 Task: Find a house in Paramaribo, Suriname, for 1 adult from September 6 to September 10, with a price range of ₹10,000 to ₹15,000, 1 bedroom, 1 bed, 1 bathroom, and self check-in option.
Action: Mouse moved to (462, 101)
Screenshot: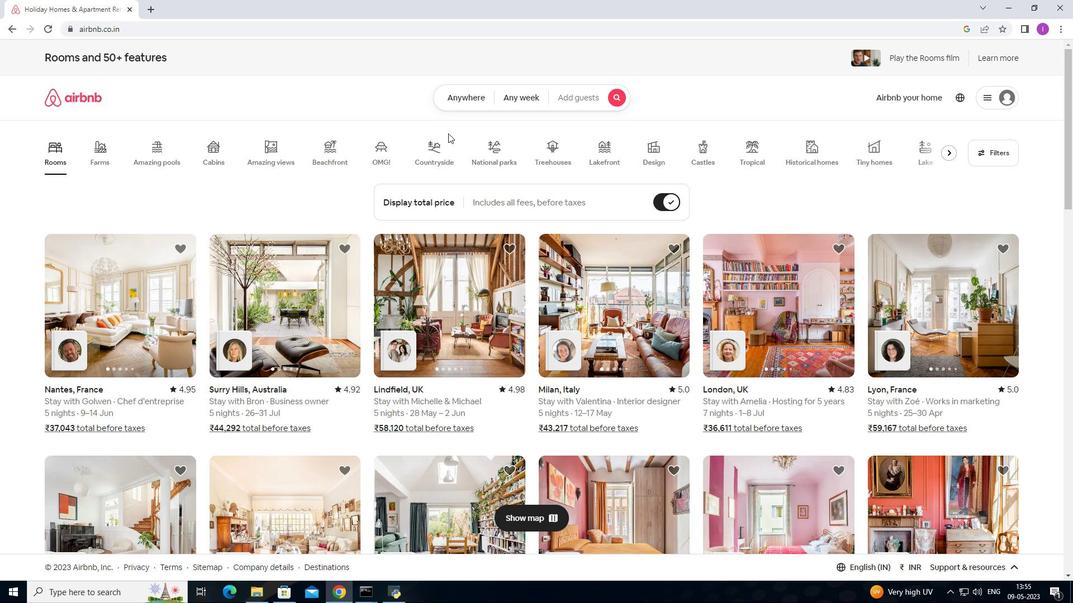 
Action: Mouse pressed left at (462, 101)
Screenshot: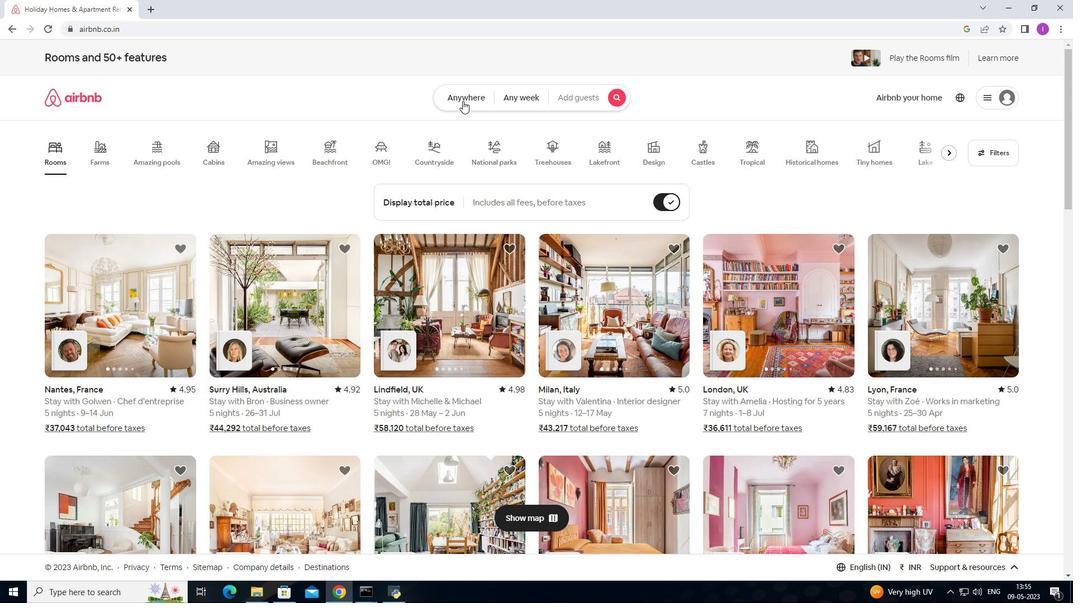 
Action: Mouse moved to (370, 144)
Screenshot: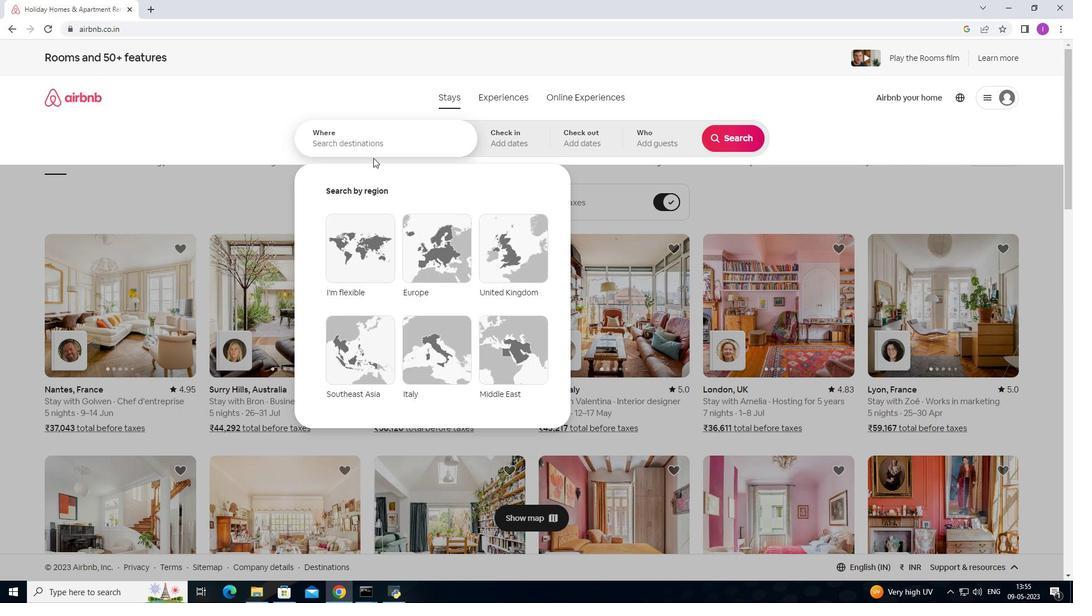 
Action: Mouse pressed left at (370, 144)
Screenshot: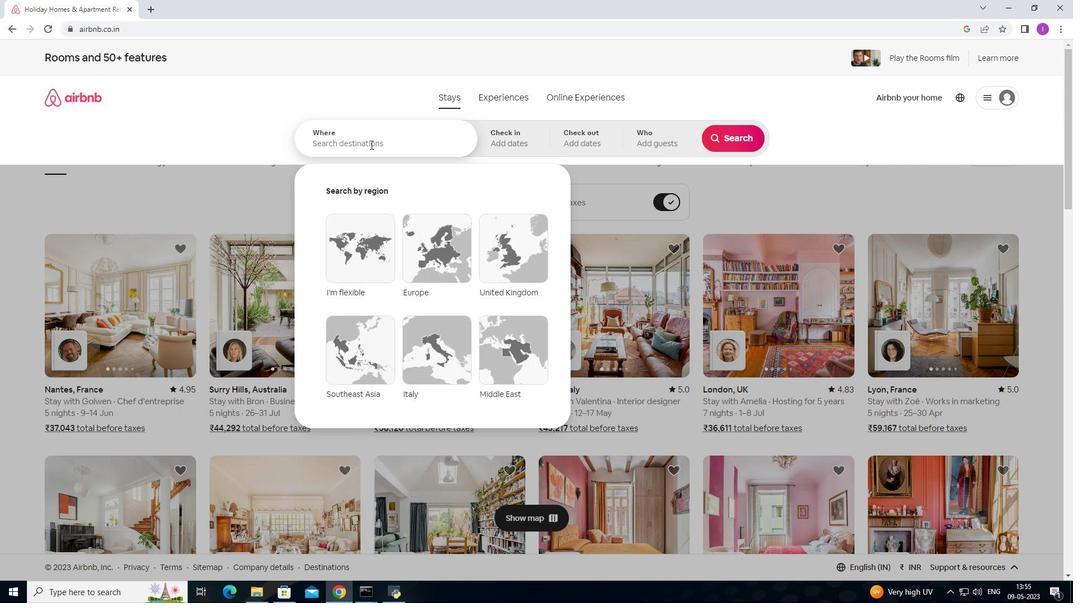 
Action: Mouse moved to (400, 140)
Screenshot: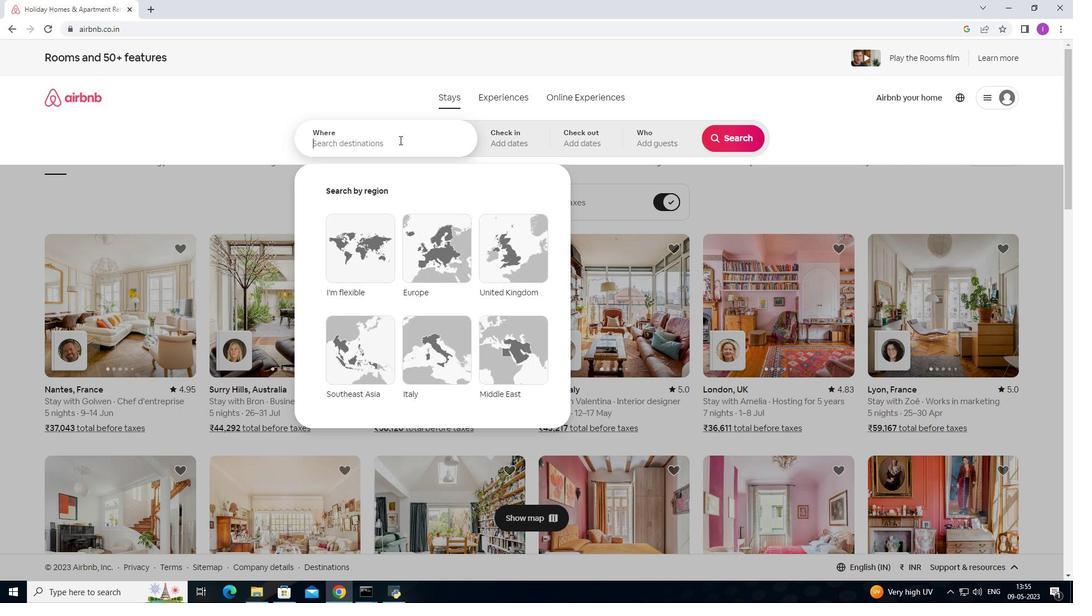 
Action: Key pressed <Key.shift>Paramaribo
Screenshot: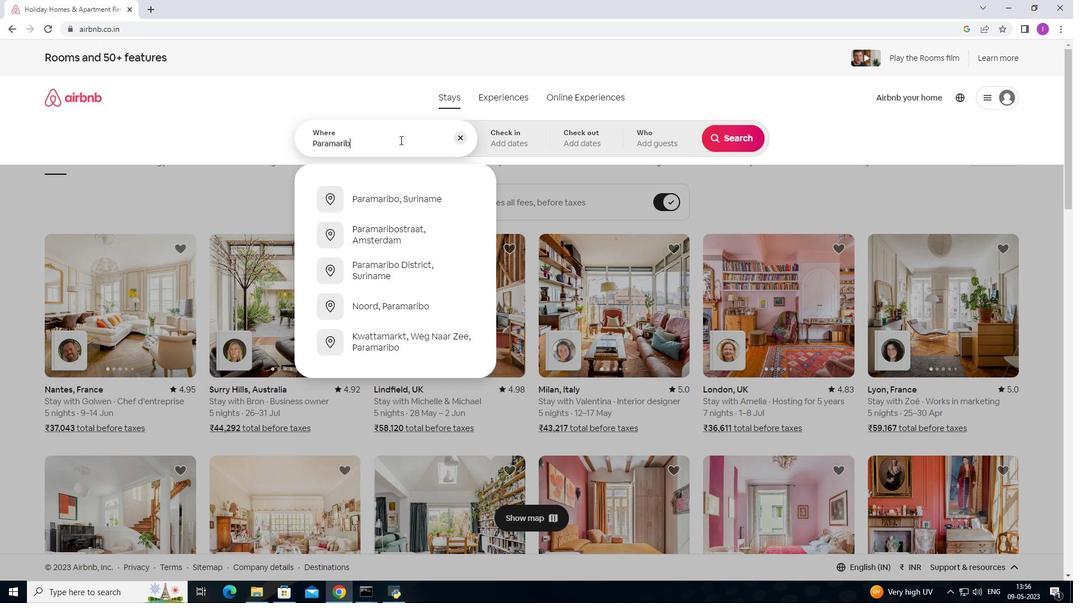 
Action: Mouse moved to (422, 195)
Screenshot: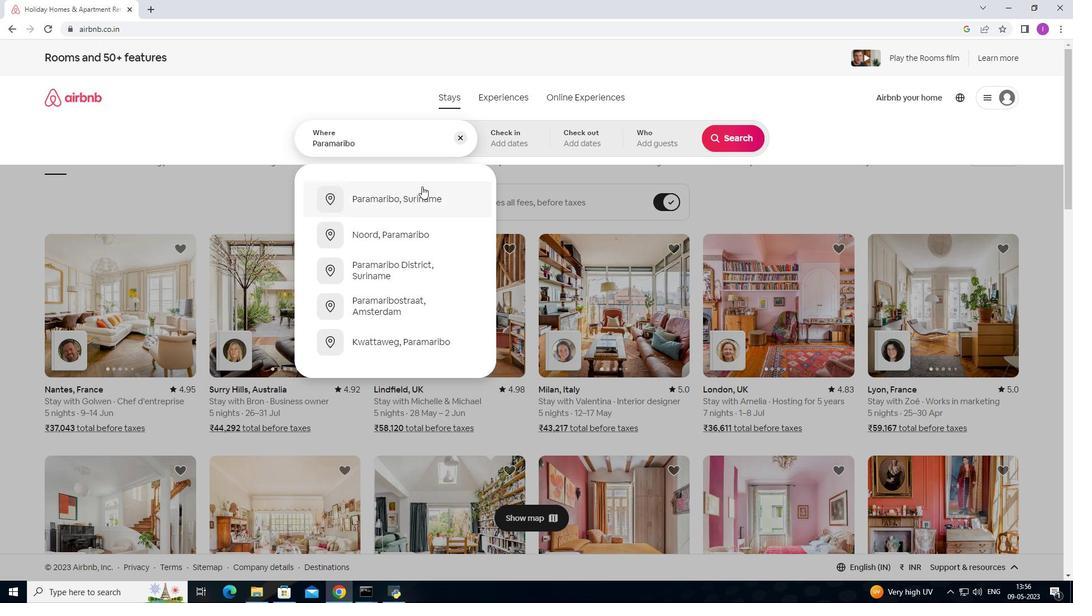 
Action: Mouse pressed left at (422, 195)
Screenshot: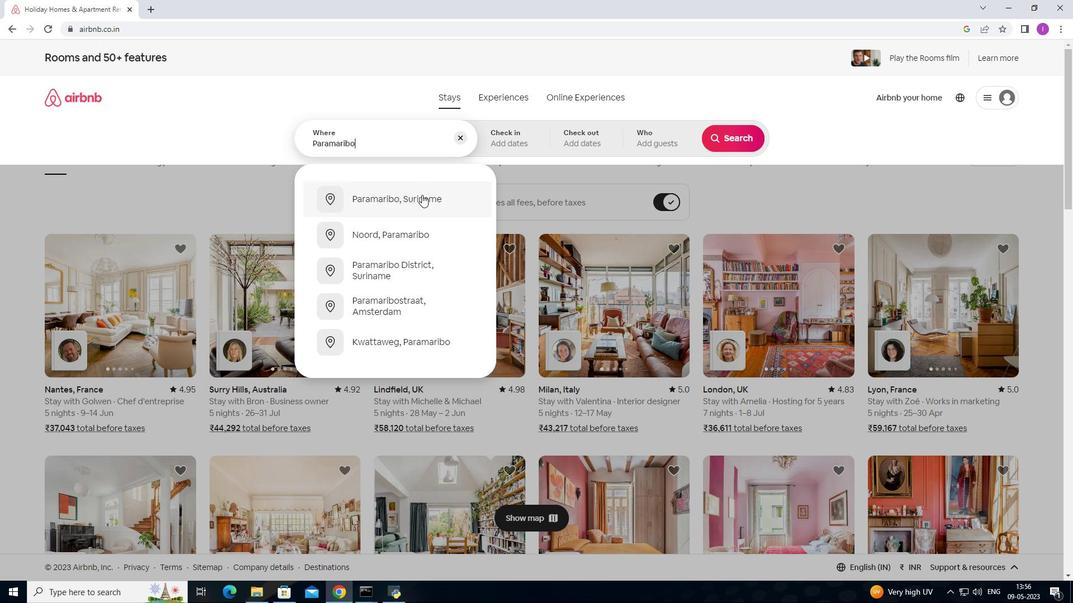 
Action: Mouse moved to (736, 226)
Screenshot: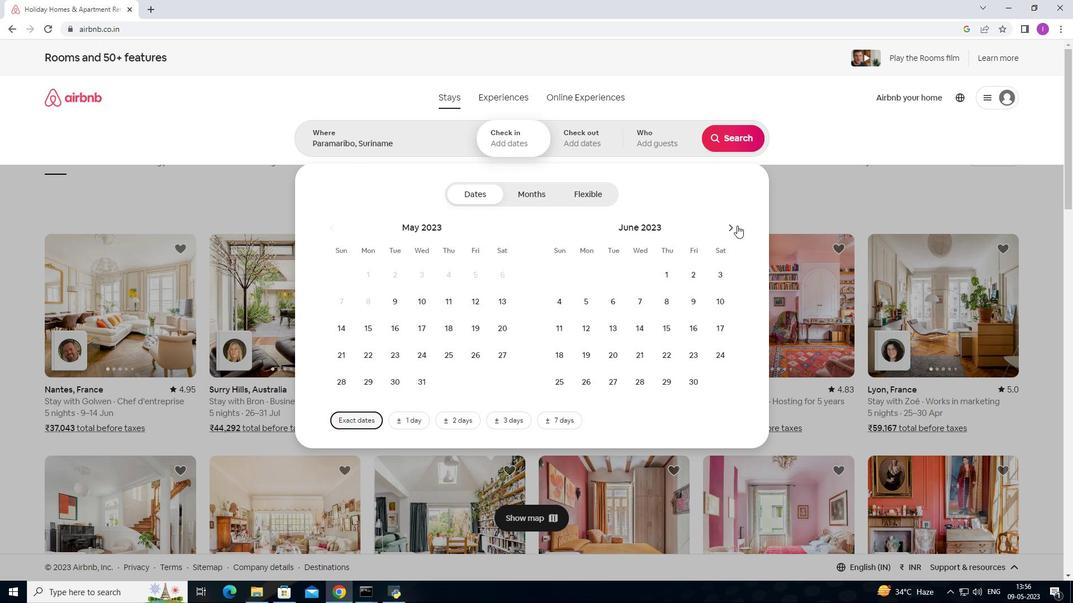 
Action: Mouse pressed left at (736, 226)
Screenshot: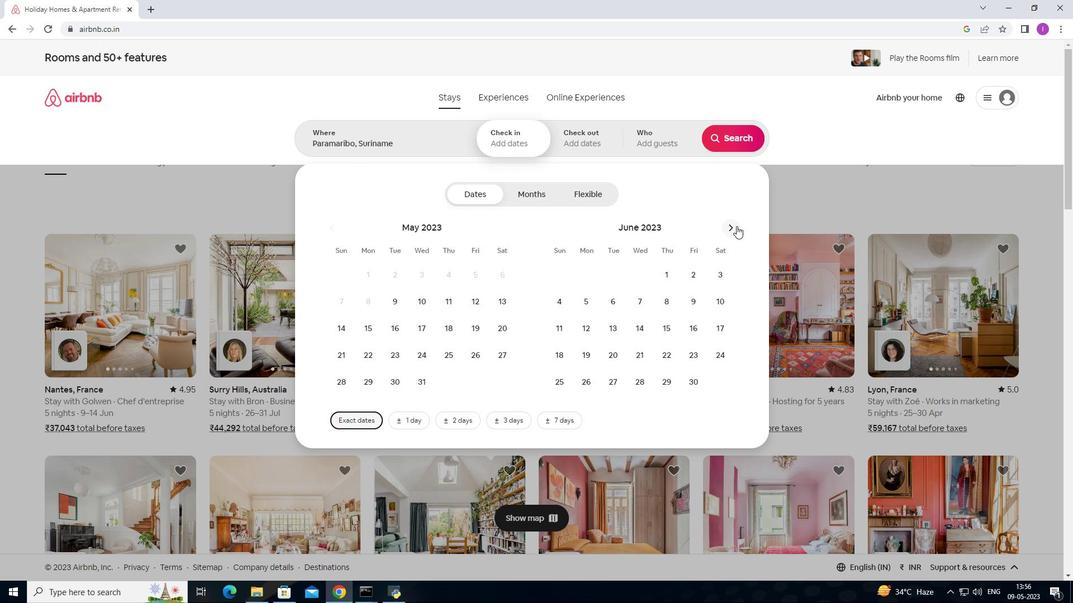 
Action: Mouse pressed left at (736, 226)
Screenshot: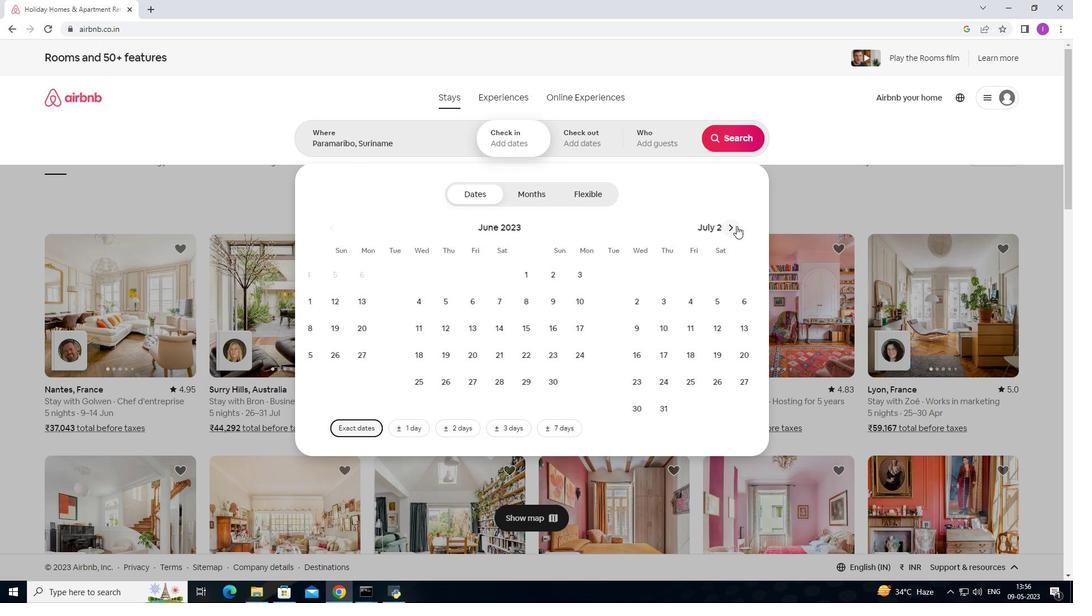 
Action: Mouse moved to (736, 226)
Screenshot: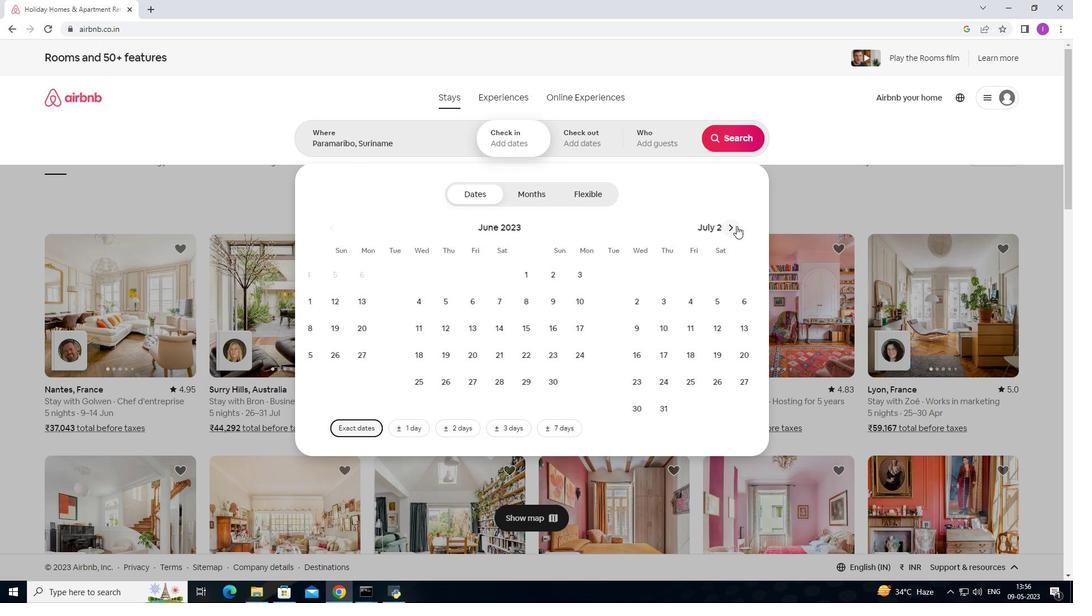 
Action: Mouse pressed left at (736, 226)
Screenshot: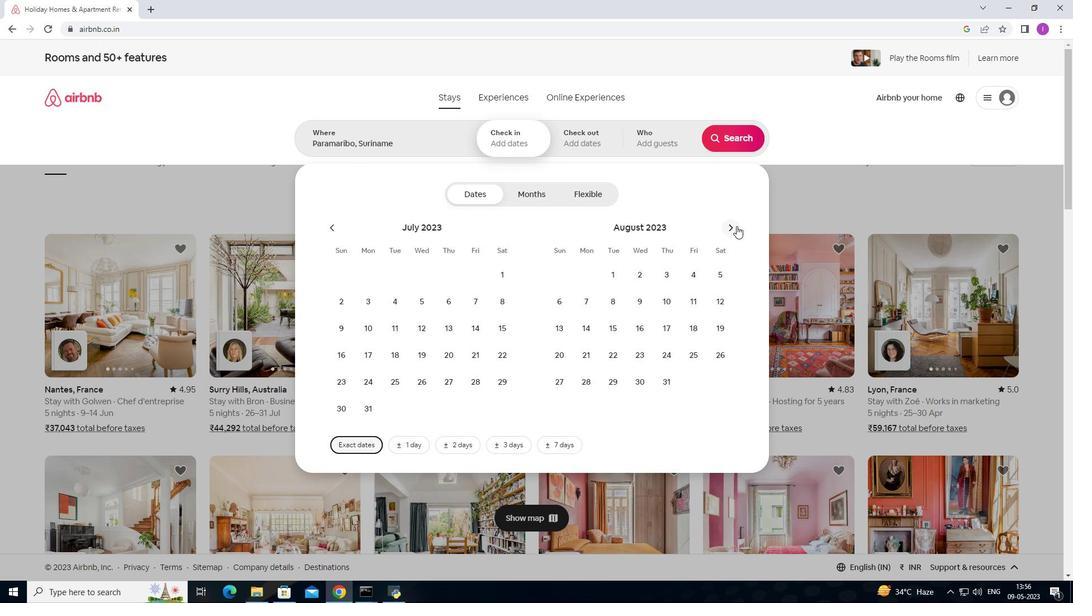 
Action: Mouse moved to (637, 307)
Screenshot: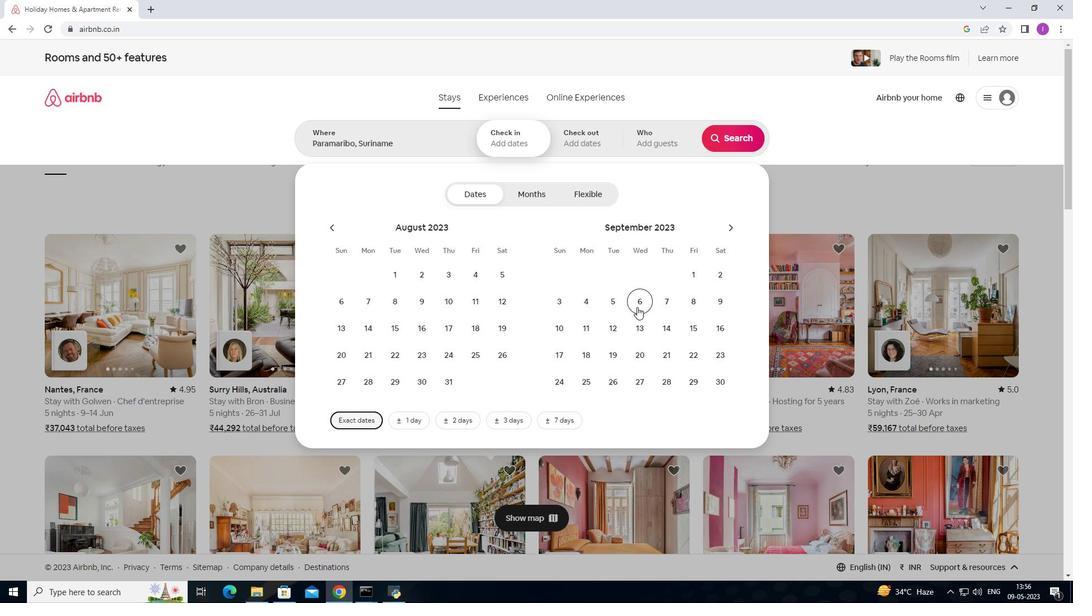 
Action: Mouse pressed left at (637, 307)
Screenshot: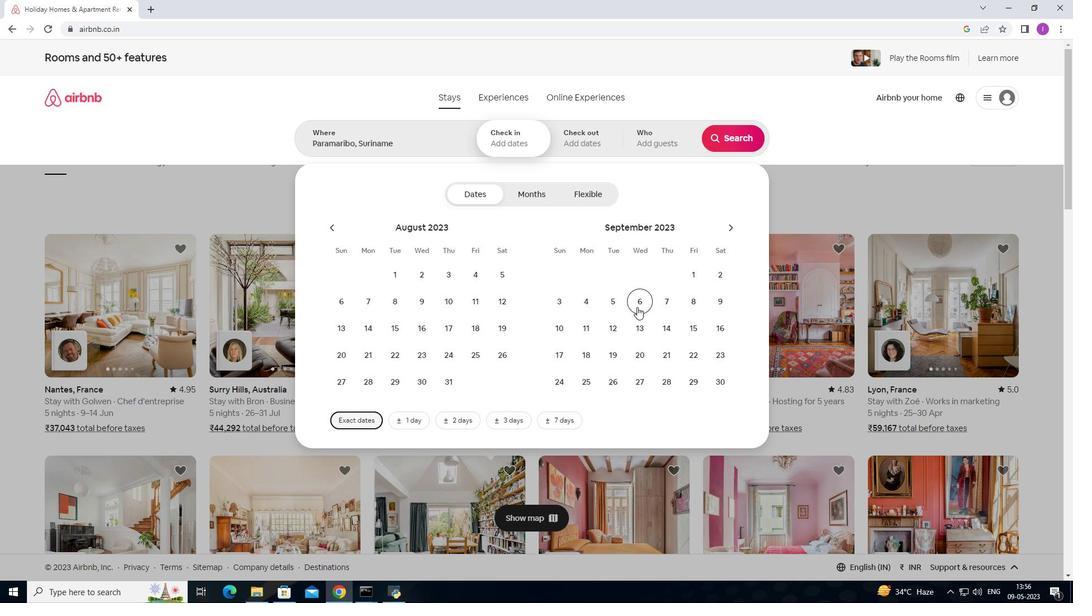 
Action: Mouse moved to (568, 325)
Screenshot: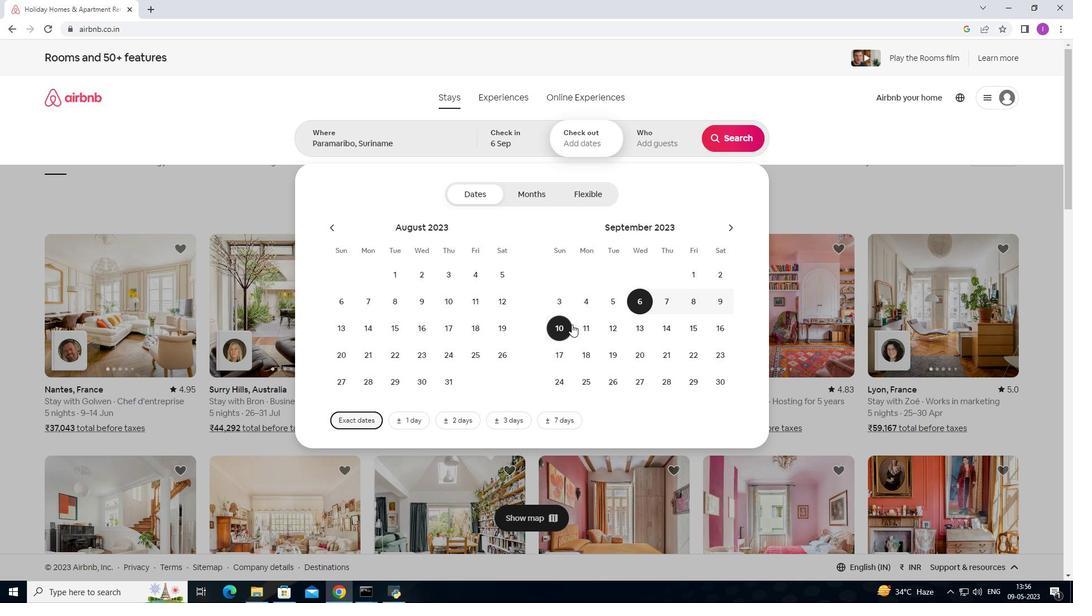 
Action: Mouse pressed left at (568, 325)
Screenshot: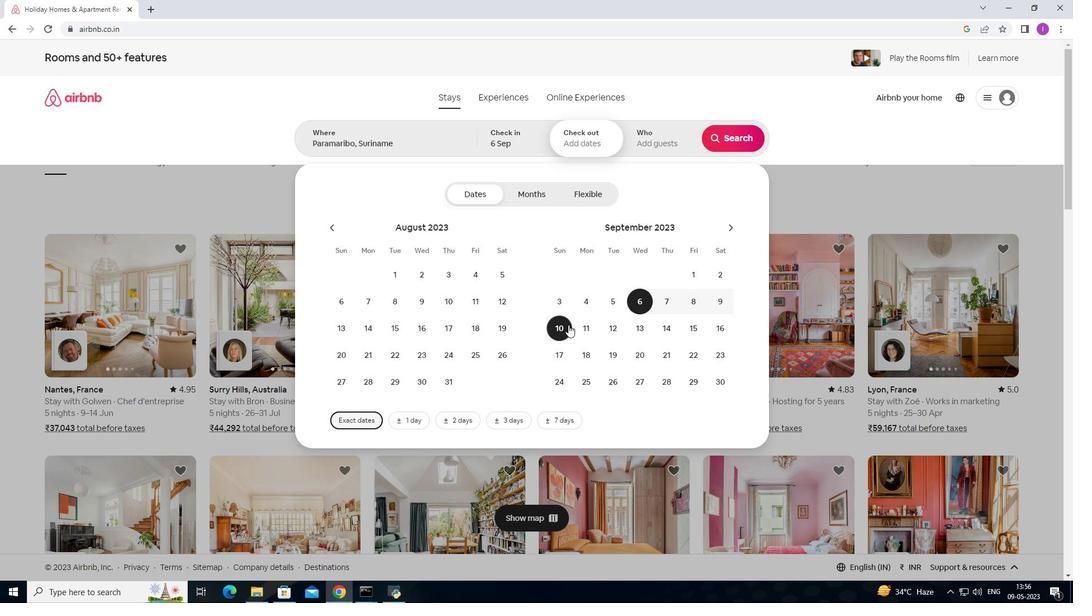 
Action: Mouse moved to (646, 143)
Screenshot: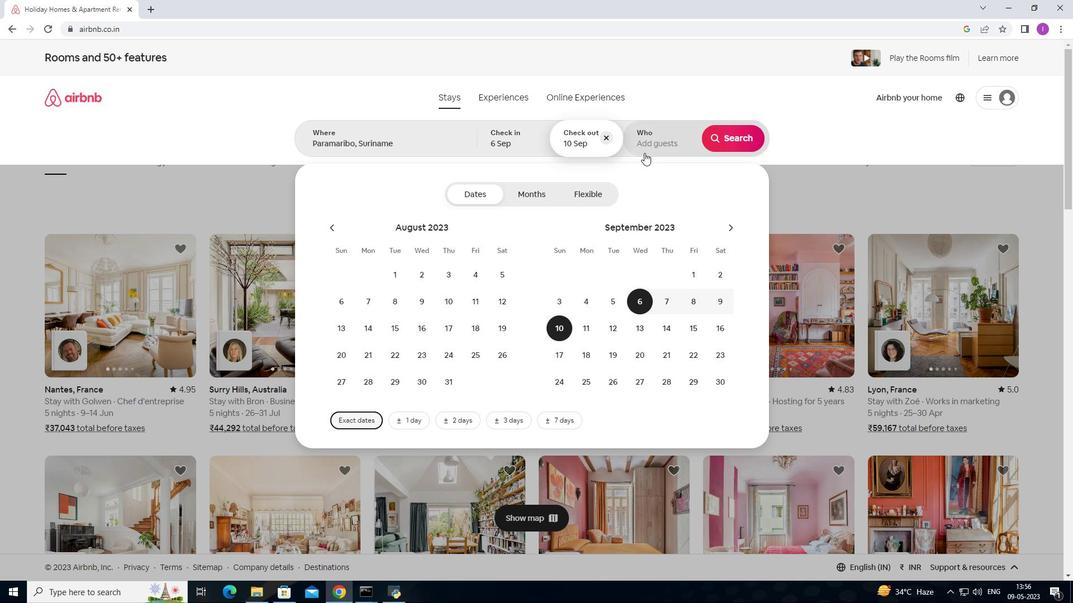 
Action: Mouse pressed left at (646, 143)
Screenshot: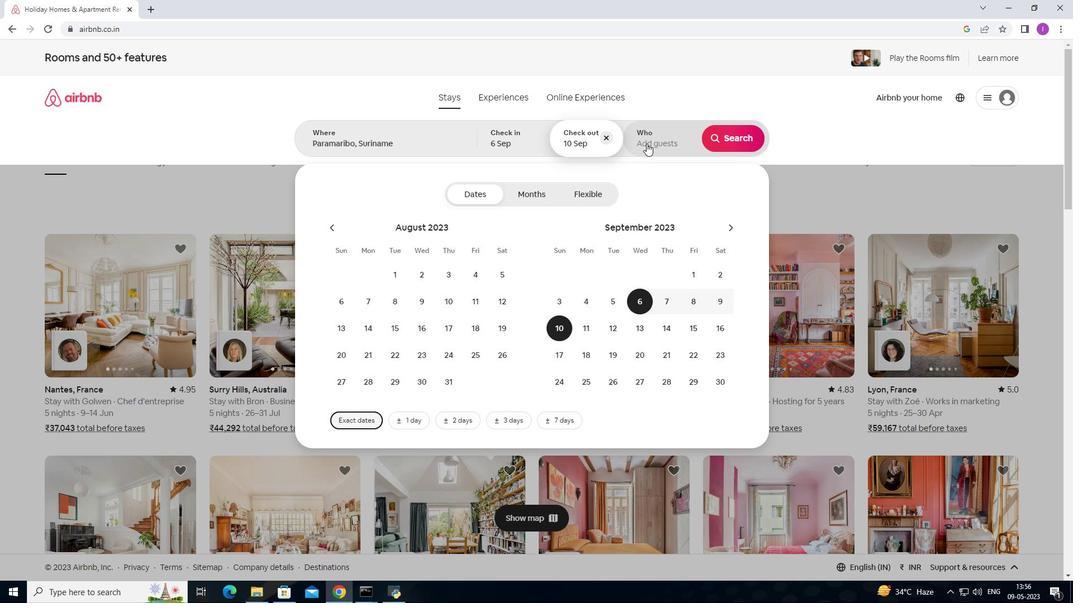 
Action: Mouse moved to (740, 201)
Screenshot: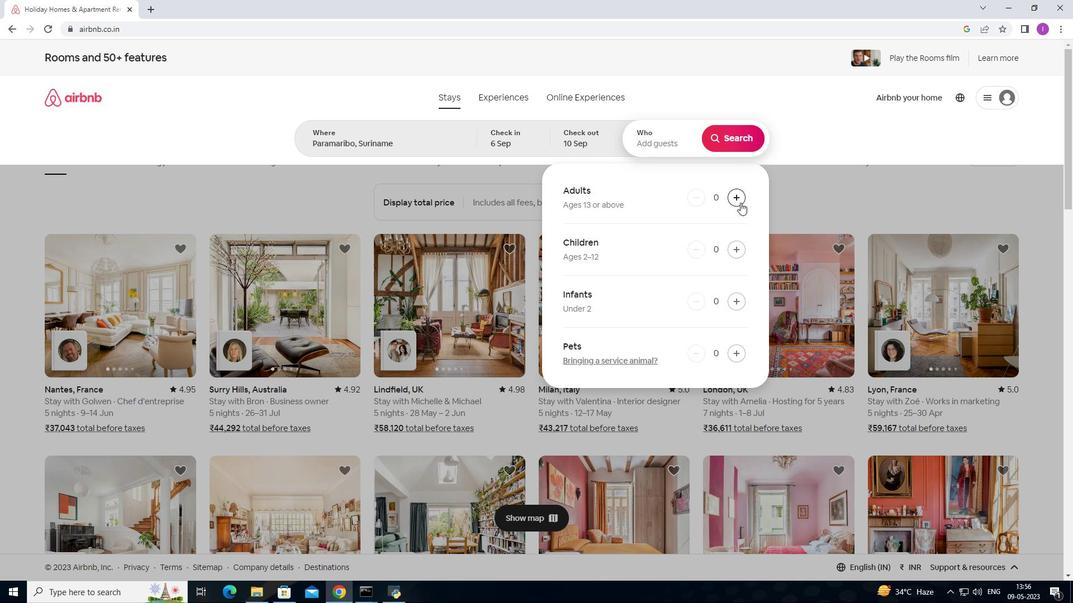 
Action: Mouse pressed left at (740, 201)
Screenshot: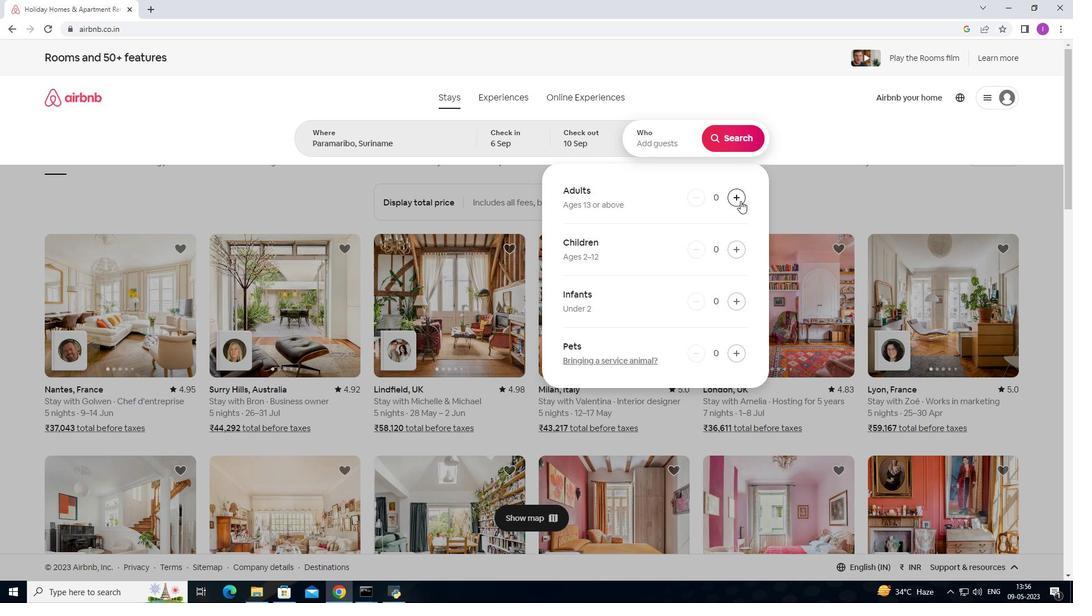 
Action: Mouse moved to (738, 143)
Screenshot: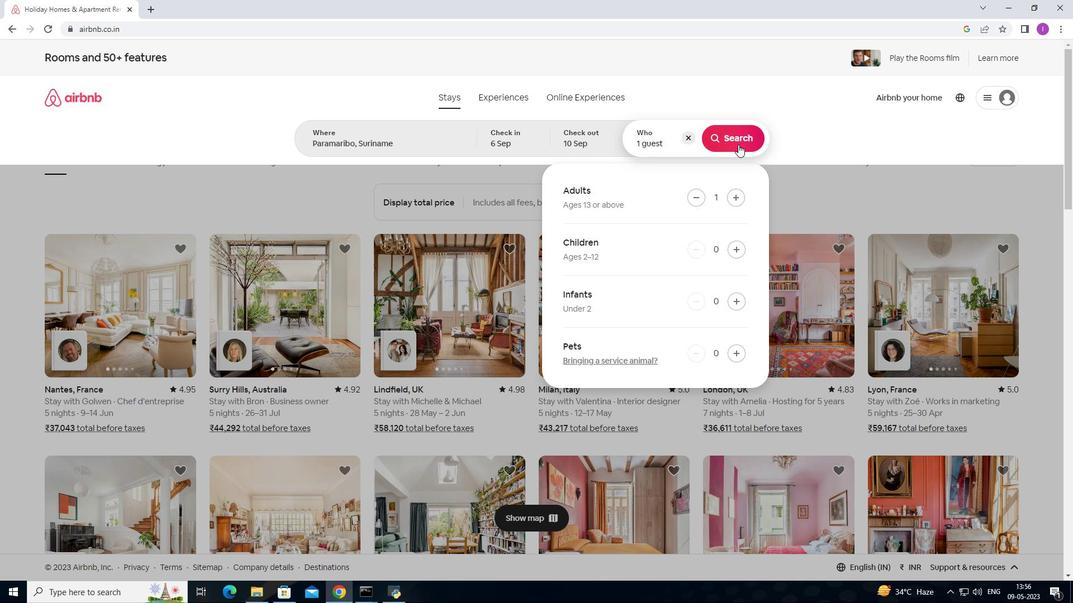 
Action: Mouse pressed left at (738, 143)
Screenshot: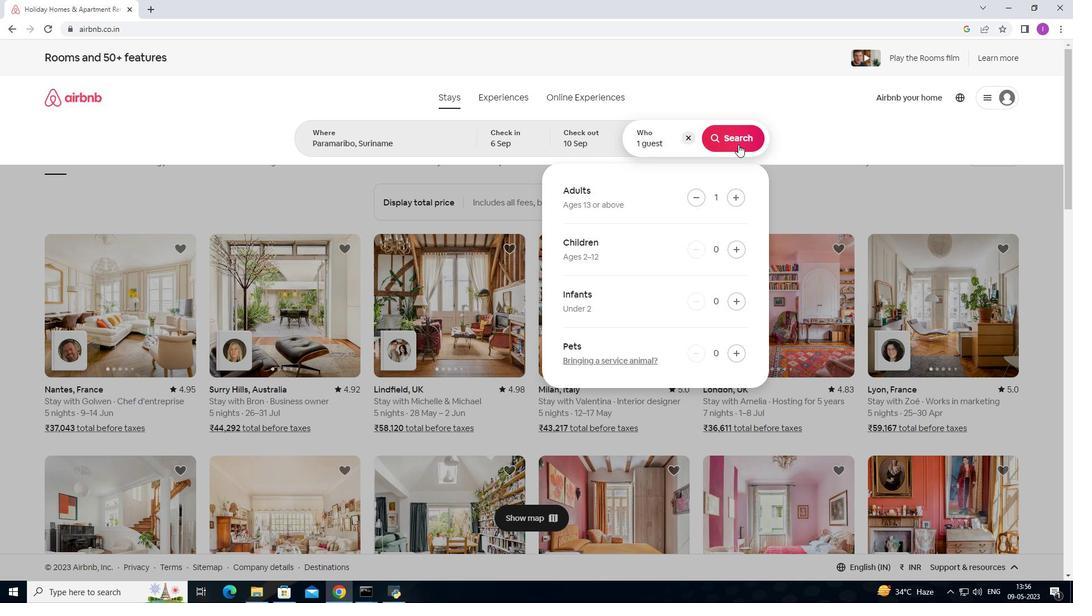 
Action: Mouse moved to (1022, 103)
Screenshot: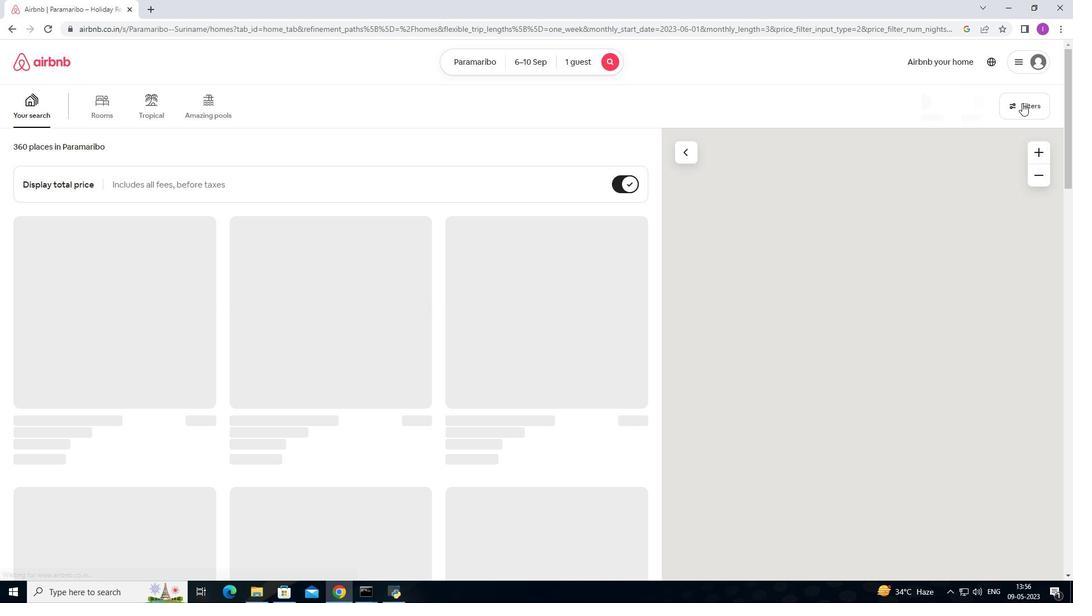 
Action: Mouse pressed left at (1022, 103)
Screenshot: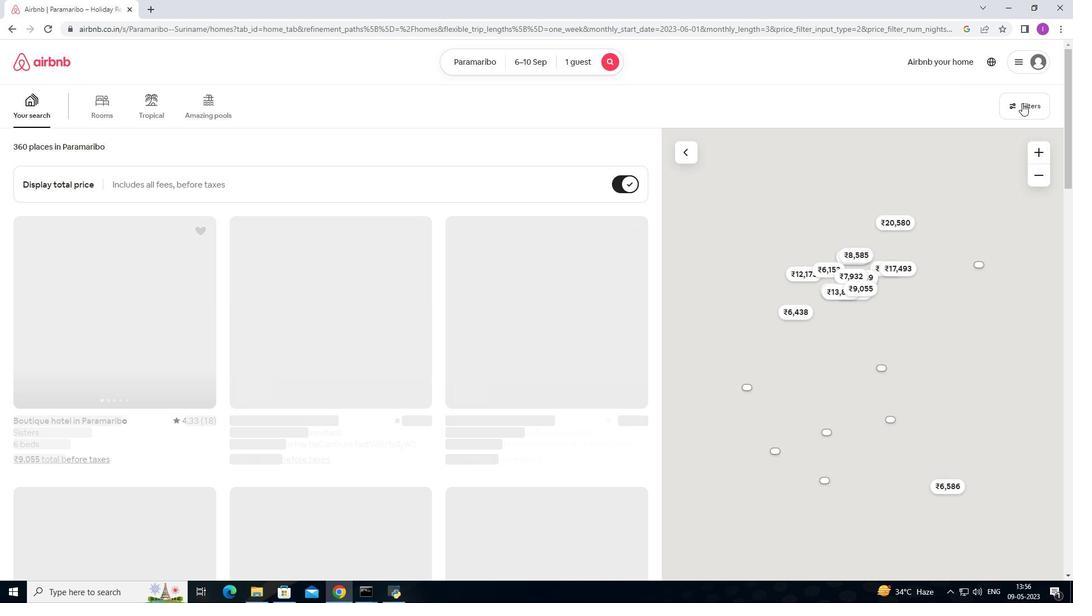 
Action: Mouse moved to (390, 381)
Screenshot: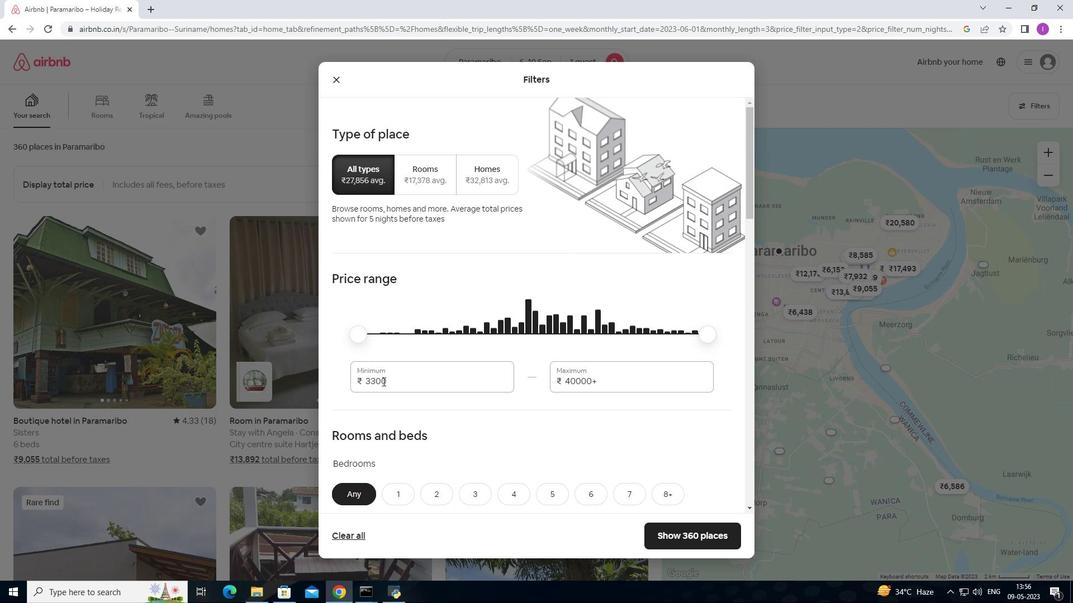 
Action: Mouse pressed left at (390, 381)
Screenshot: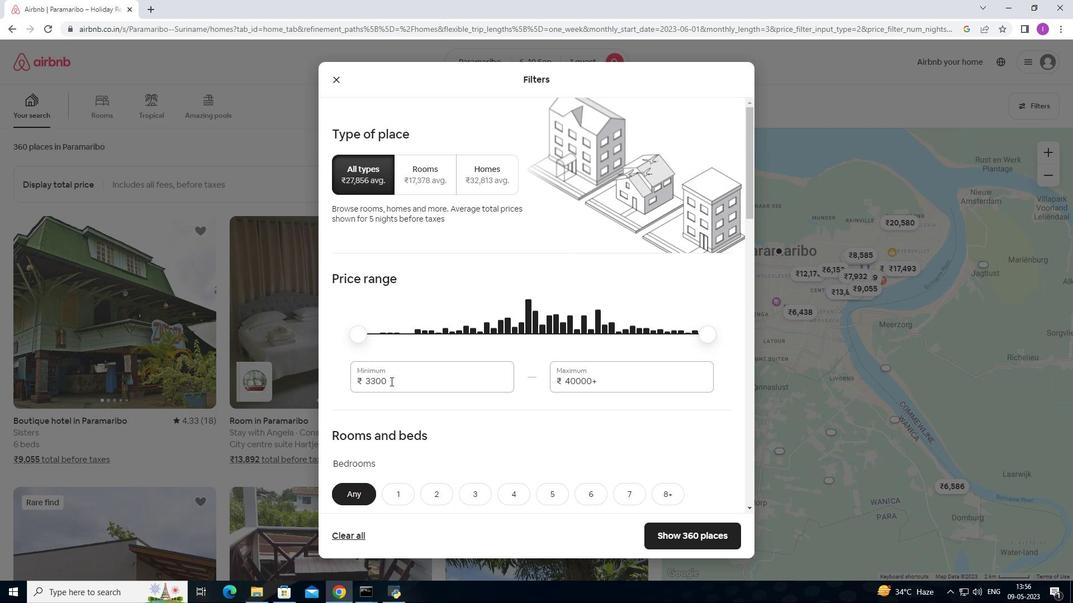 
Action: Mouse moved to (348, 371)
Screenshot: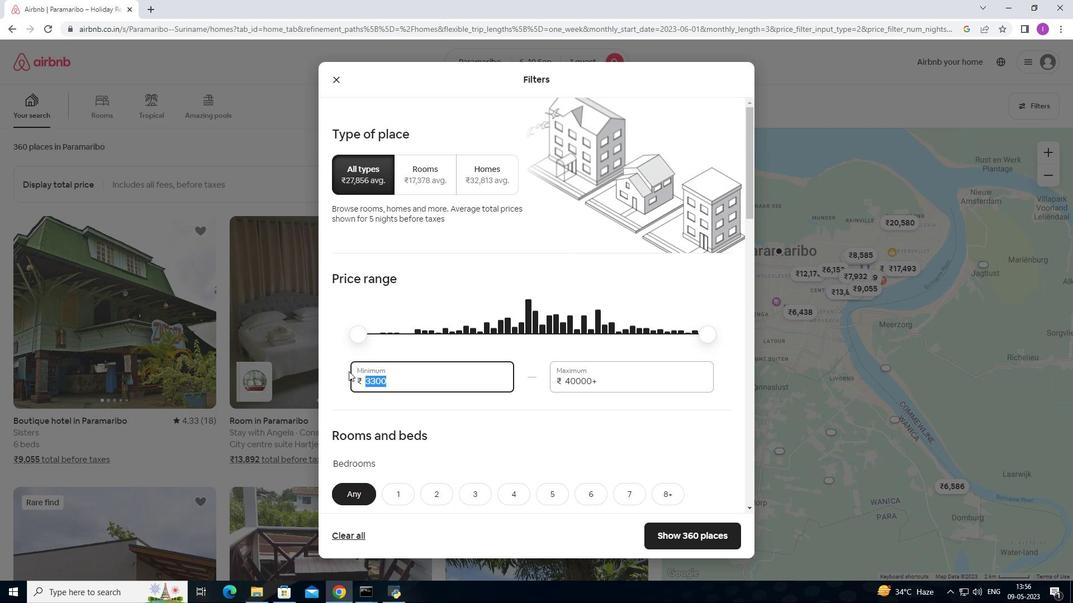 
Action: Key pressed 1
Screenshot: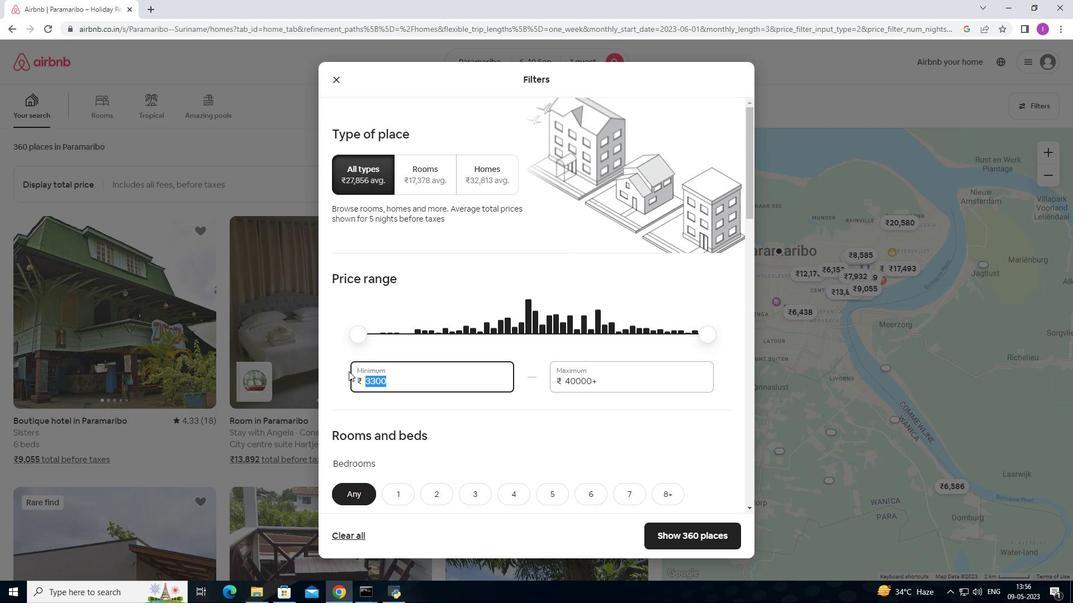 
Action: Mouse moved to (348, 368)
Screenshot: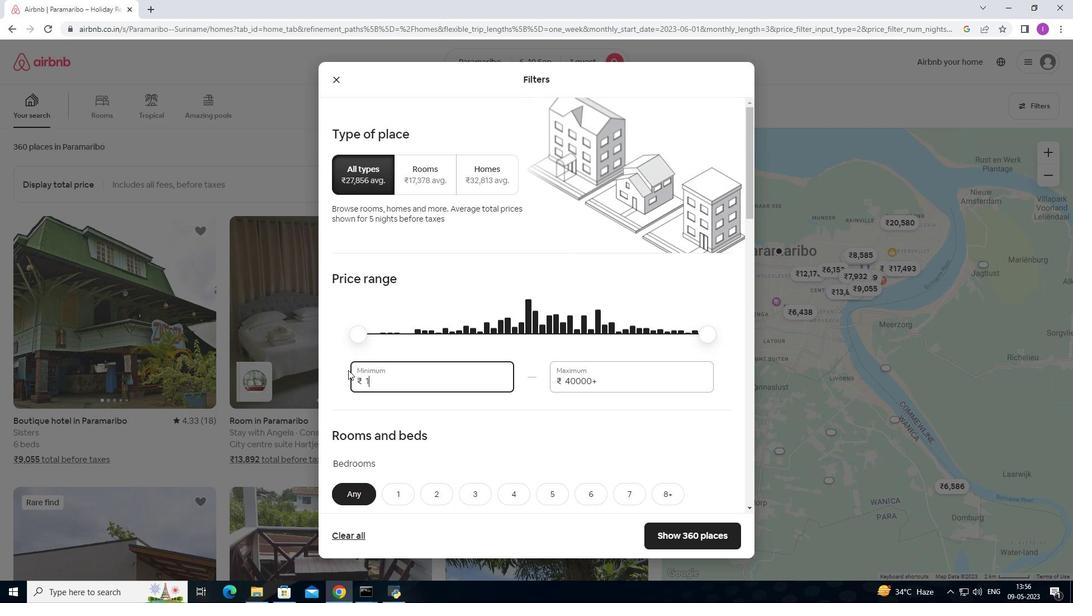 
Action: Key pressed 0
Screenshot: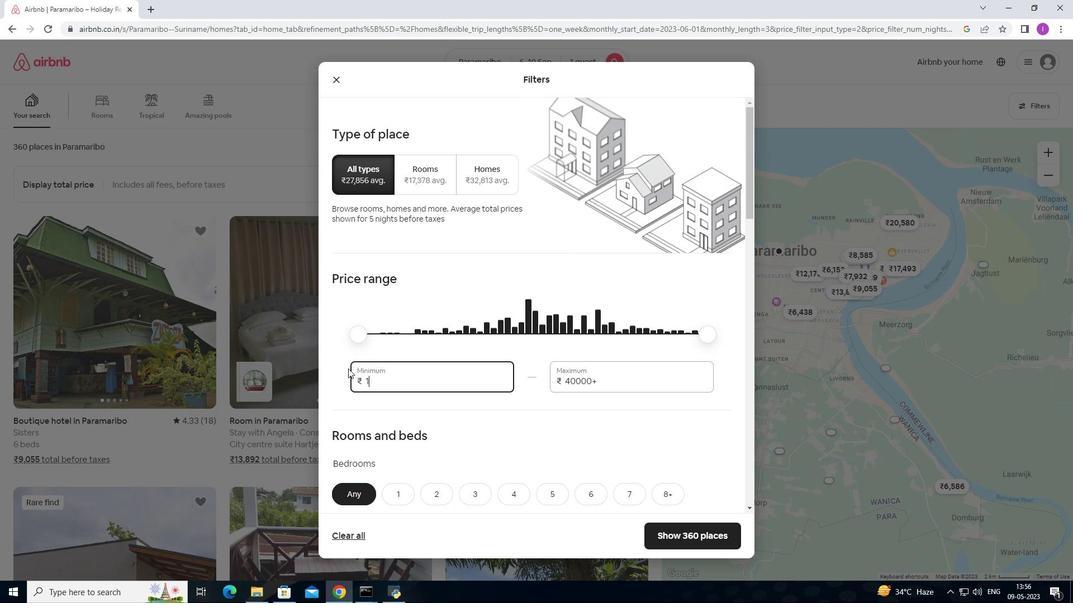 
Action: Mouse moved to (348, 367)
Screenshot: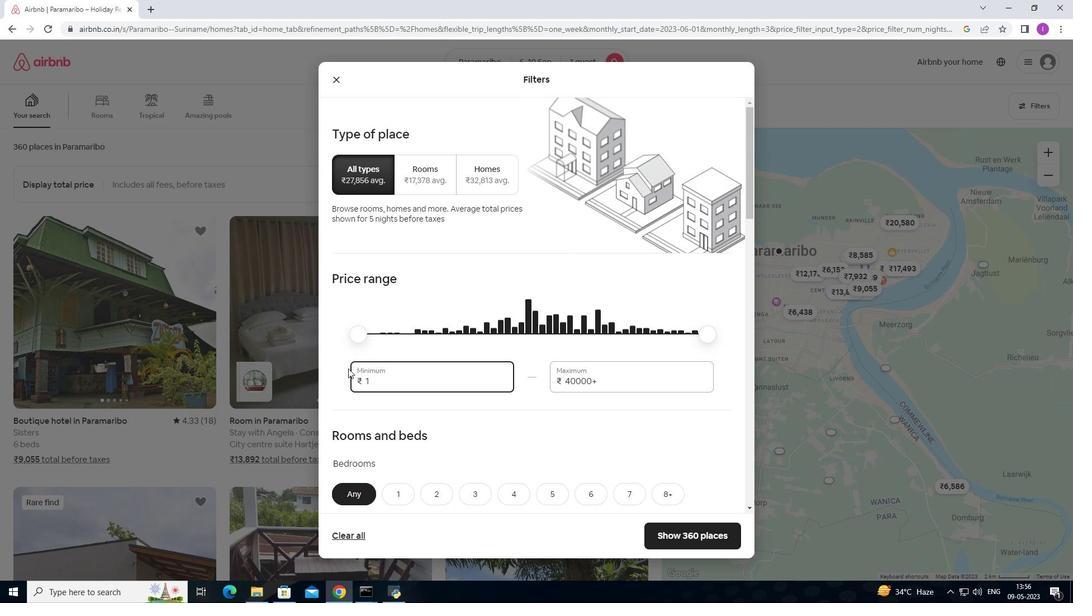 
Action: Key pressed 0
Screenshot: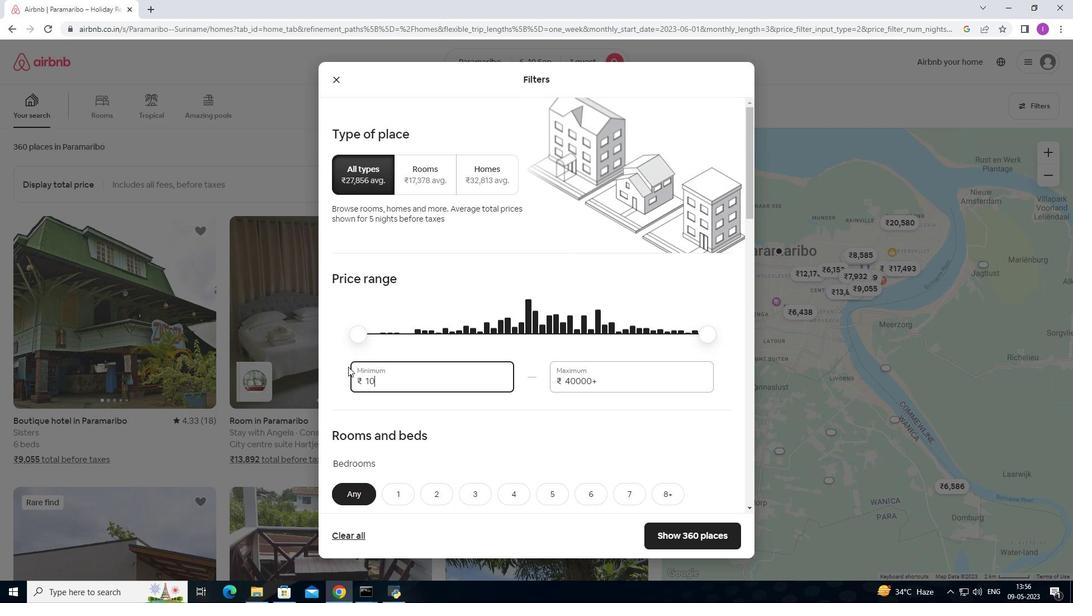 
Action: Mouse moved to (350, 365)
Screenshot: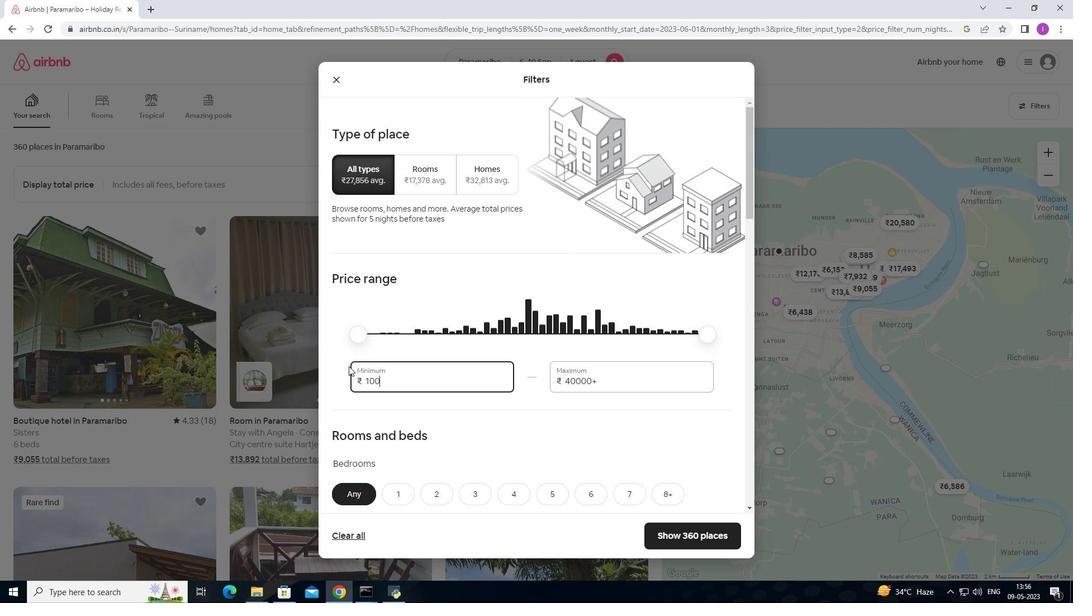 
Action: Key pressed 0
Screenshot: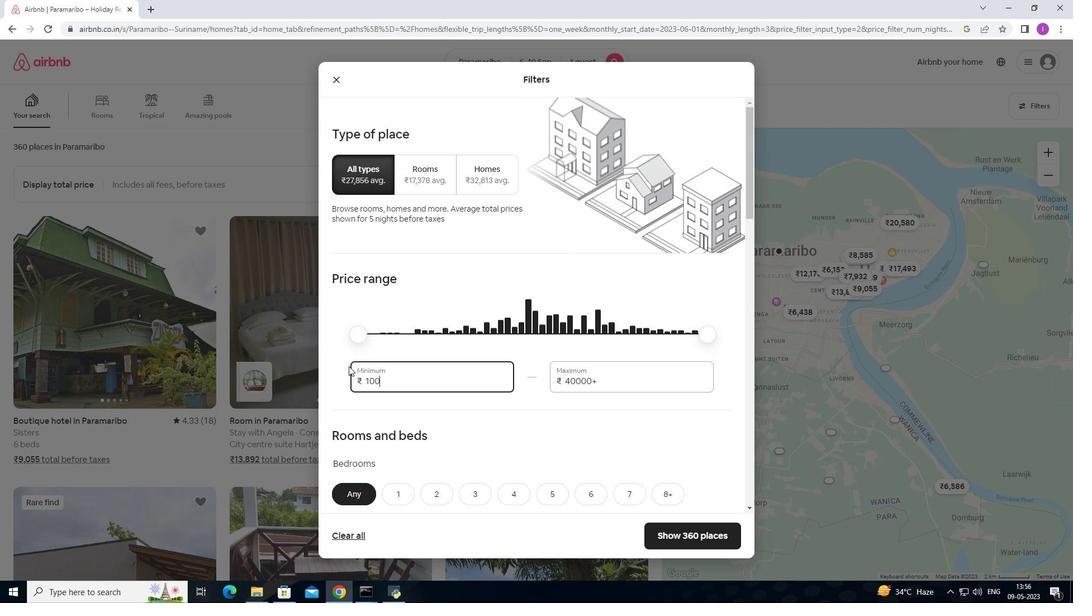 
Action: Mouse moved to (350, 365)
Screenshot: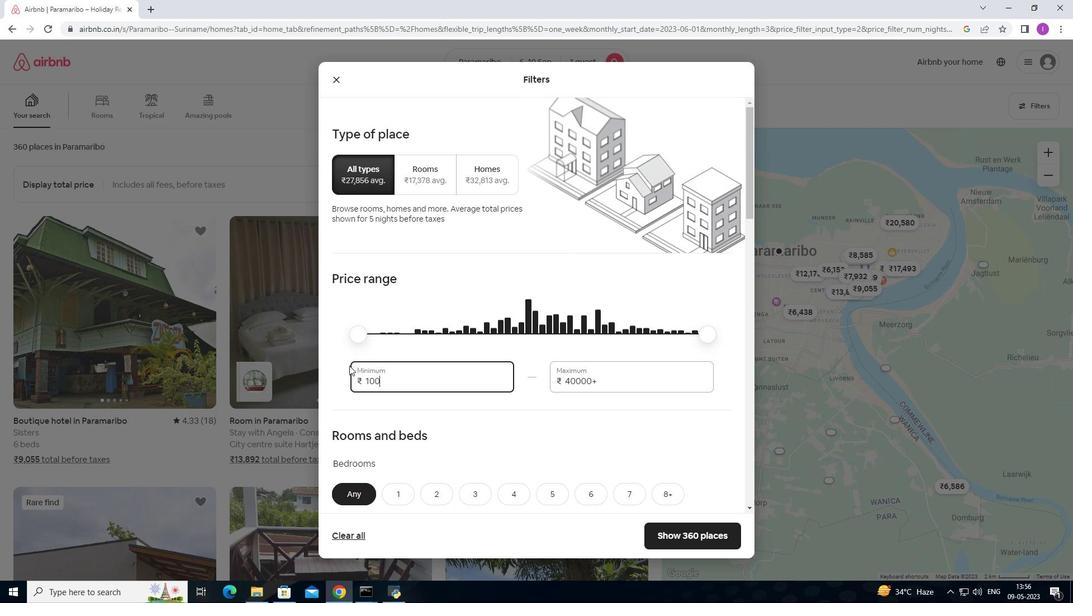 
Action: Key pressed 0
Screenshot: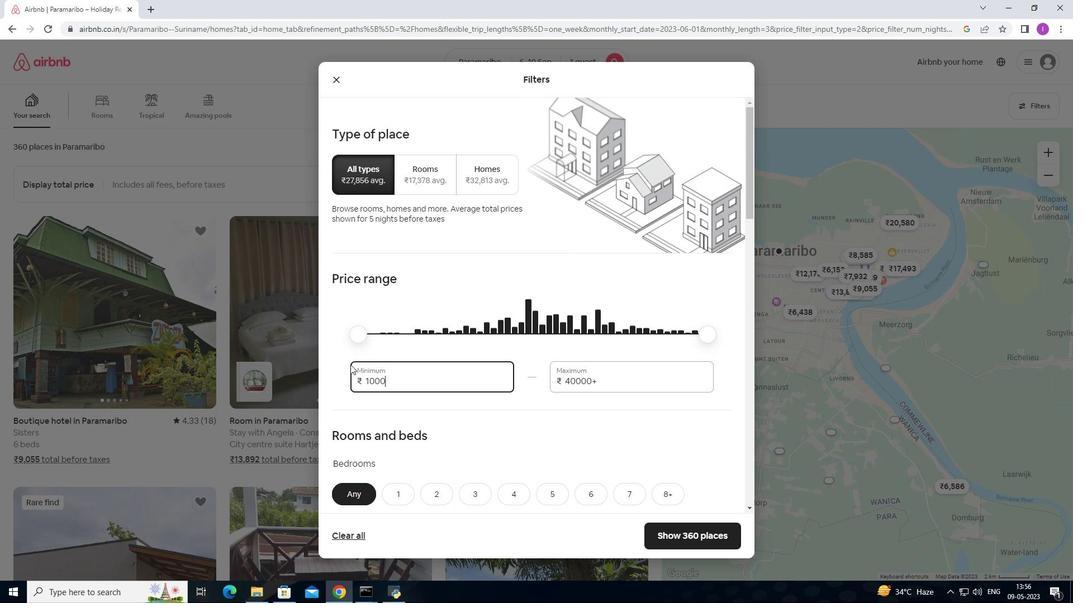 
Action: Mouse moved to (614, 380)
Screenshot: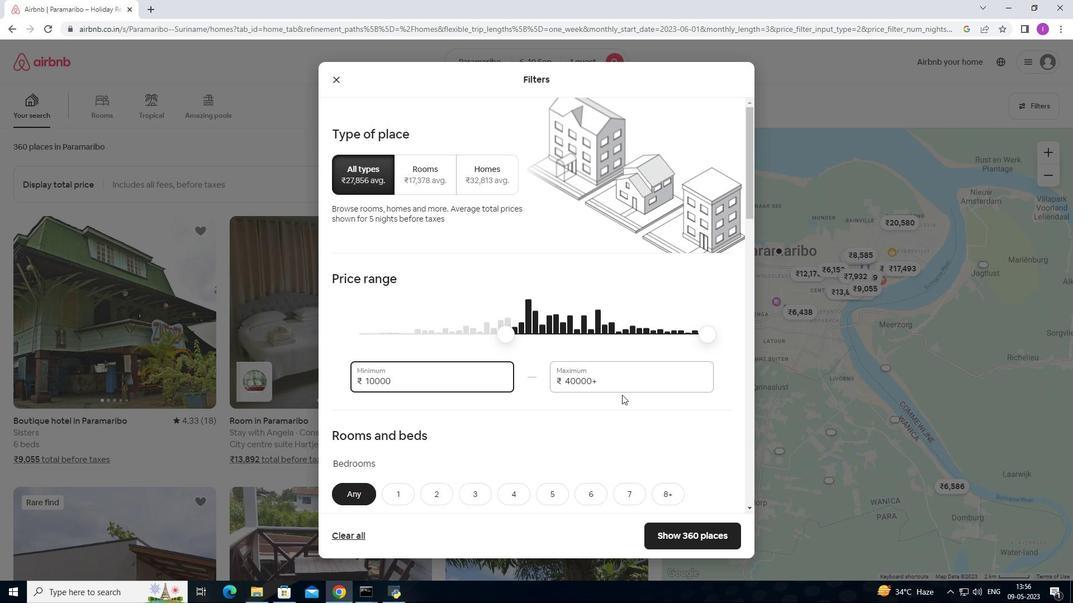 
Action: Mouse pressed left at (614, 380)
Screenshot: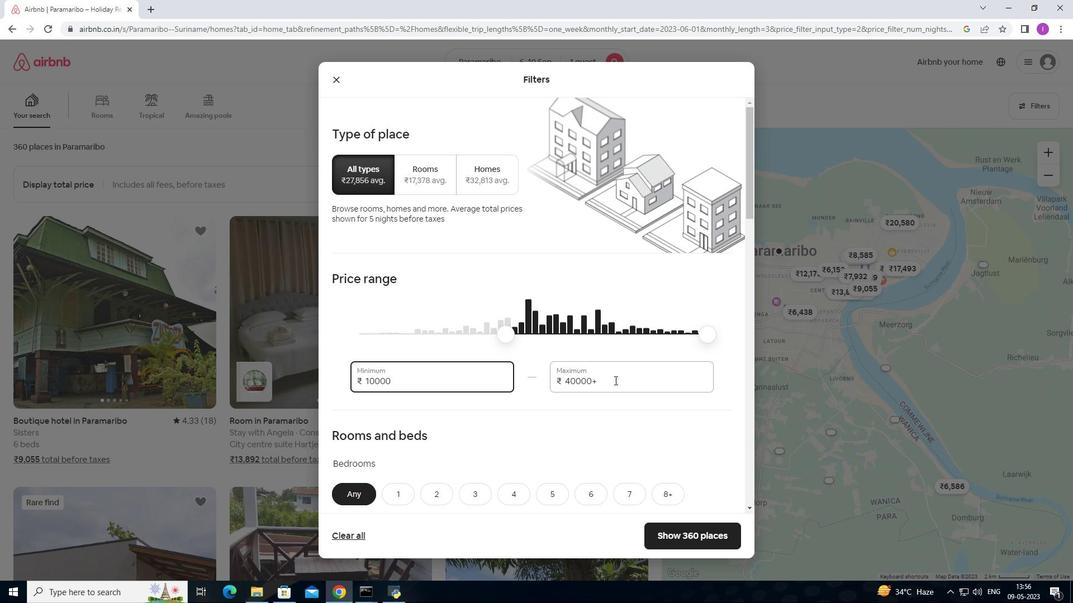 
Action: Mouse moved to (552, 384)
Screenshot: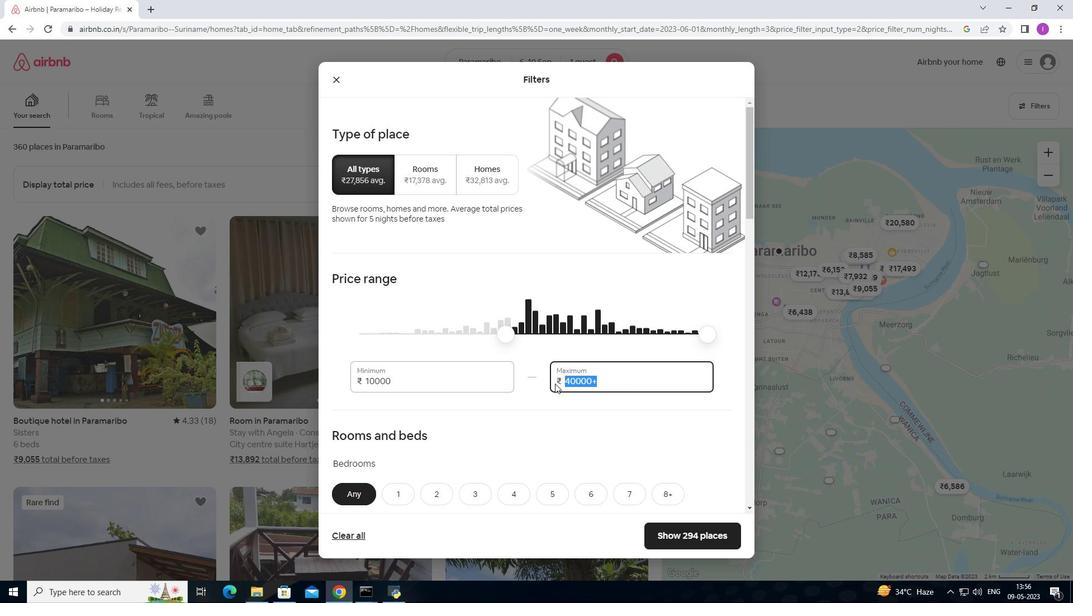 
Action: Key pressed 15000
Screenshot: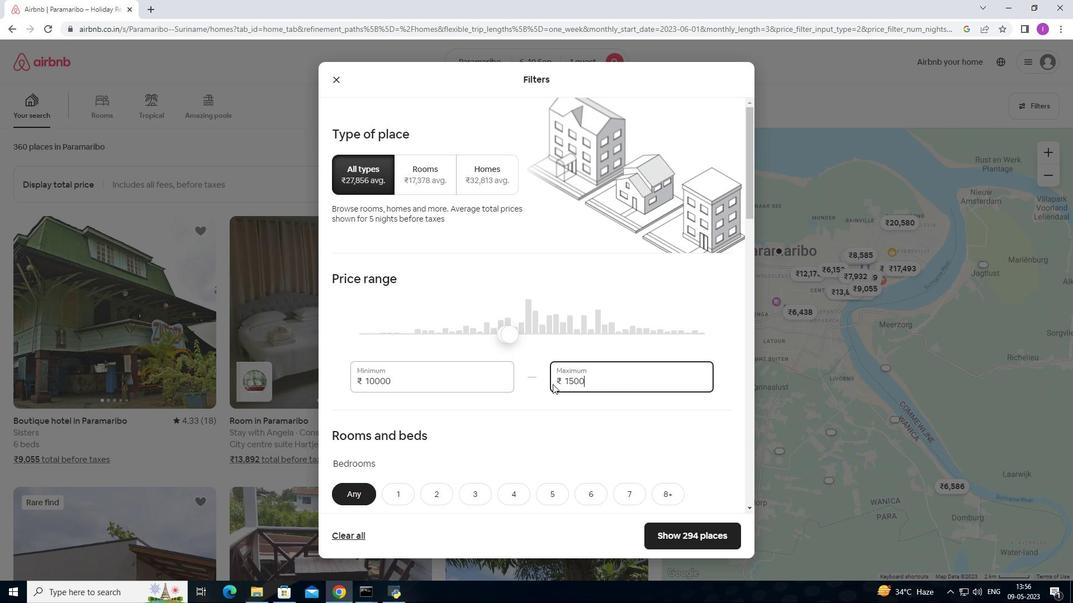 
Action: Mouse moved to (583, 426)
Screenshot: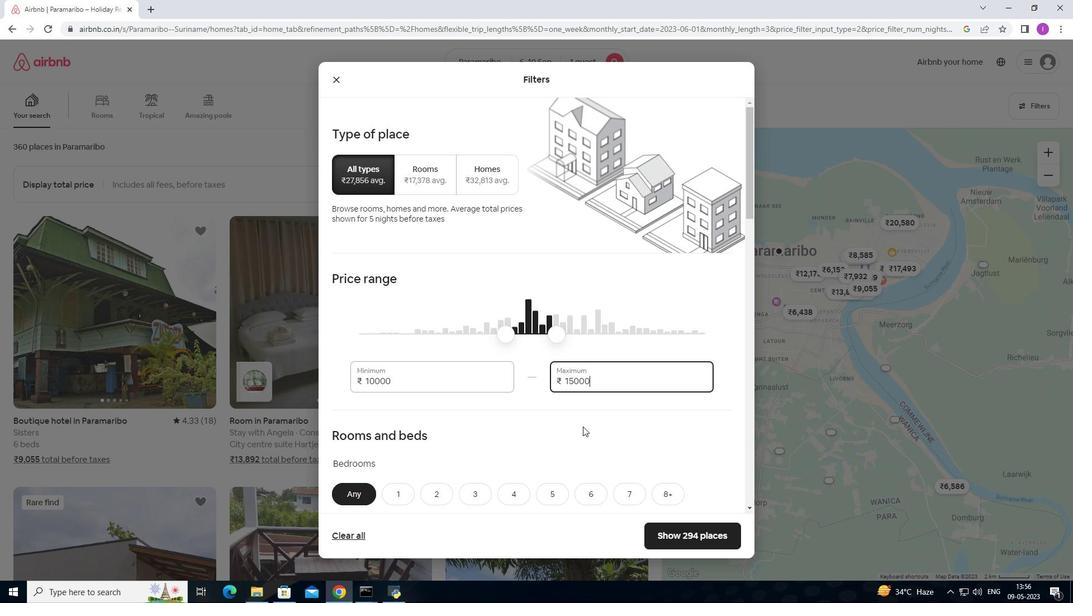 
Action: Mouse scrolled (583, 425) with delta (0, 0)
Screenshot: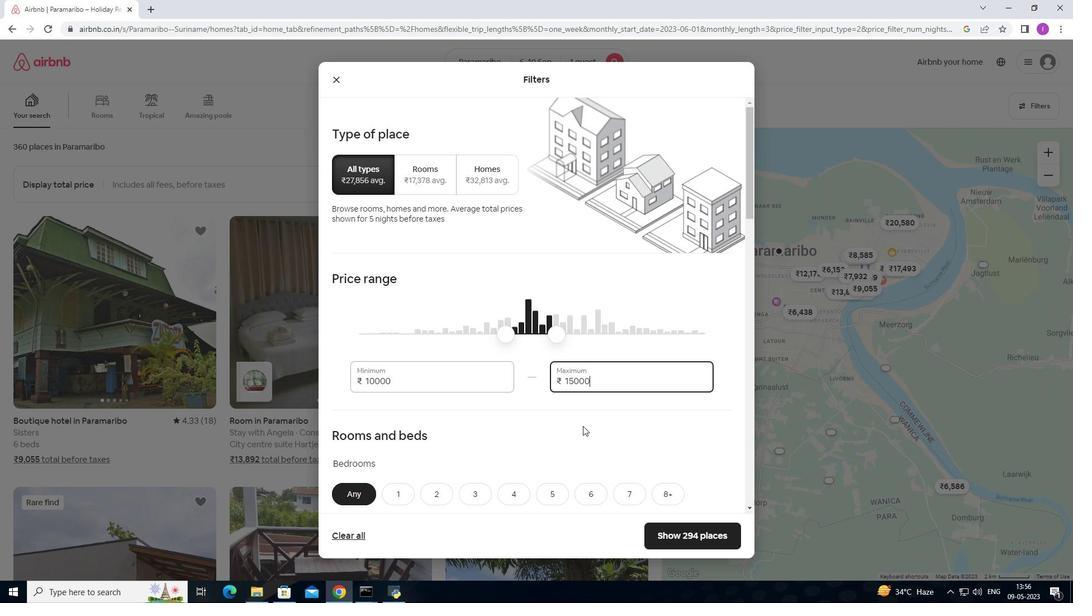 
Action: Mouse moved to (583, 422)
Screenshot: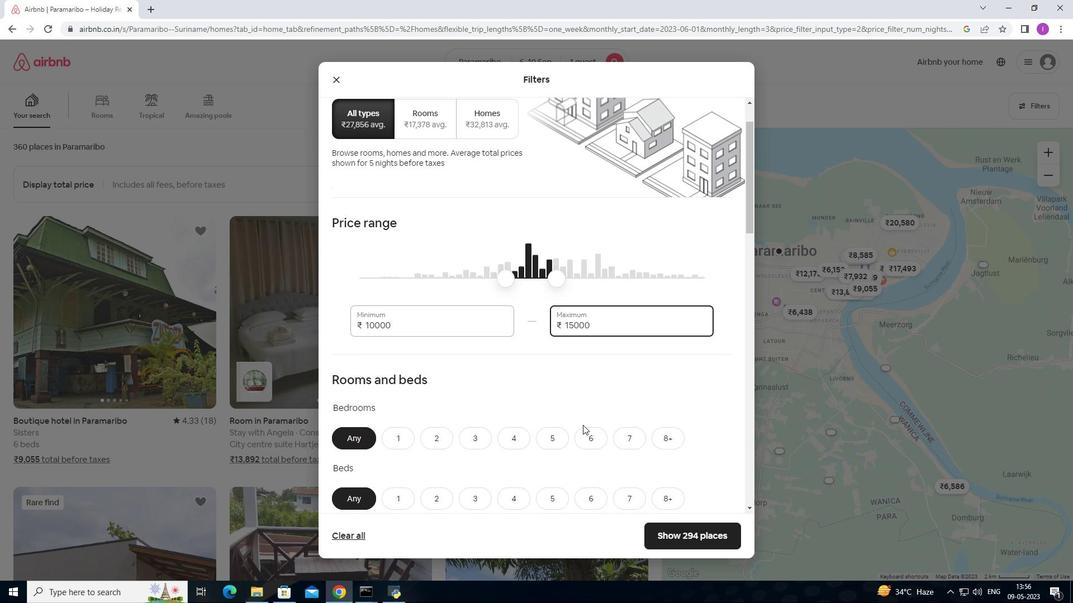 
Action: Mouse scrolled (583, 421) with delta (0, 0)
Screenshot: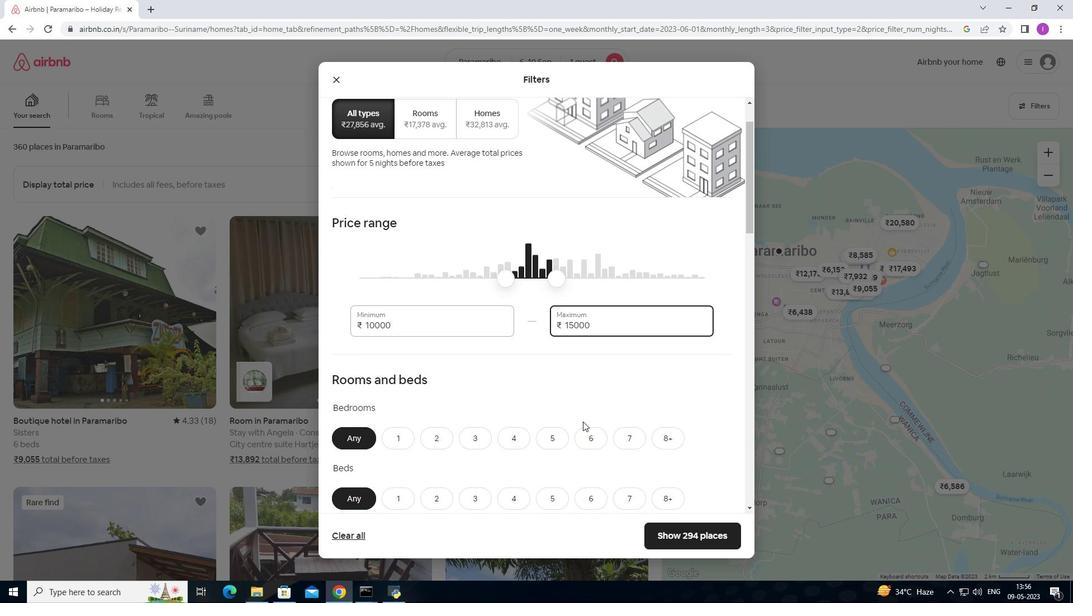 
Action: Mouse moved to (396, 379)
Screenshot: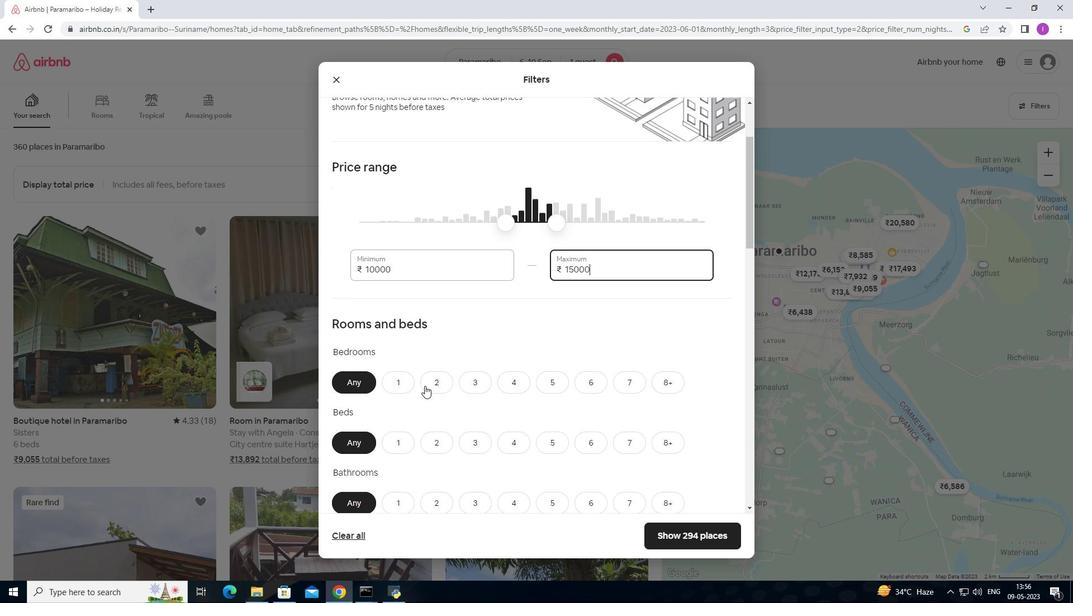 
Action: Mouse pressed left at (396, 379)
Screenshot: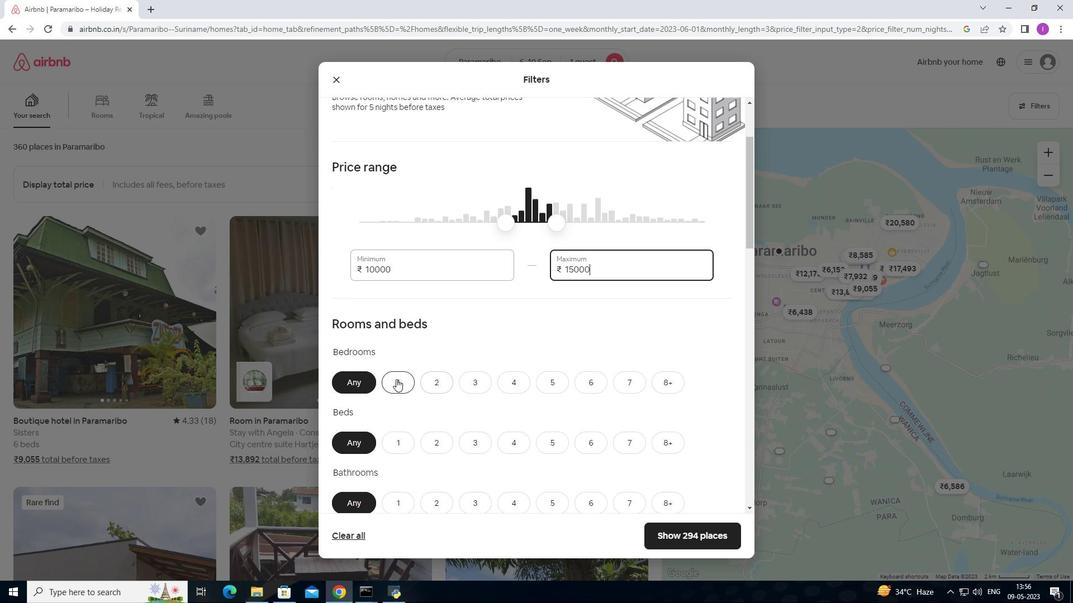 
Action: Mouse moved to (409, 438)
Screenshot: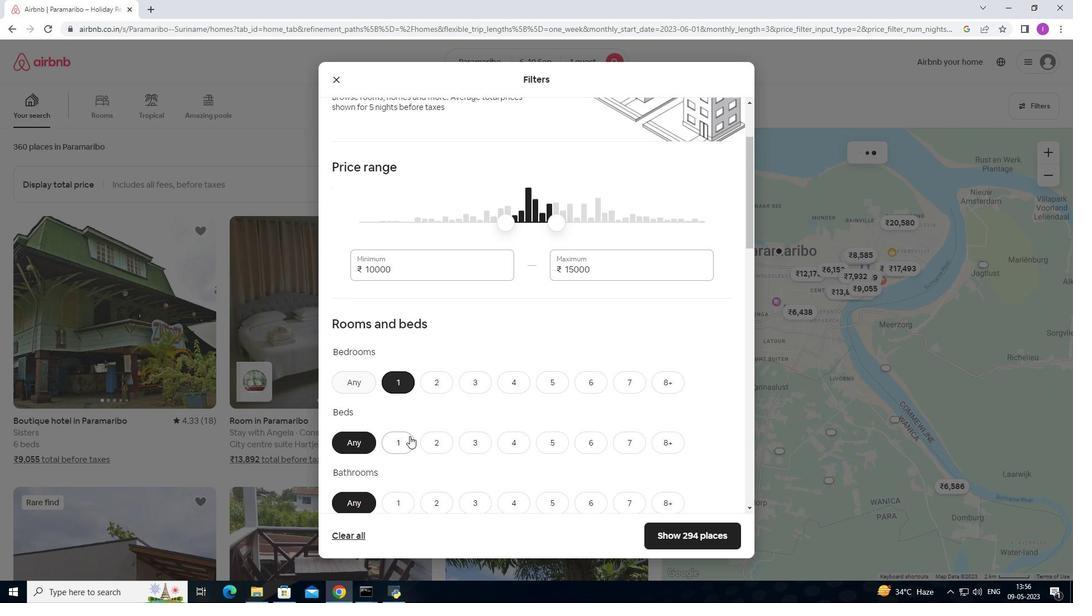 
Action: Mouse pressed left at (409, 438)
Screenshot: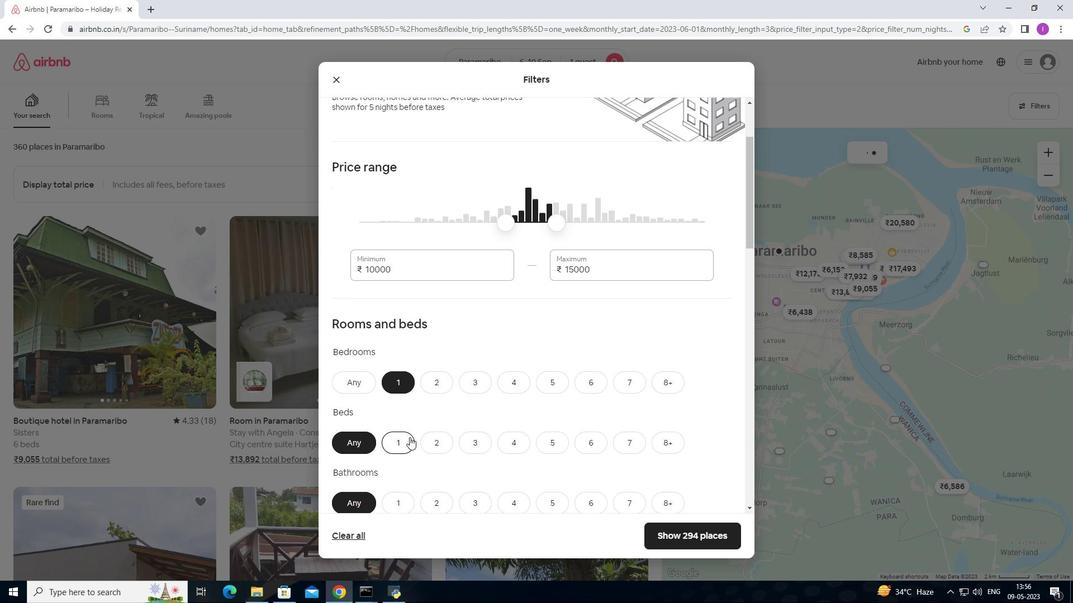 
Action: Mouse moved to (394, 503)
Screenshot: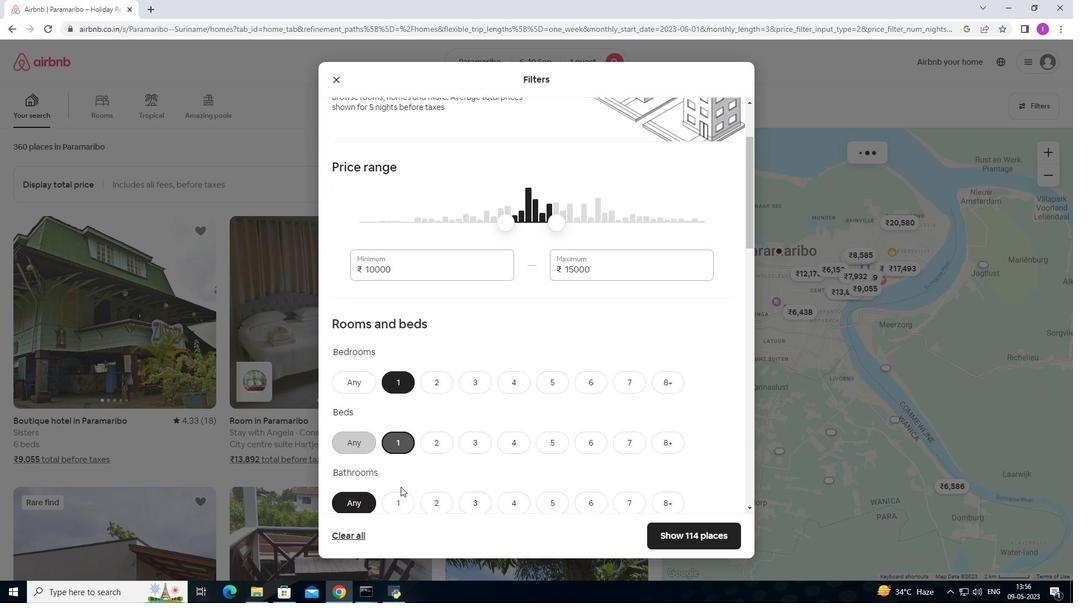 
Action: Mouse pressed left at (394, 503)
Screenshot: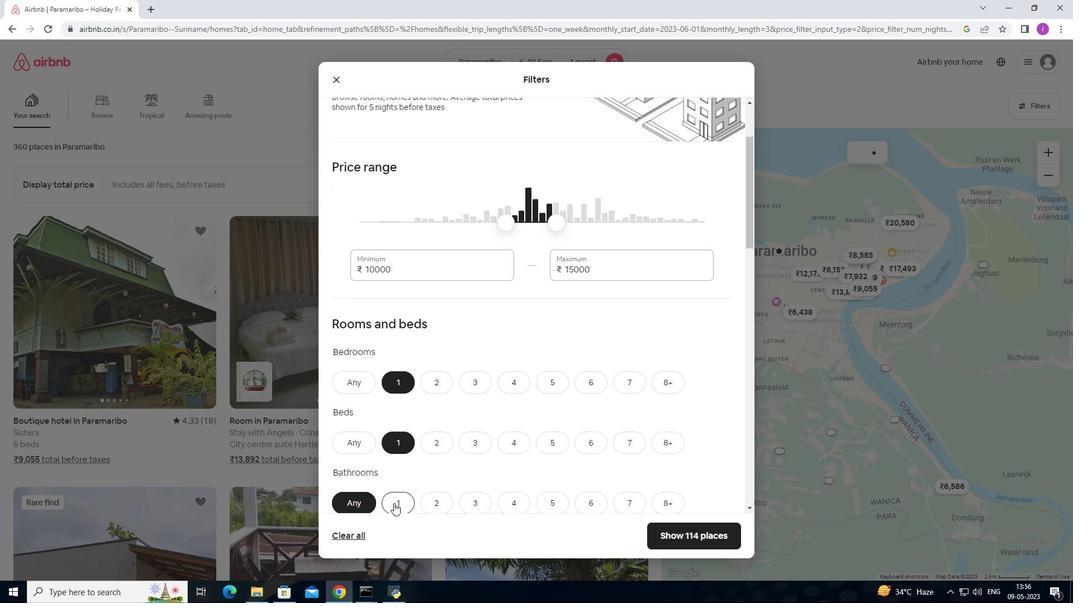 
Action: Mouse moved to (443, 455)
Screenshot: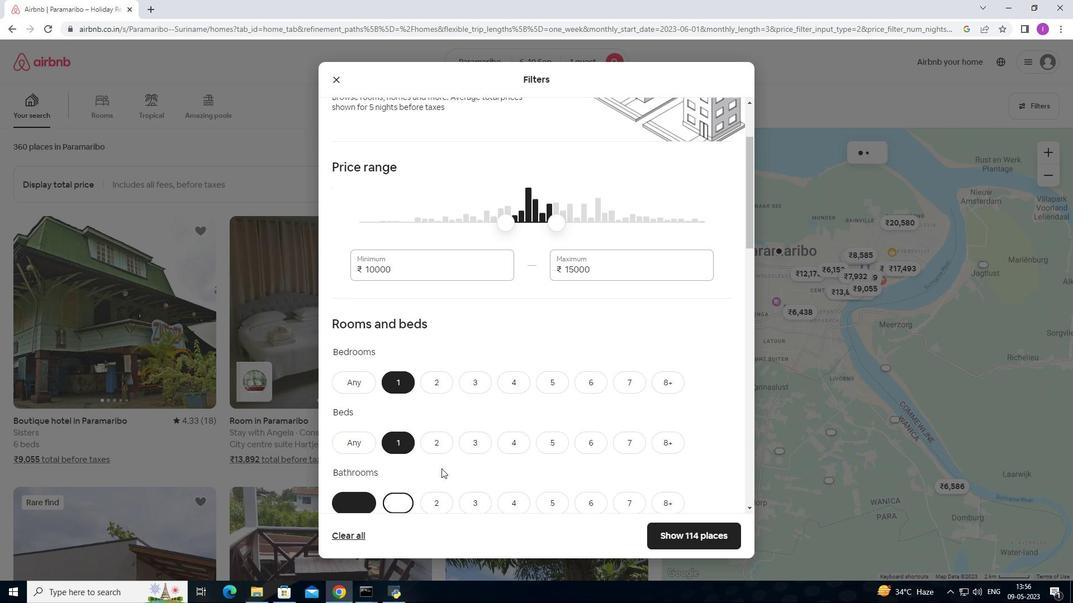 
Action: Mouse scrolled (443, 455) with delta (0, 0)
Screenshot: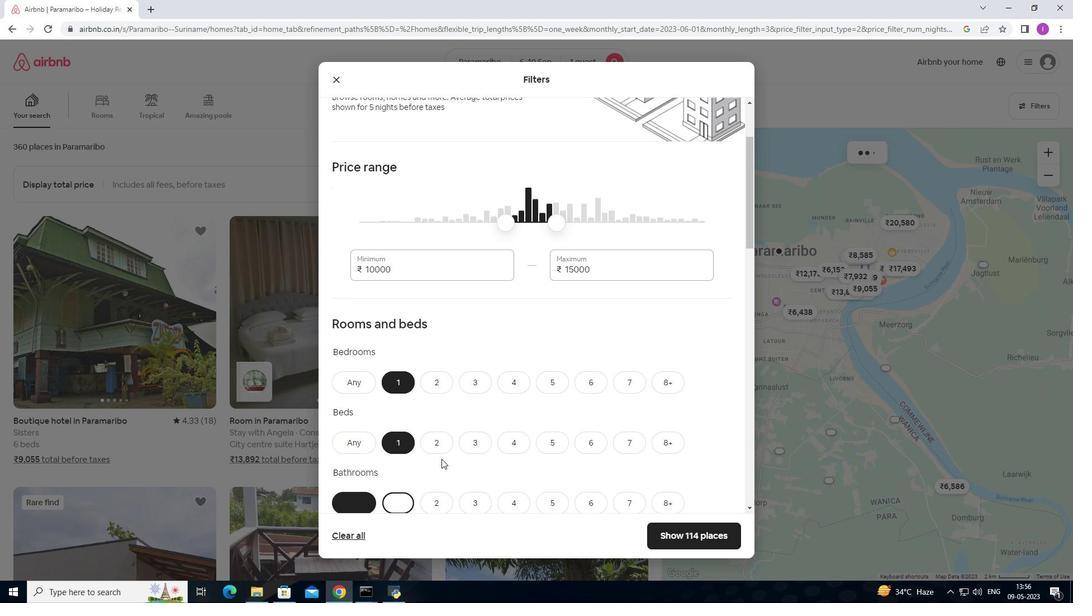 
Action: Mouse scrolled (443, 455) with delta (0, 0)
Screenshot: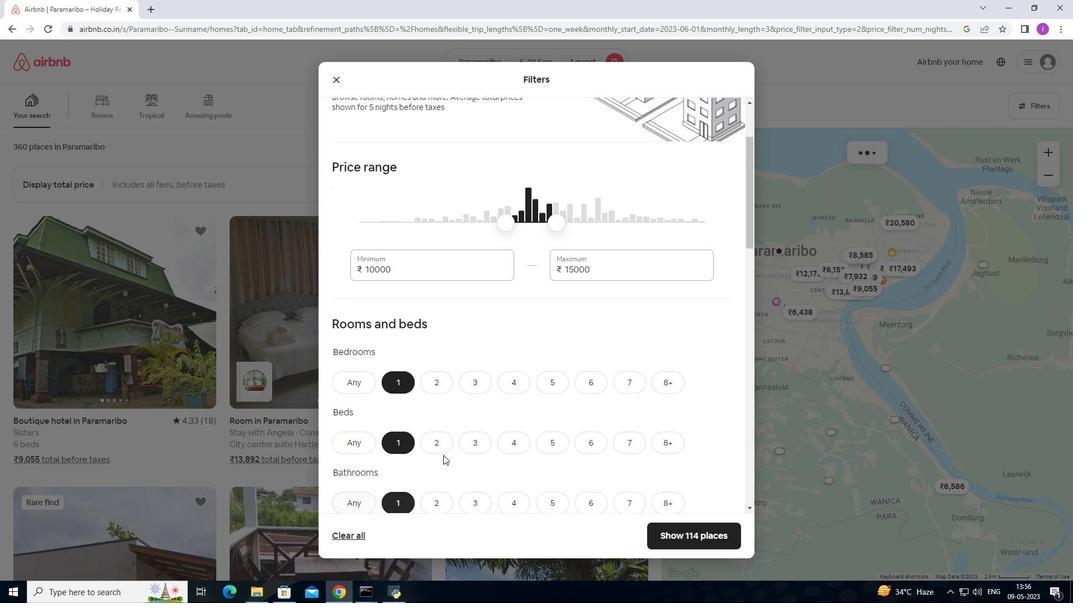 
Action: Mouse scrolled (443, 455) with delta (0, 0)
Screenshot: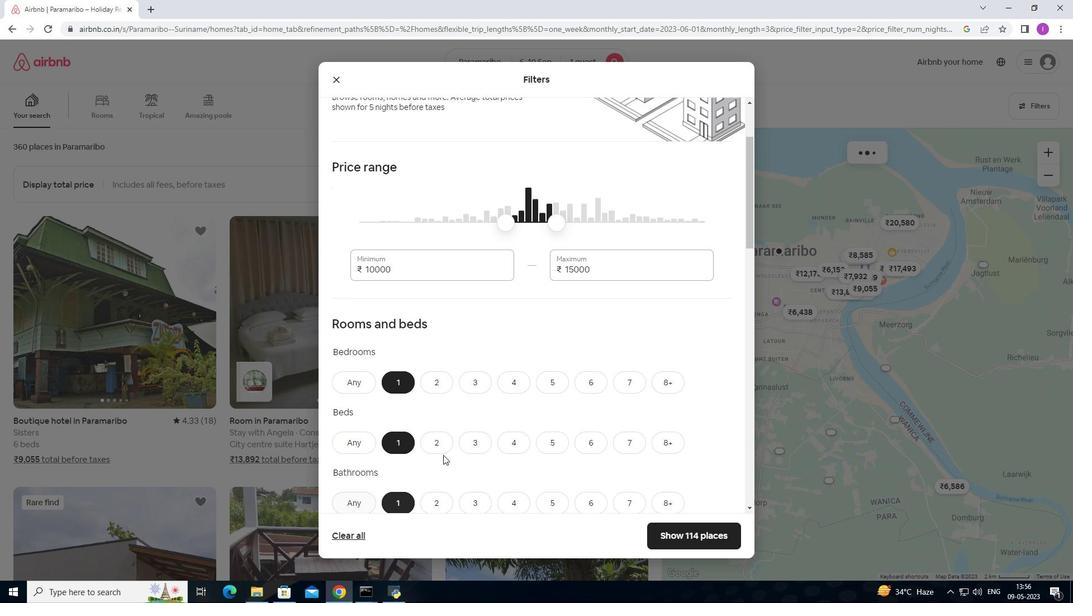 
Action: Mouse moved to (398, 450)
Screenshot: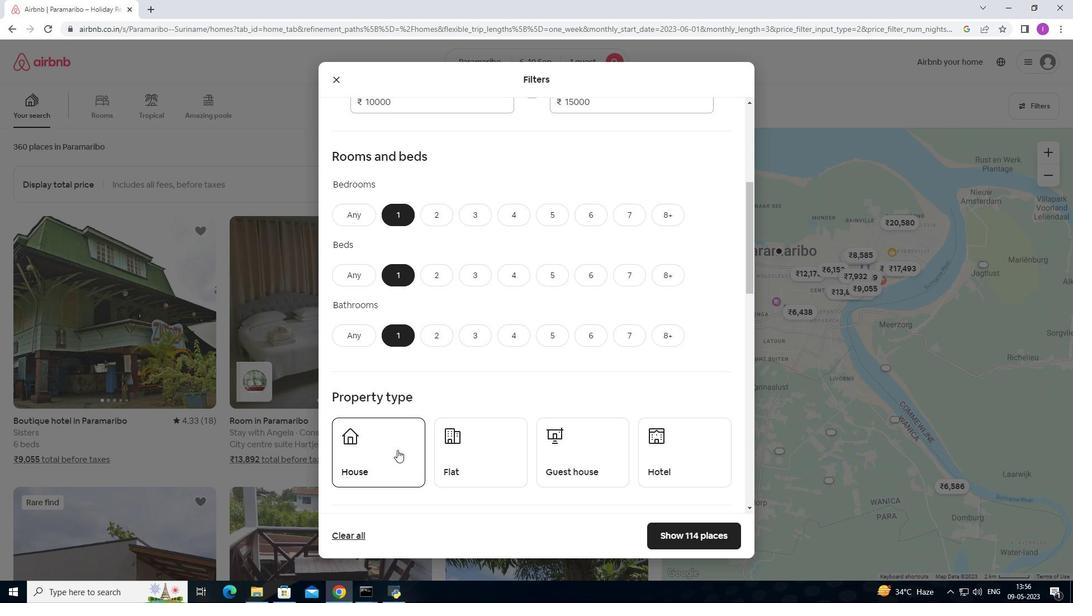 
Action: Mouse pressed left at (398, 450)
Screenshot: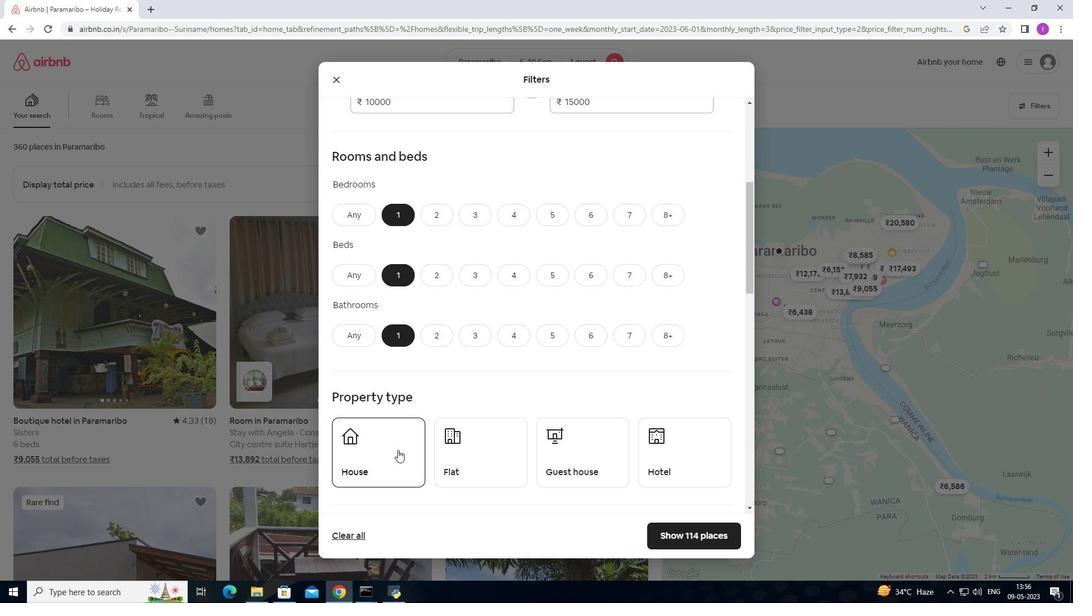 
Action: Mouse moved to (461, 452)
Screenshot: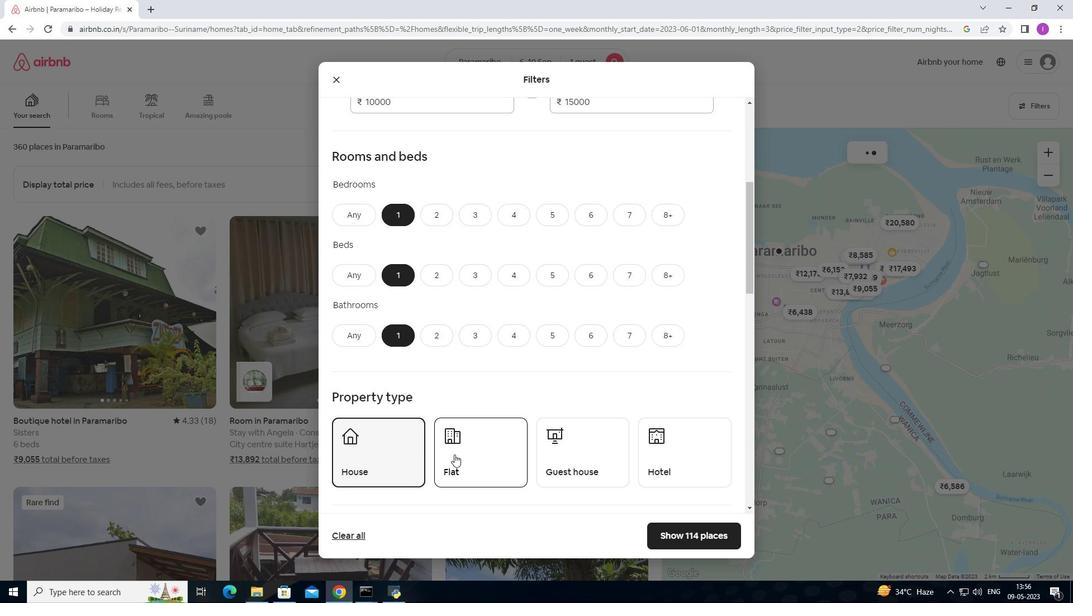 
Action: Mouse pressed left at (461, 452)
Screenshot: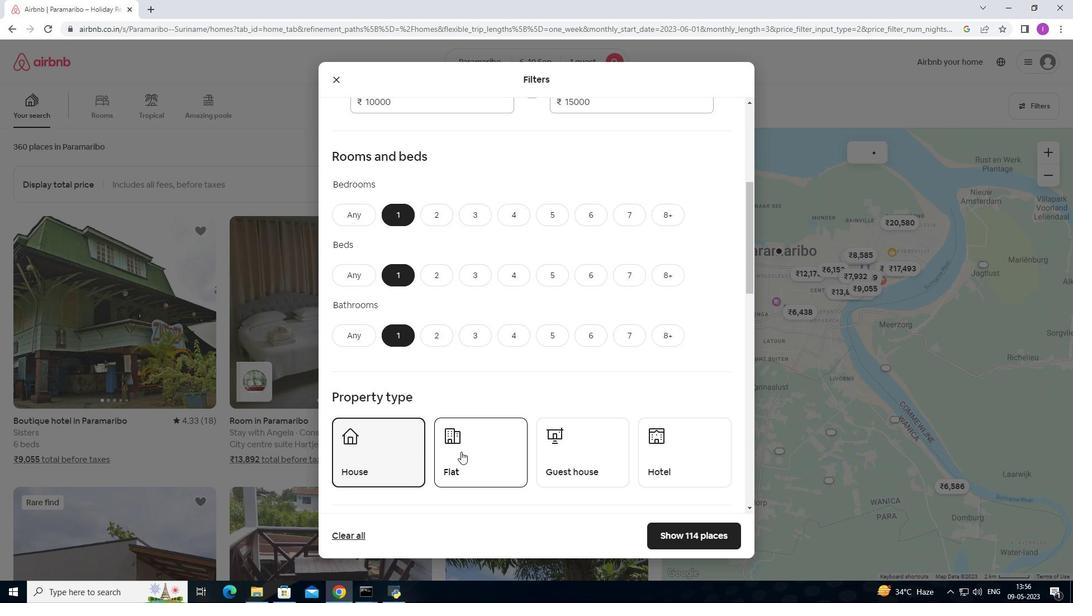 
Action: Mouse moved to (583, 467)
Screenshot: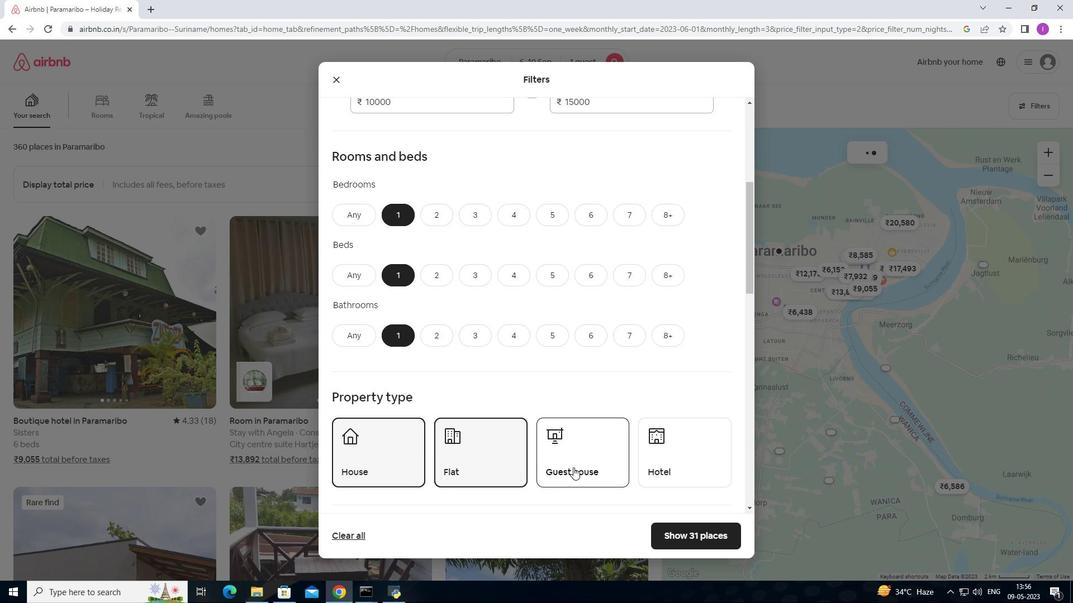 
Action: Mouse pressed left at (583, 467)
Screenshot: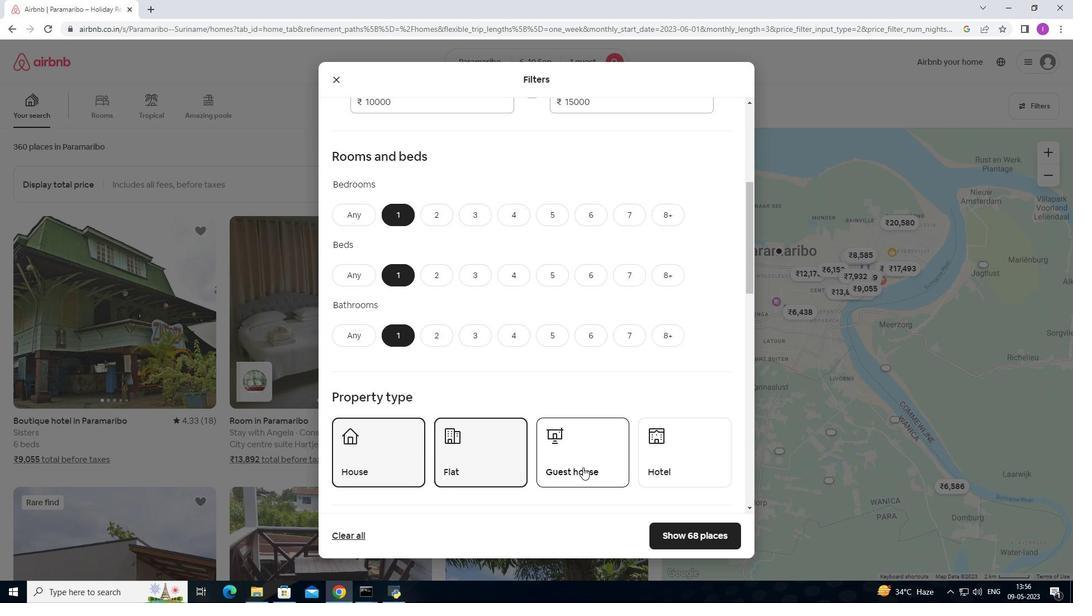 
Action: Mouse moved to (643, 450)
Screenshot: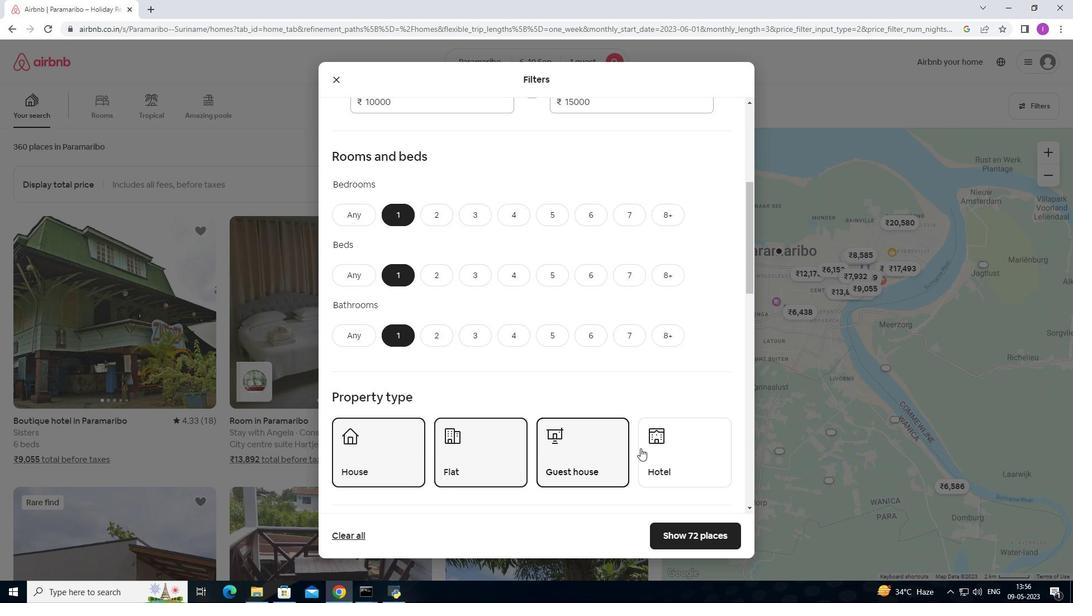 
Action: Mouse pressed left at (643, 450)
Screenshot: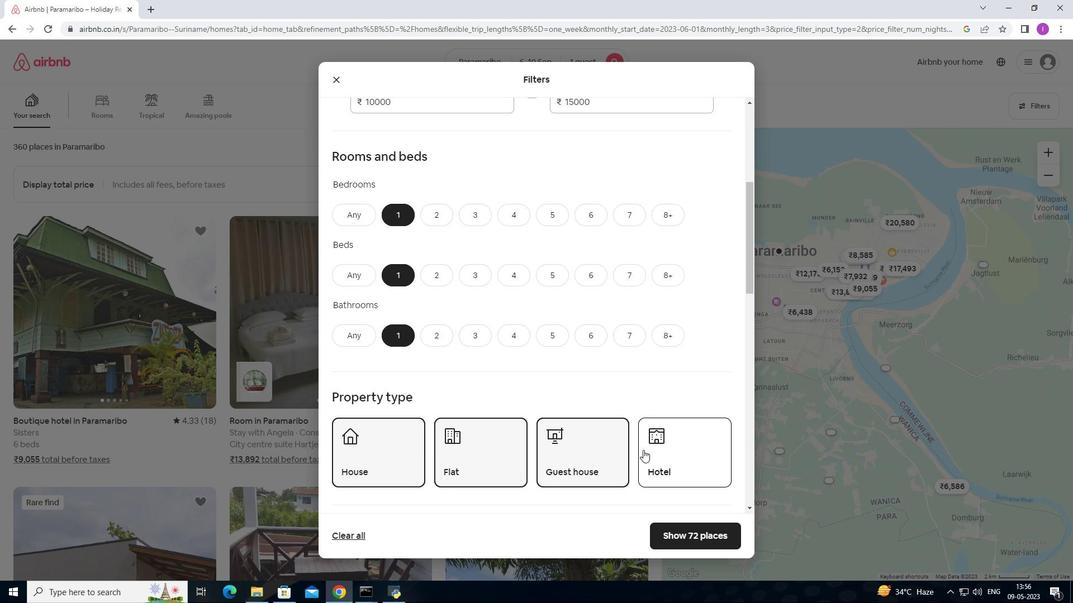
Action: Mouse moved to (618, 444)
Screenshot: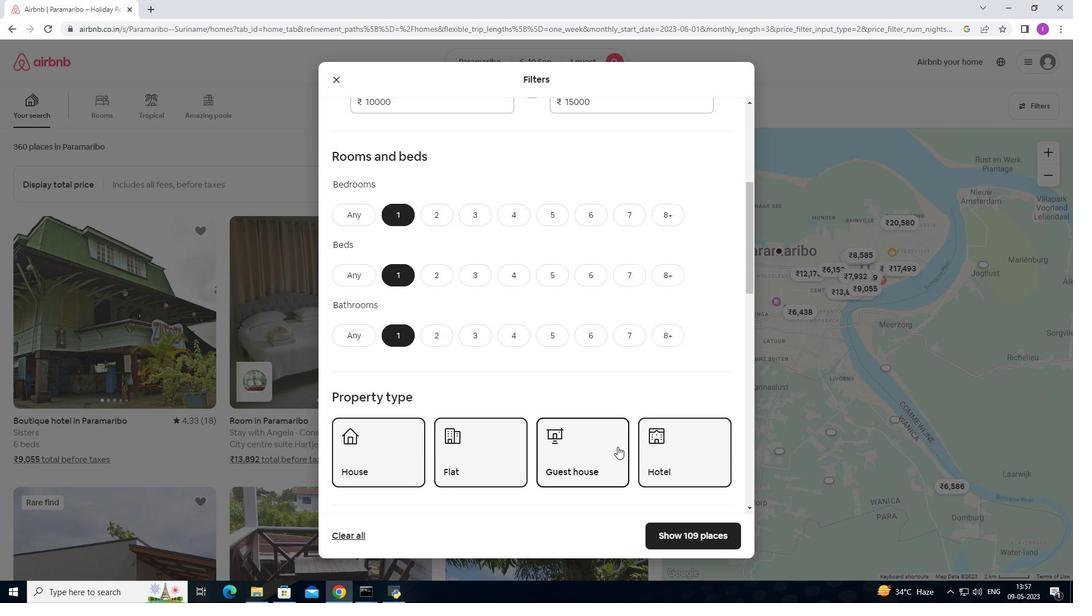 
Action: Mouse scrolled (618, 445) with delta (0, 0)
Screenshot: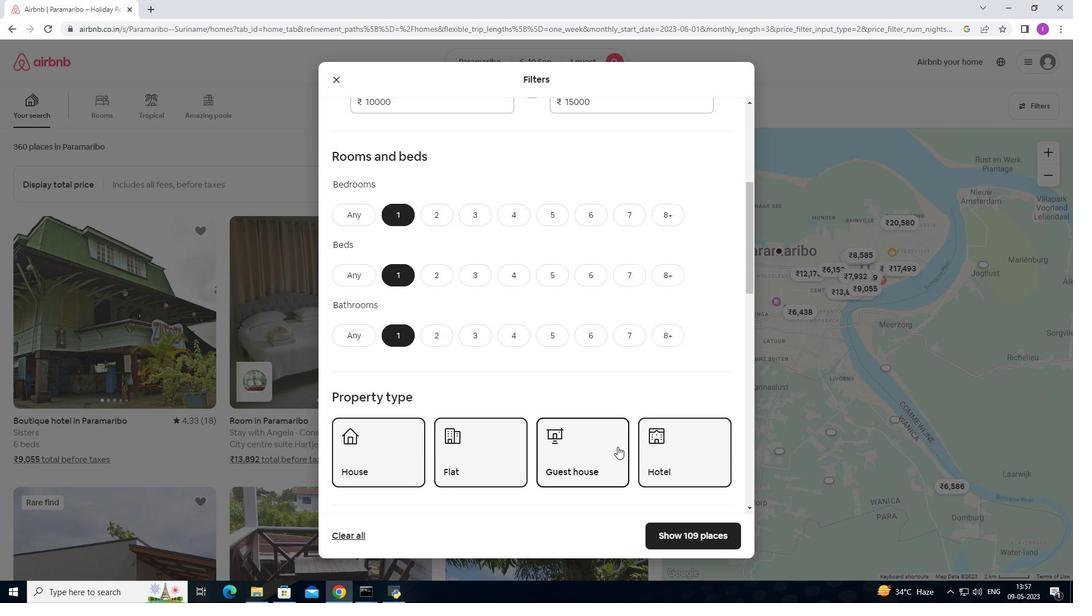 
Action: Mouse moved to (621, 439)
Screenshot: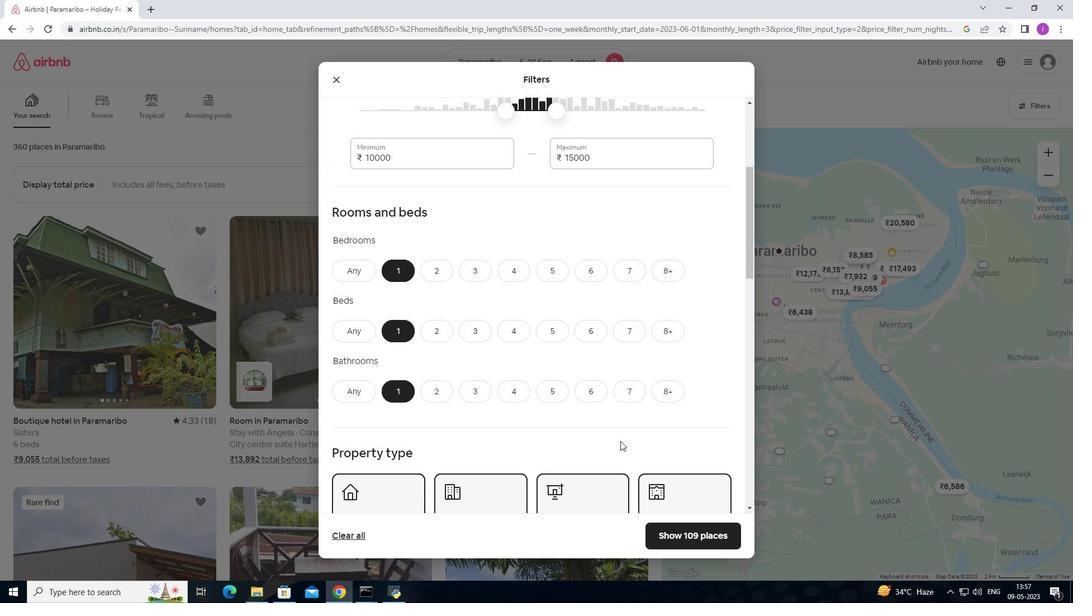 
Action: Mouse scrolled (621, 439) with delta (0, 0)
Screenshot: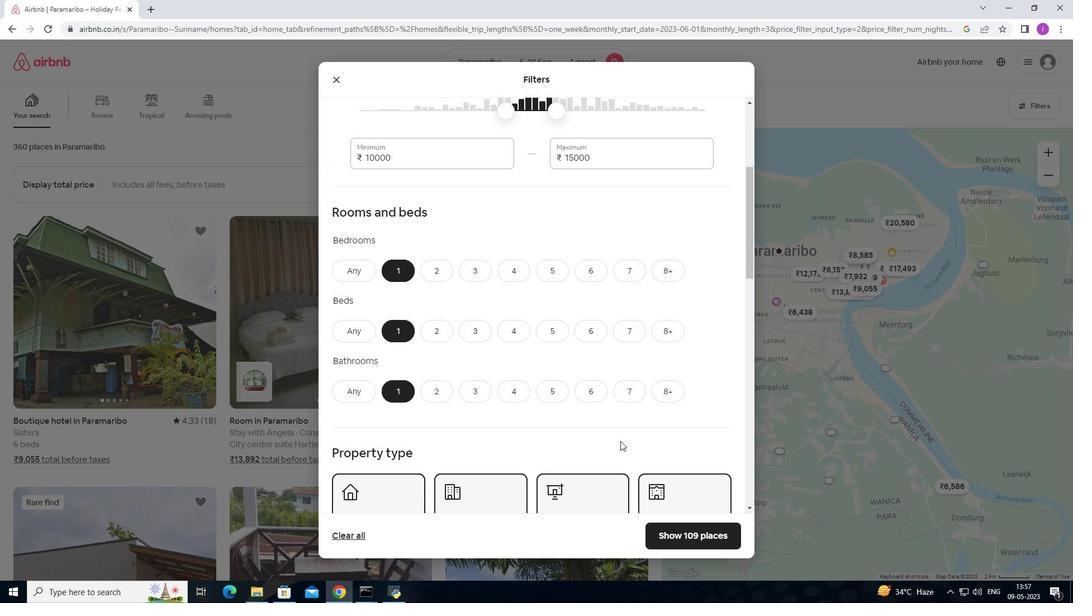 
Action: Mouse moved to (622, 436)
Screenshot: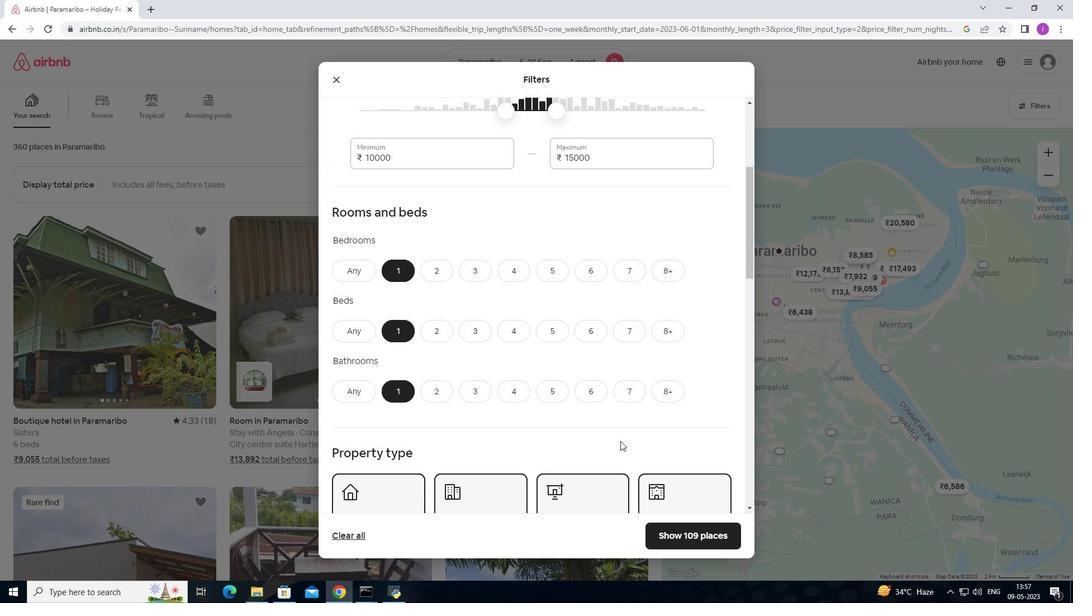 
Action: Mouse scrolled (622, 436) with delta (0, 0)
Screenshot: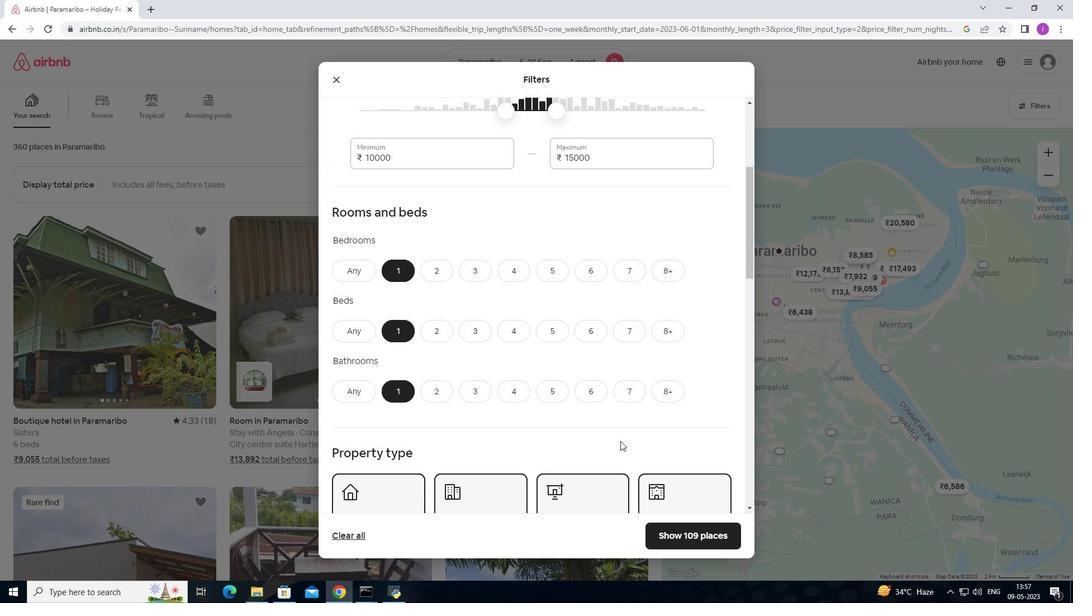 
Action: Mouse moved to (627, 420)
Screenshot: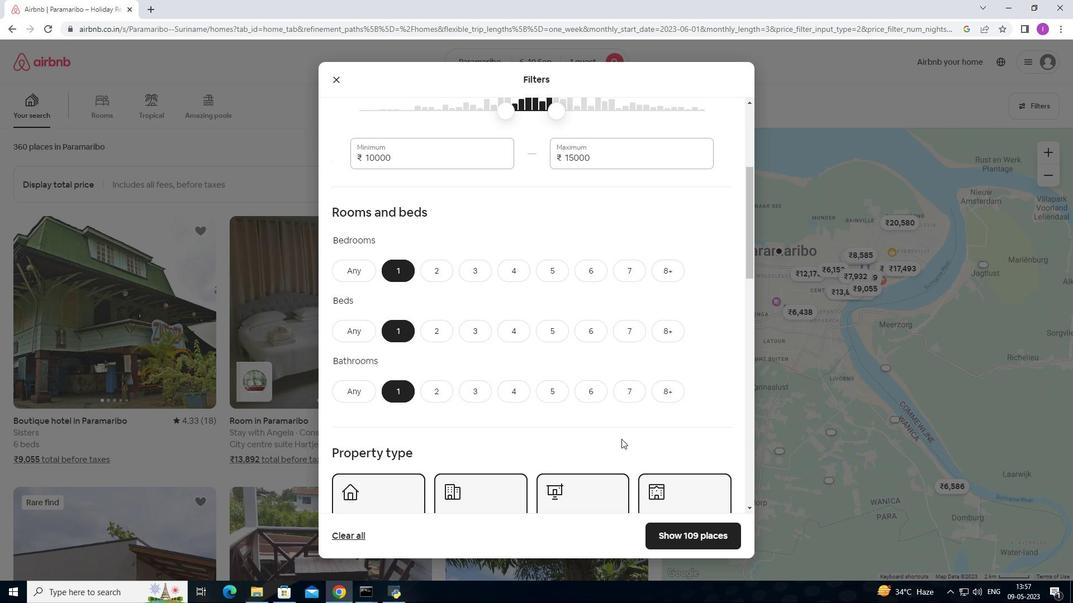 
Action: Mouse scrolled (627, 420) with delta (0, 0)
Screenshot: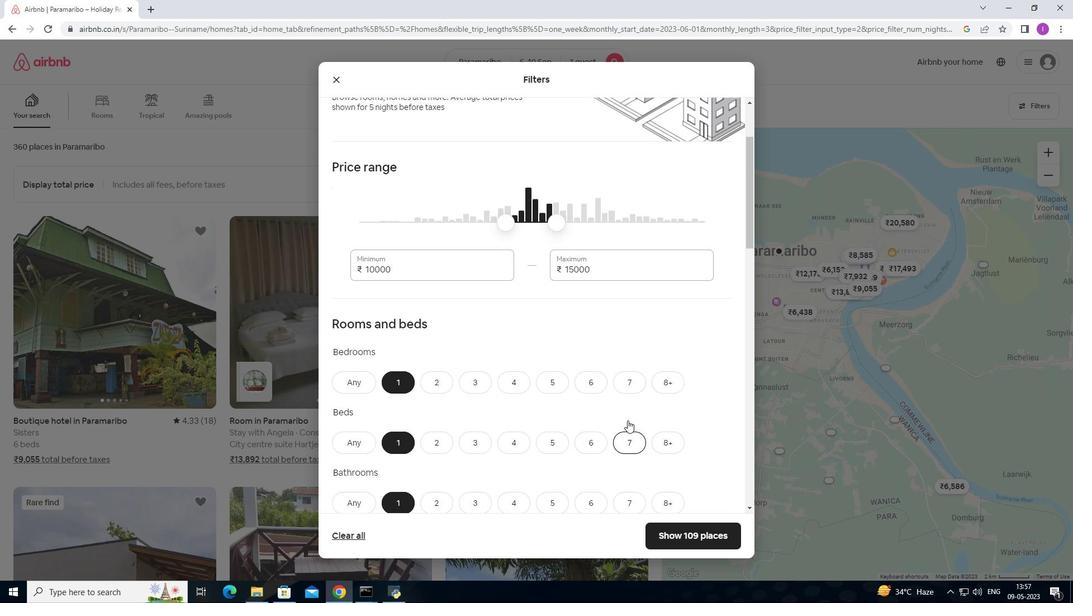 
Action: Mouse scrolled (627, 420) with delta (0, 0)
Screenshot: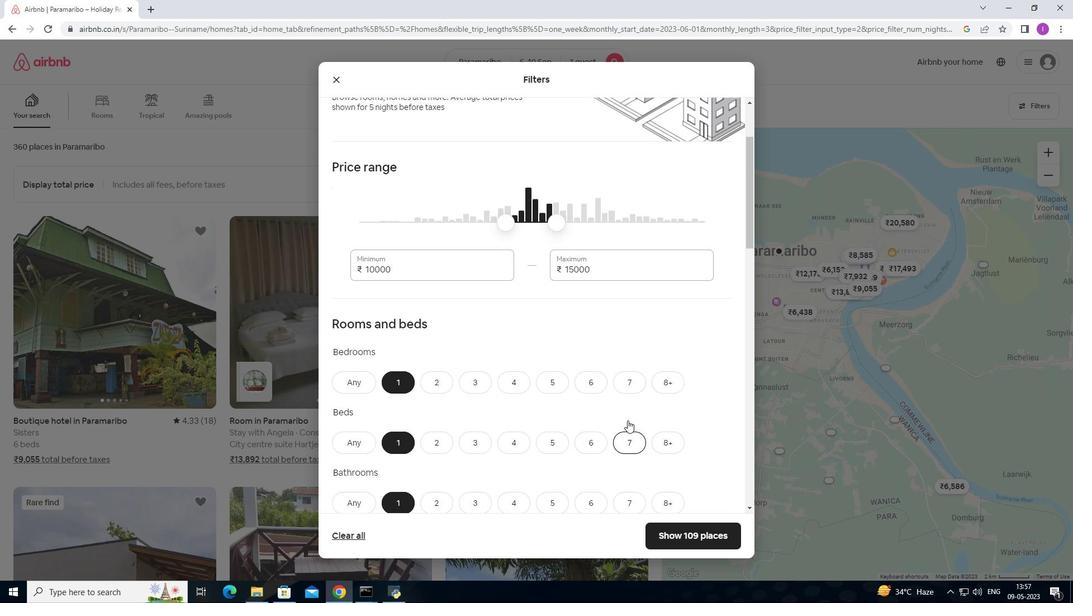 
Action: Mouse scrolled (627, 420) with delta (0, 0)
Screenshot: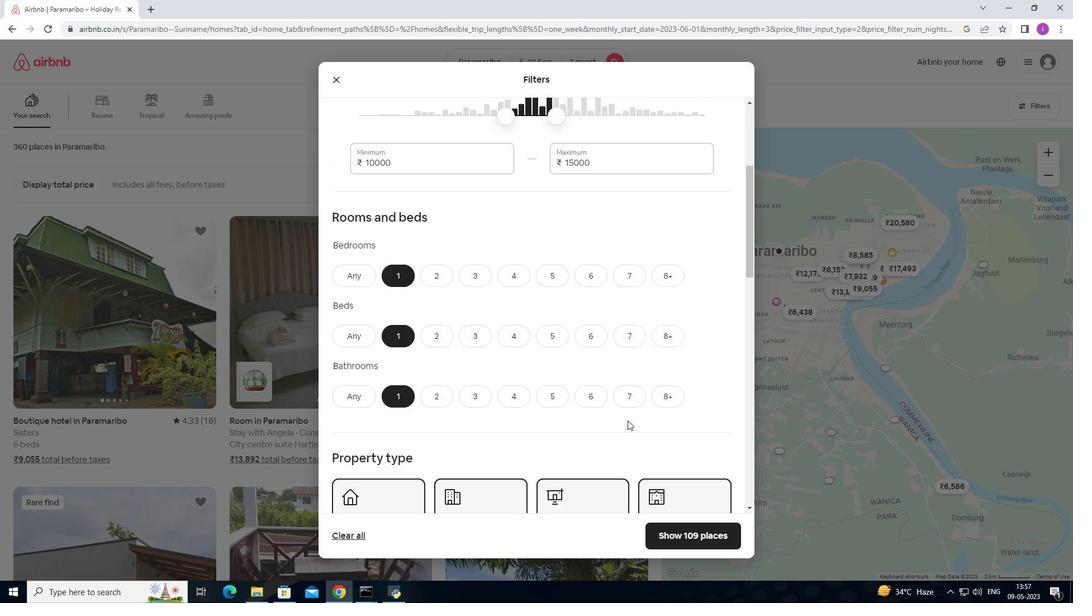 
Action: Mouse scrolled (627, 420) with delta (0, 0)
Screenshot: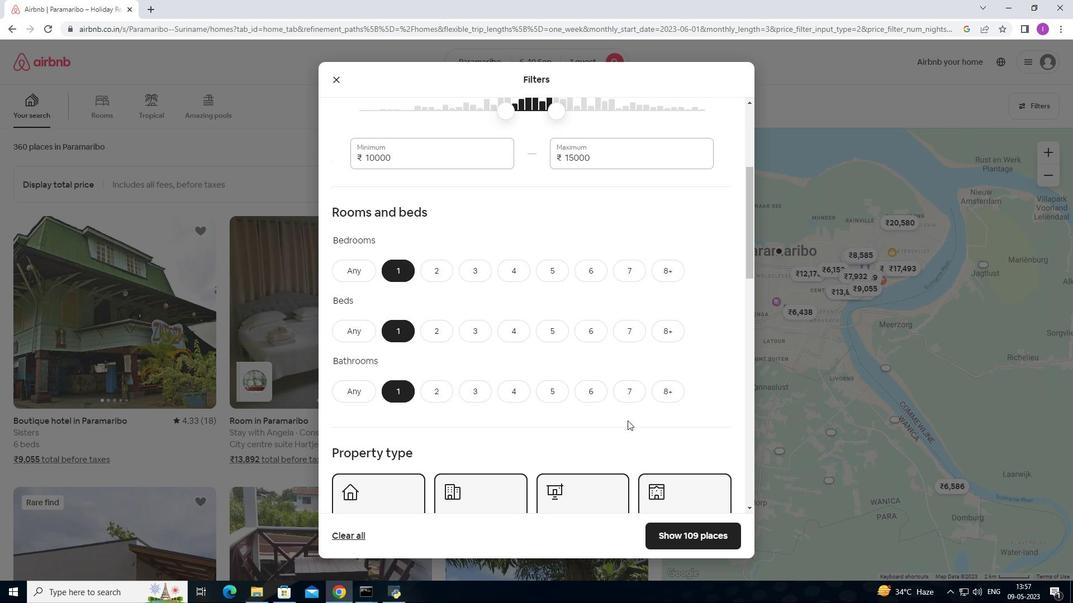 
Action: Mouse scrolled (627, 420) with delta (0, 0)
Screenshot: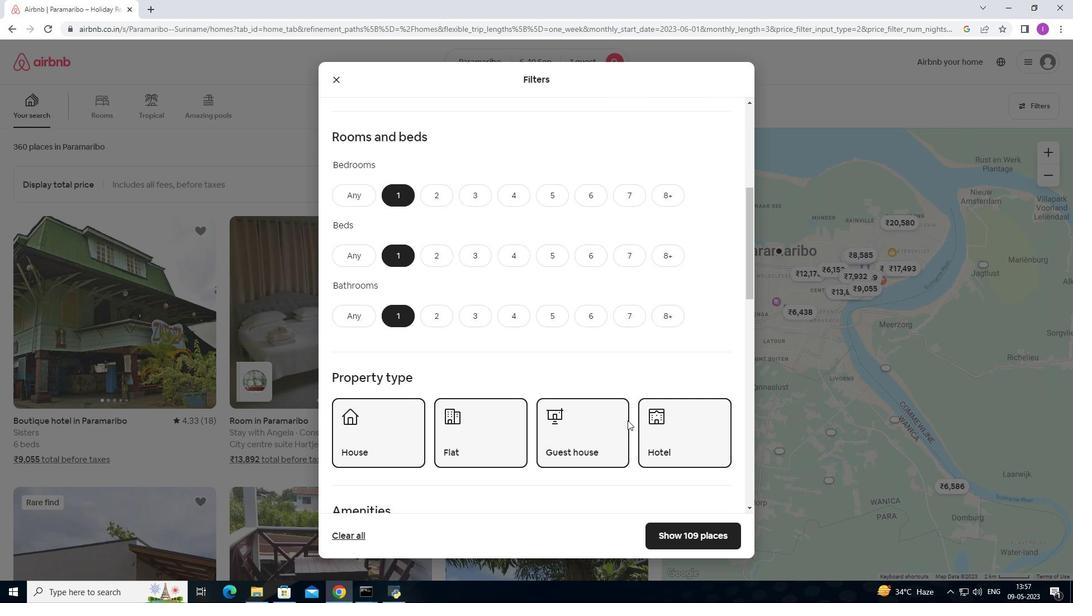 
Action: Mouse scrolled (627, 420) with delta (0, 0)
Screenshot: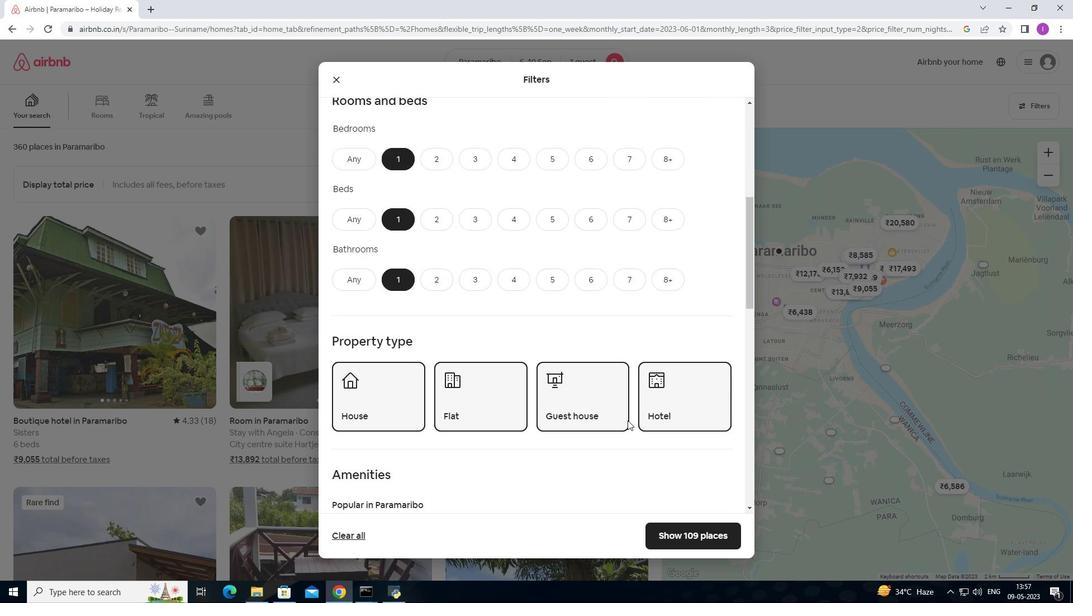 
Action: Mouse scrolled (627, 420) with delta (0, 0)
Screenshot: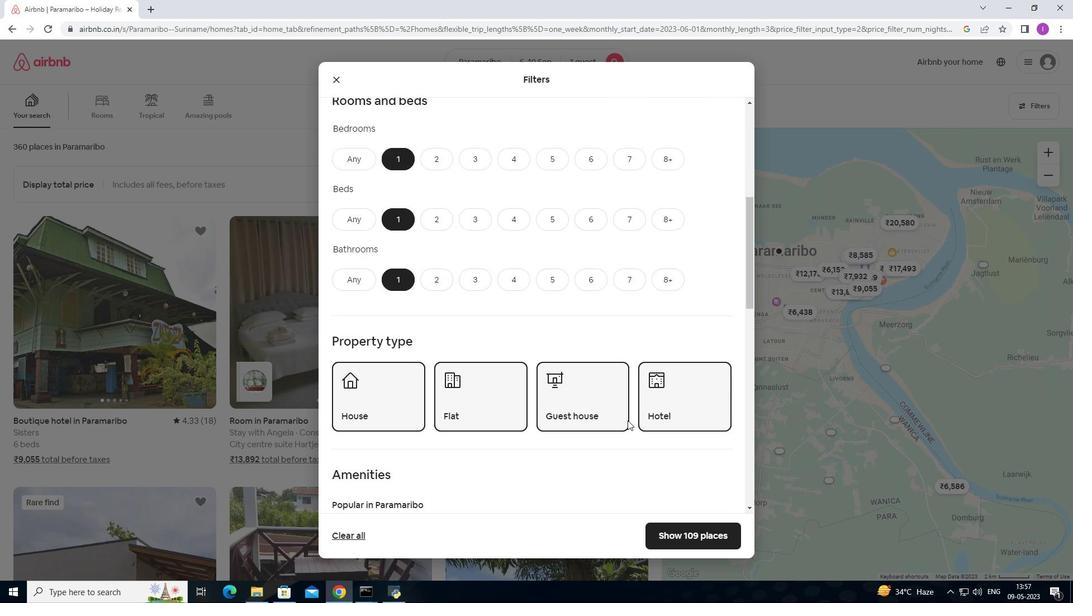 
Action: Mouse scrolled (627, 420) with delta (0, 0)
Screenshot: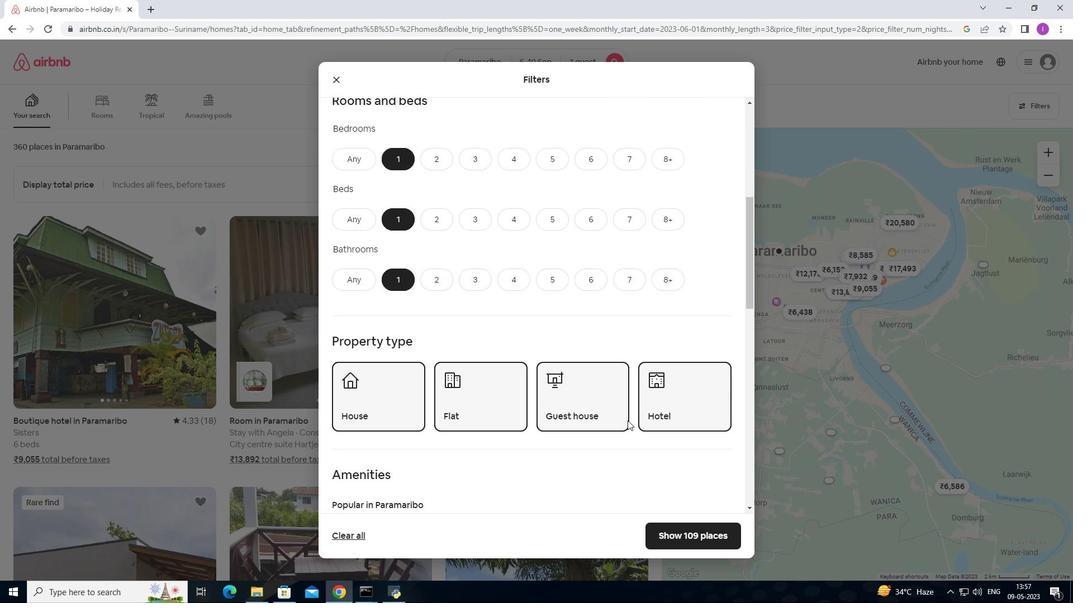 
Action: Mouse scrolled (627, 420) with delta (0, 0)
Screenshot: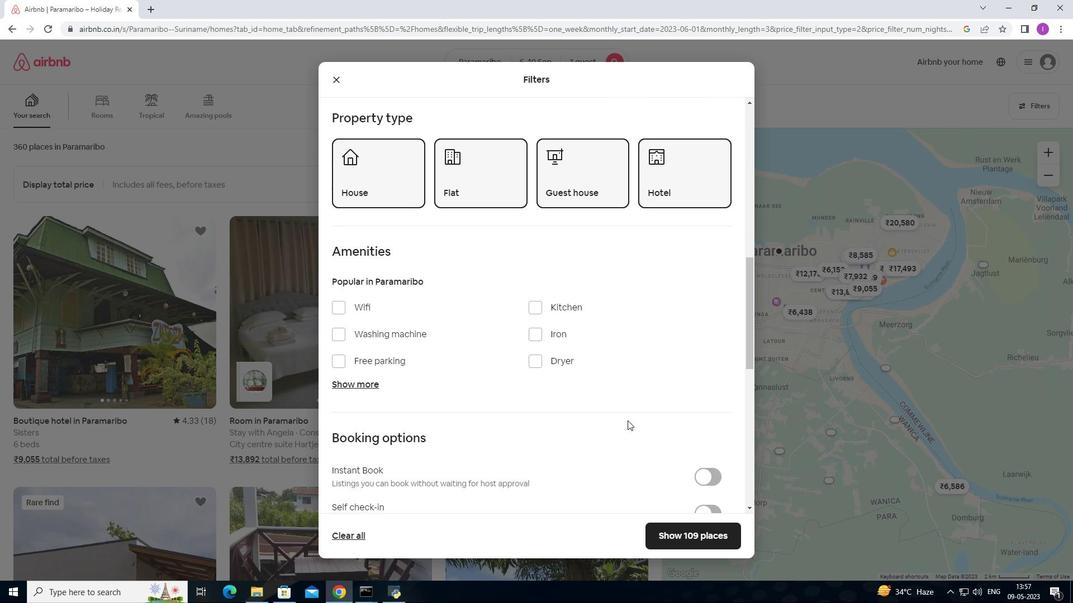 
Action: Mouse moved to (315, 257)
Screenshot: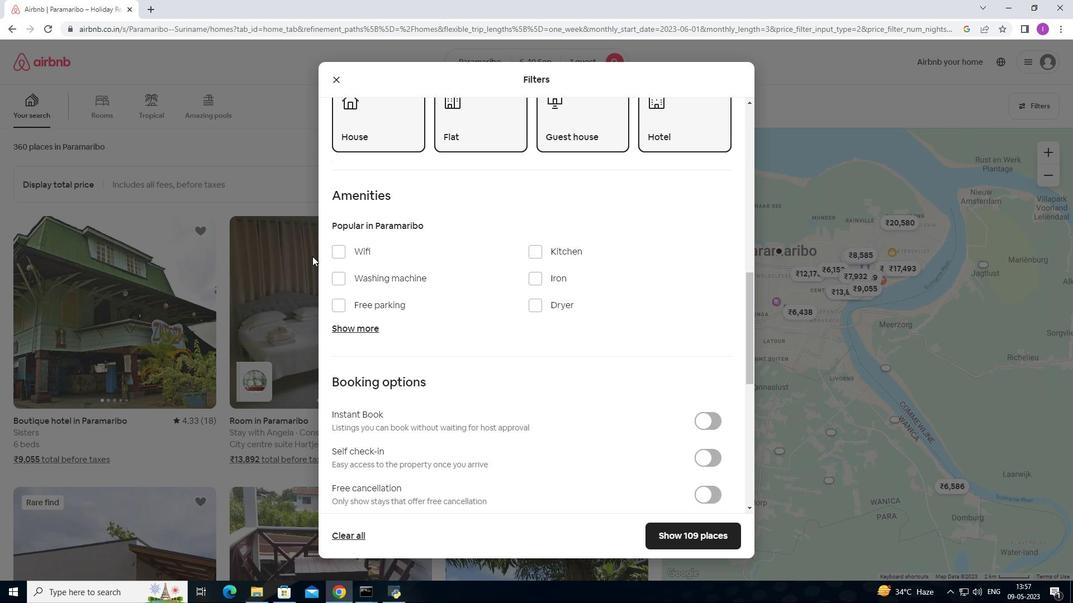 
Action: Mouse scrolled (315, 256) with delta (0, 0)
Screenshot: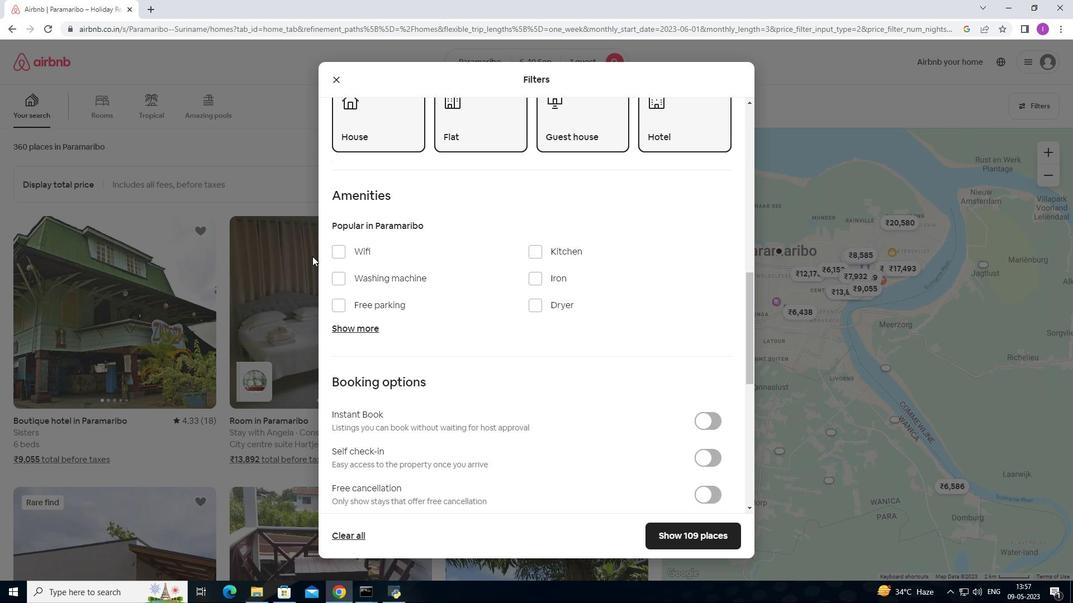 
Action: Mouse moved to (317, 257)
Screenshot: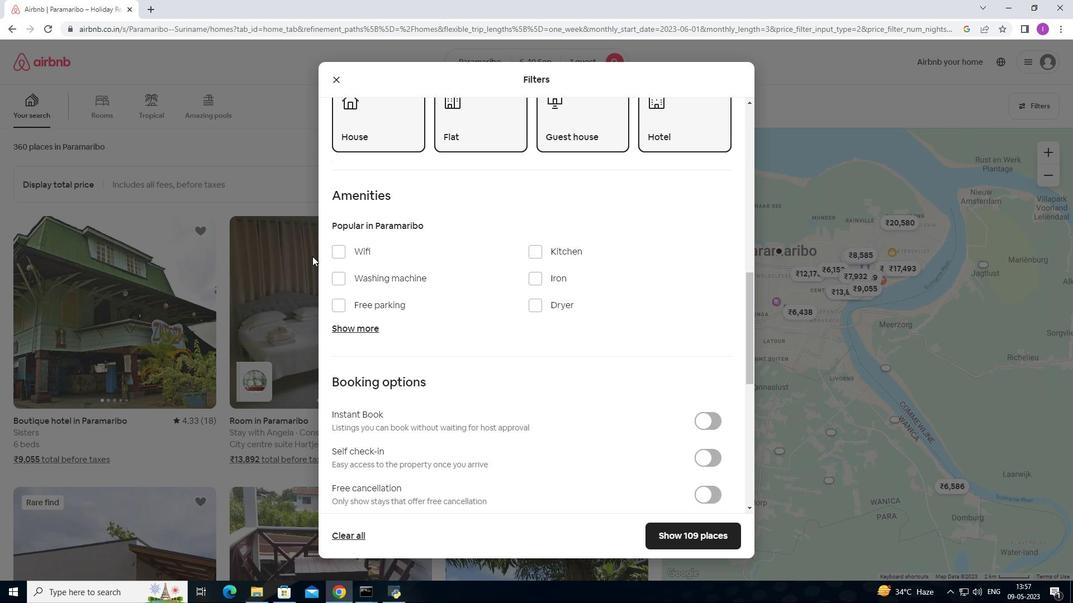 
Action: Mouse scrolled (317, 257) with delta (0, 0)
Screenshot: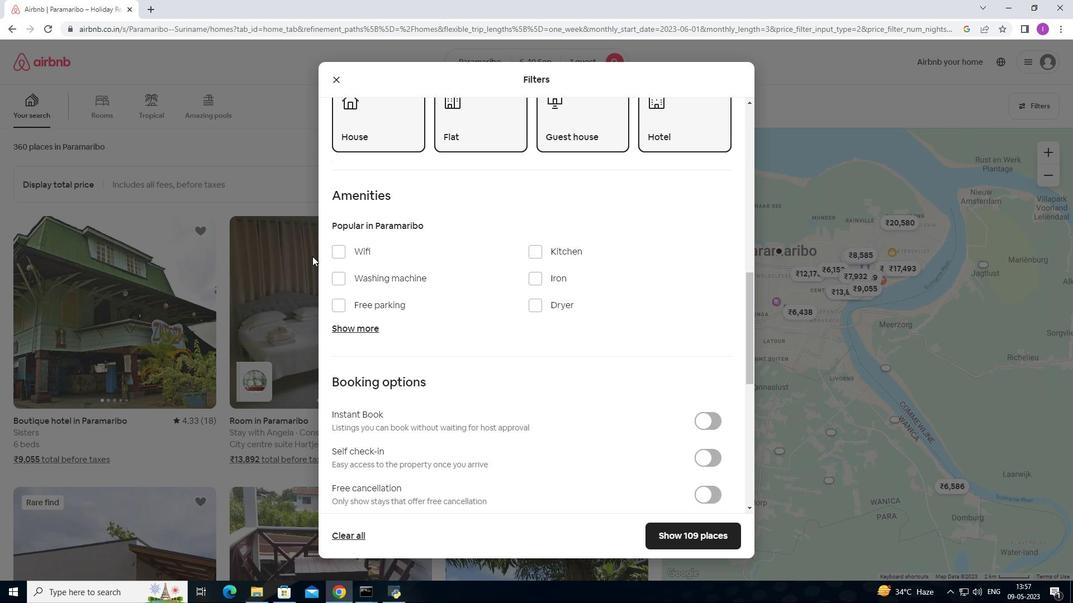 
Action: Mouse moved to (320, 259)
Screenshot: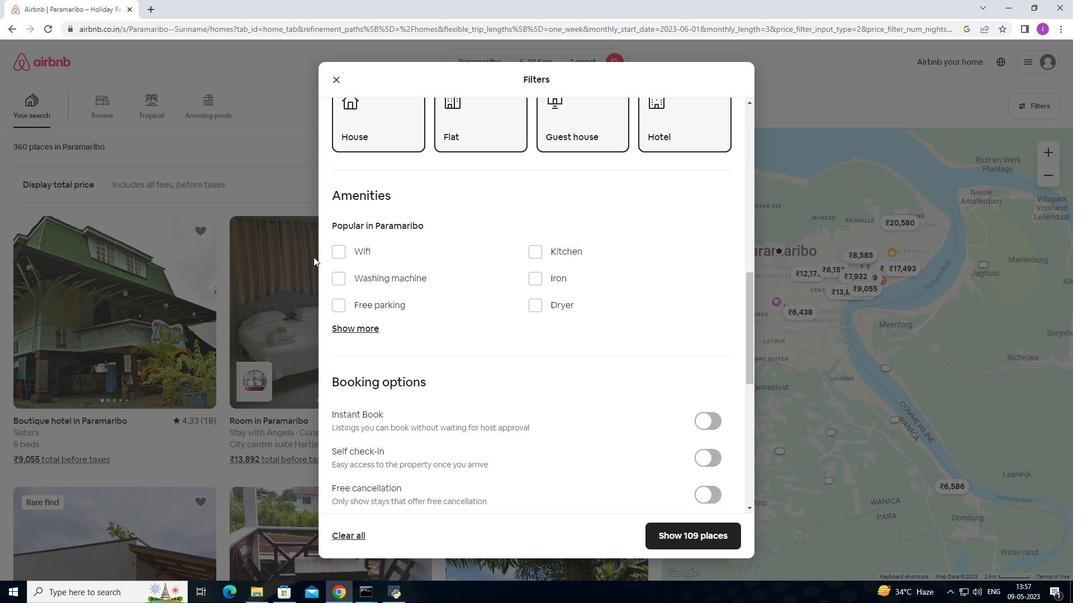 
Action: Mouse scrolled (320, 259) with delta (0, 0)
Screenshot: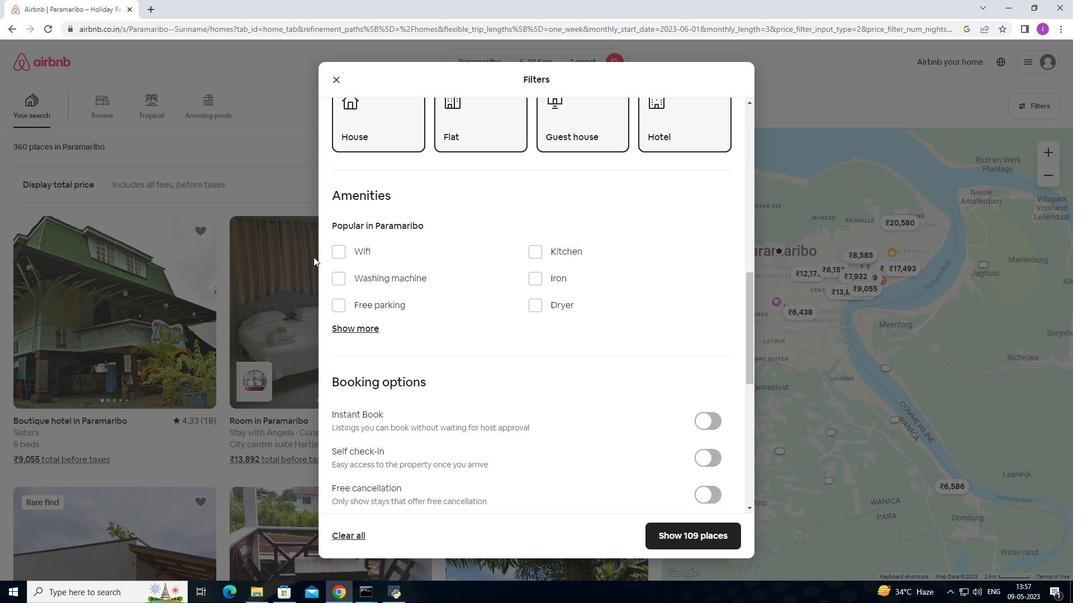 
Action: Mouse moved to (703, 460)
Screenshot: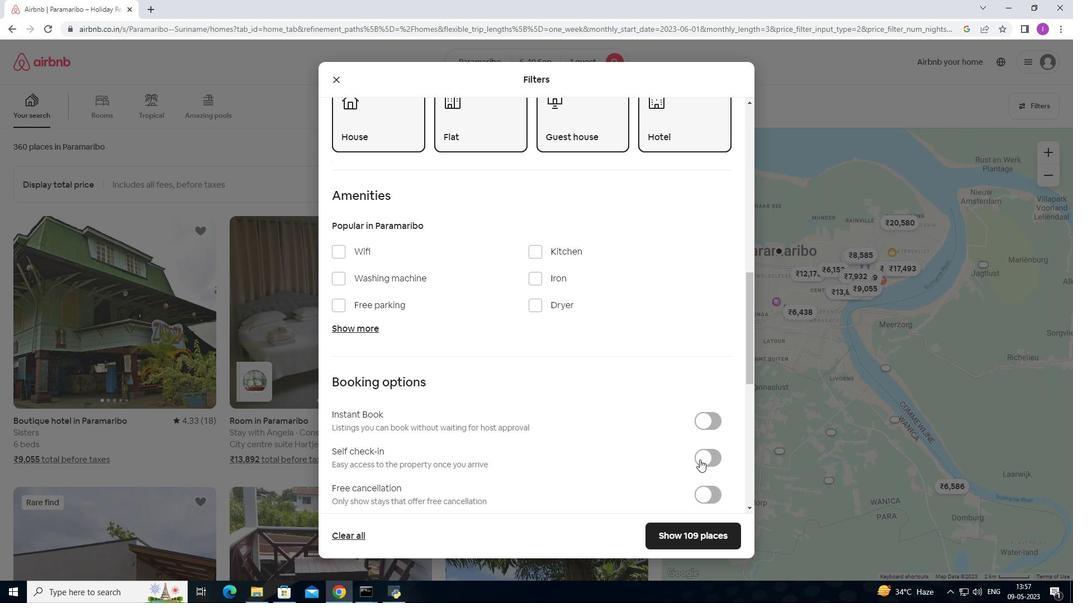 
Action: Mouse pressed left at (703, 460)
Screenshot: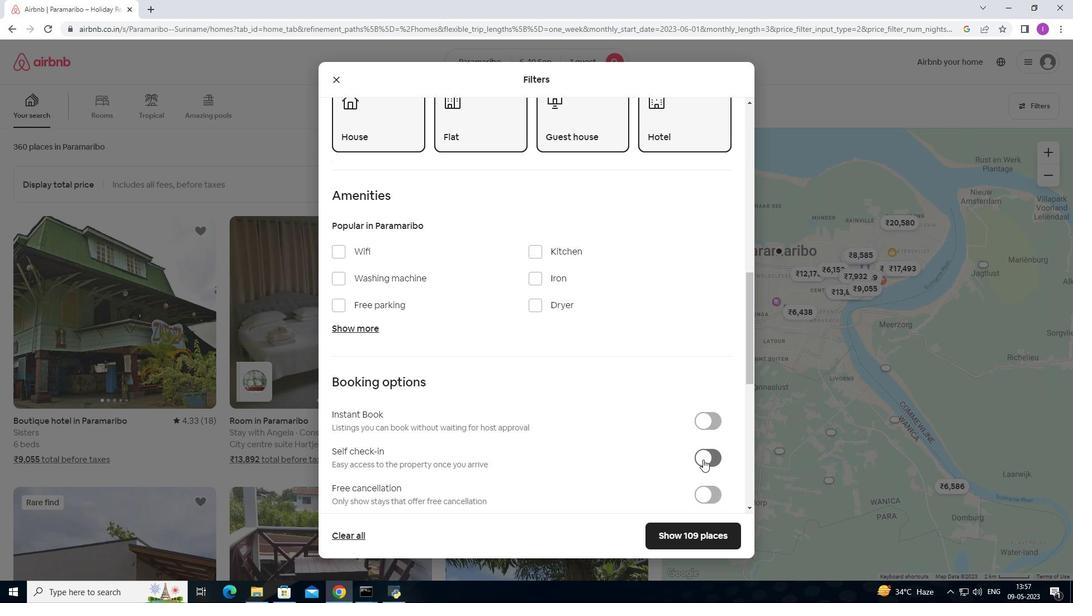 
Action: Mouse moved to (552, 439)
Screenshot: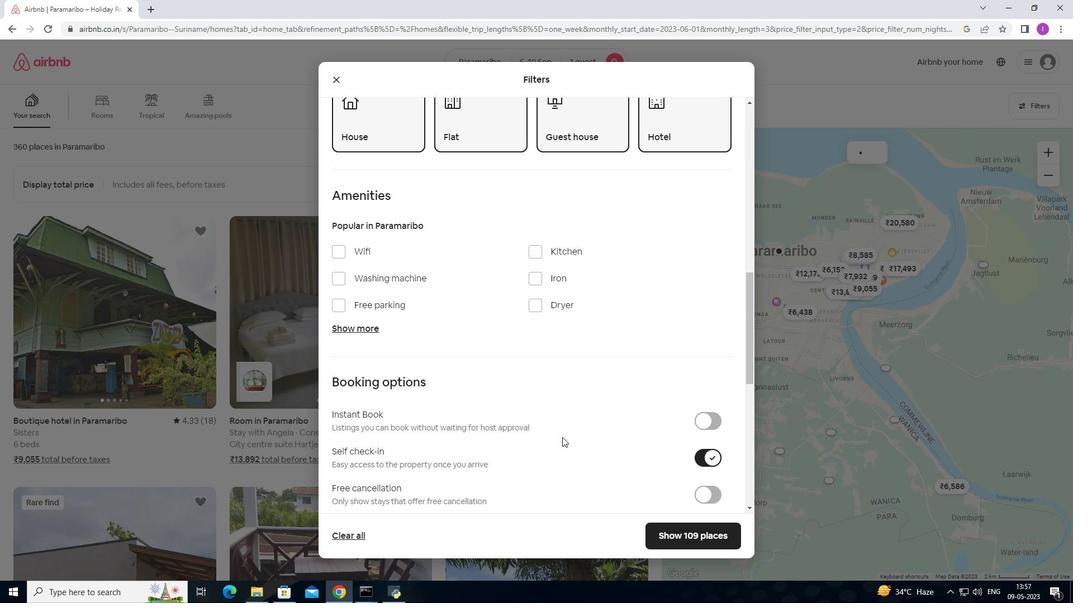 
Action: Mouse scrolled (552, 438) with delta (0, 0)
Screenshot: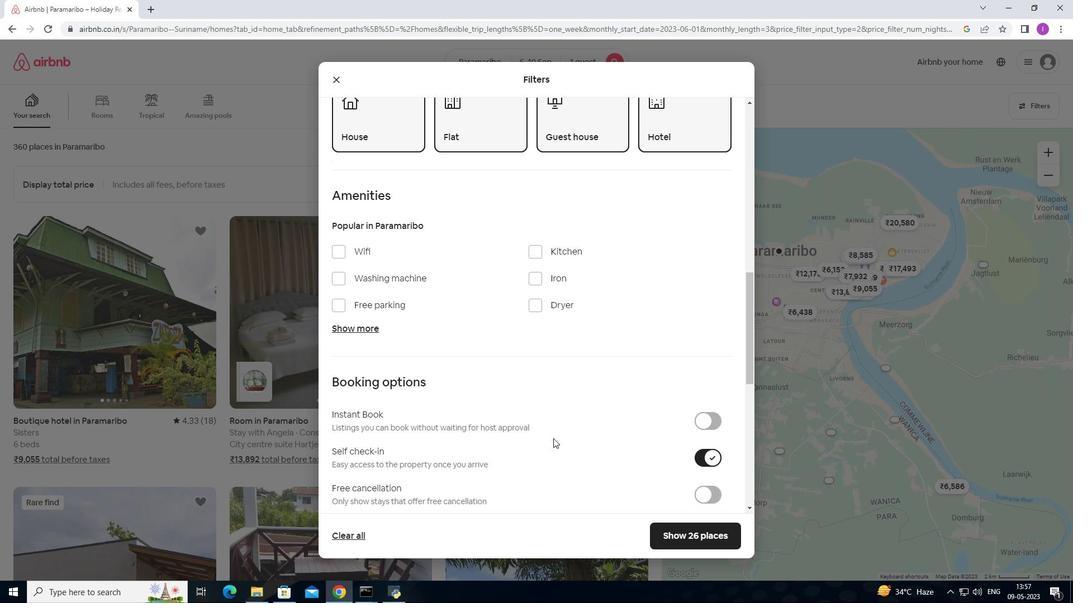 
Action: Mouse scrolled (552, 438) with delta (0, 0)
Screenshot: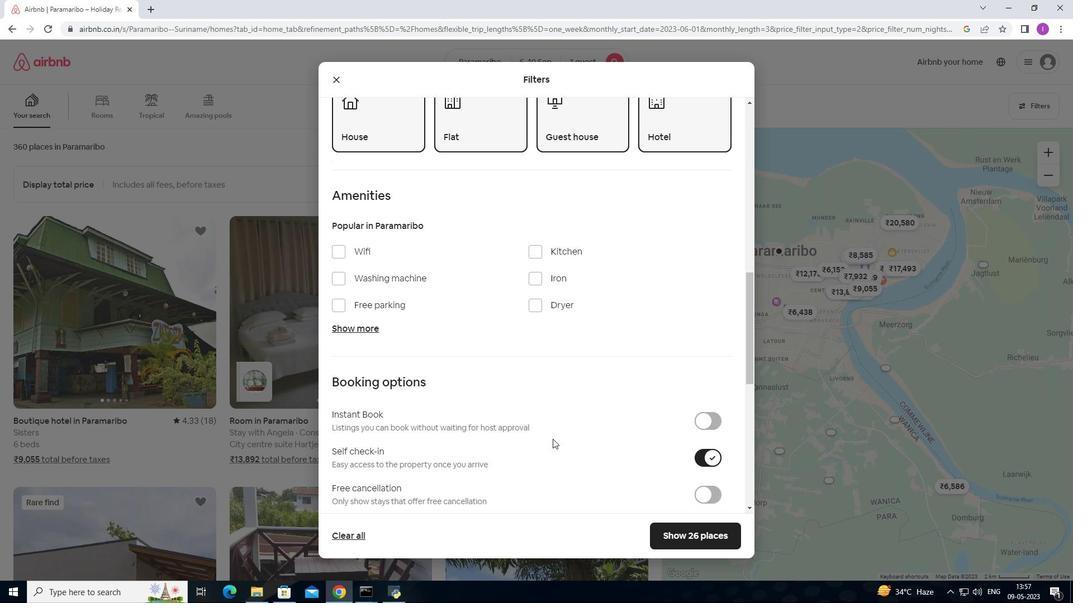 
Action: Mouse scrolled (552, 438) with delta (0, 0)
Screenshot: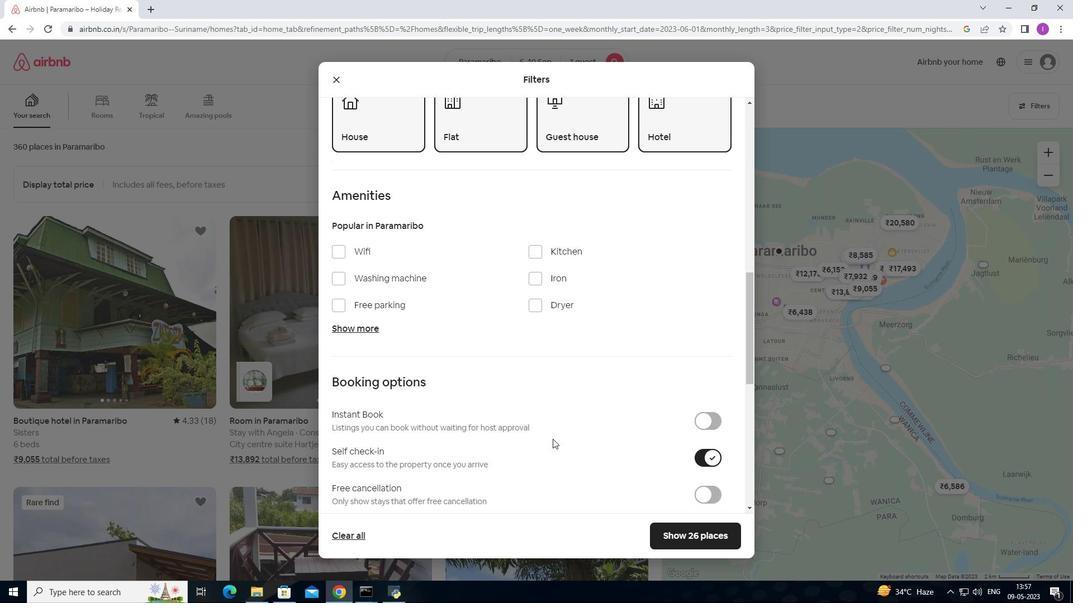 
Action: Mouse moved to (552, 438)
Screenshot: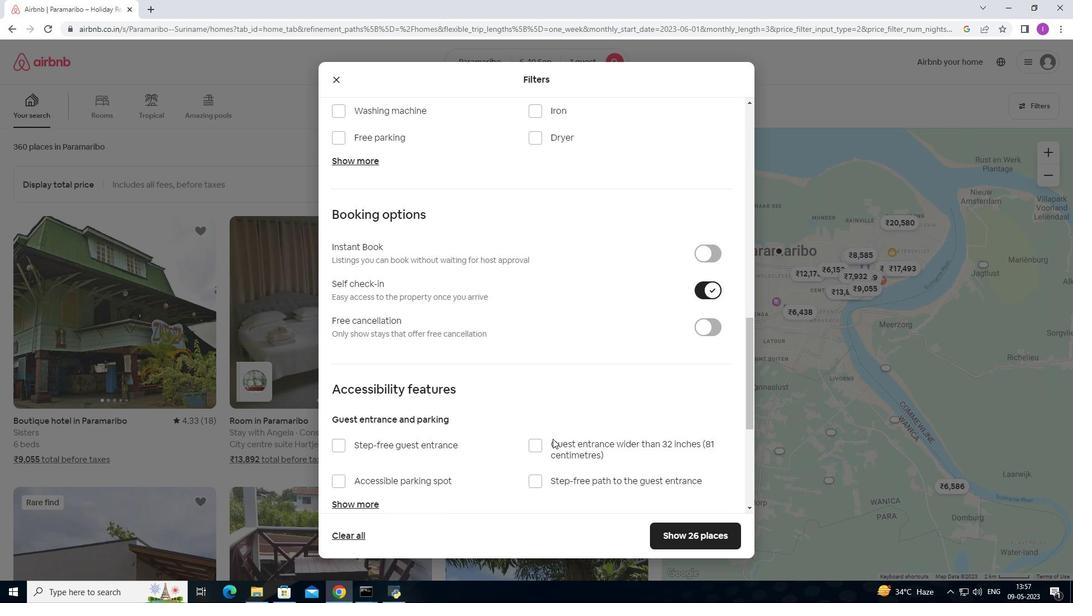 
Action: Mouse scrolled (552, 437) with delta (0, 0)
Screenshot: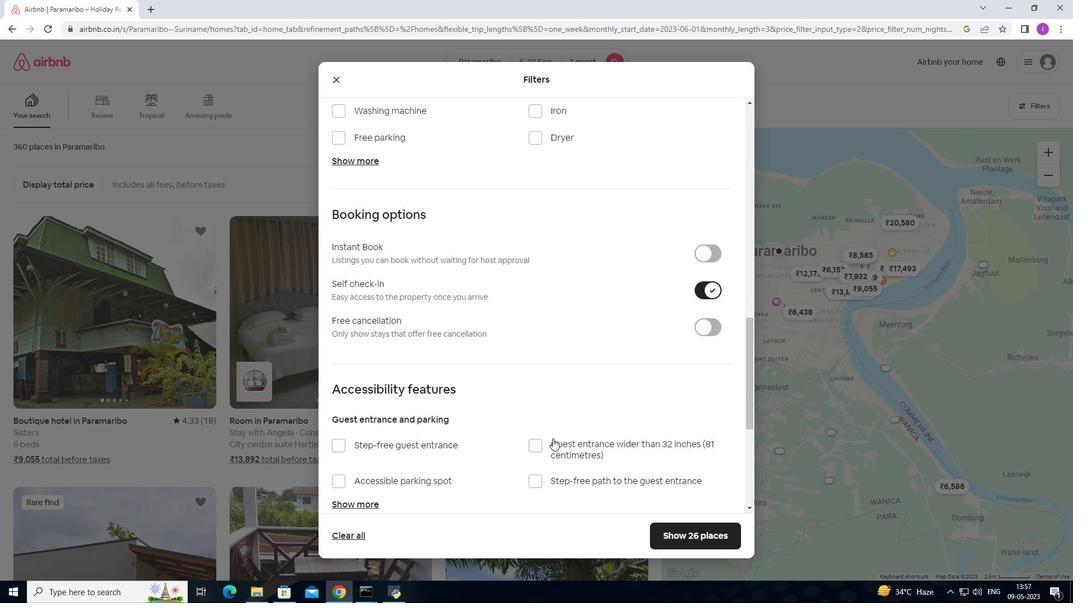 
Action: Mouse scrolled (552, 437) with delta (0, 0)
Screenshot: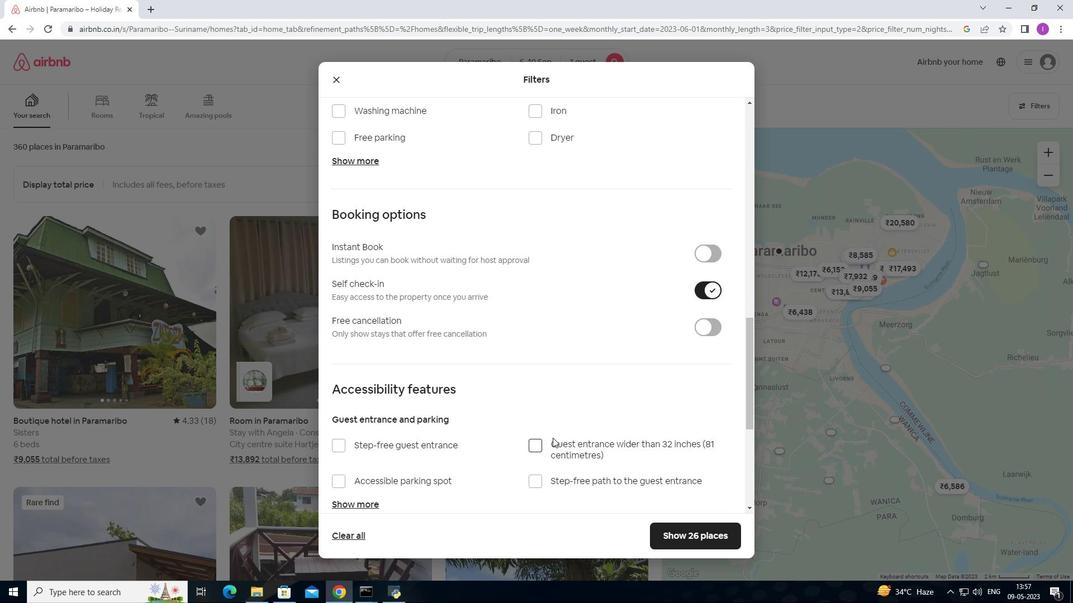 
Action: Mouse scrolled (552, 437) with delta (0, 0)
Screenshot: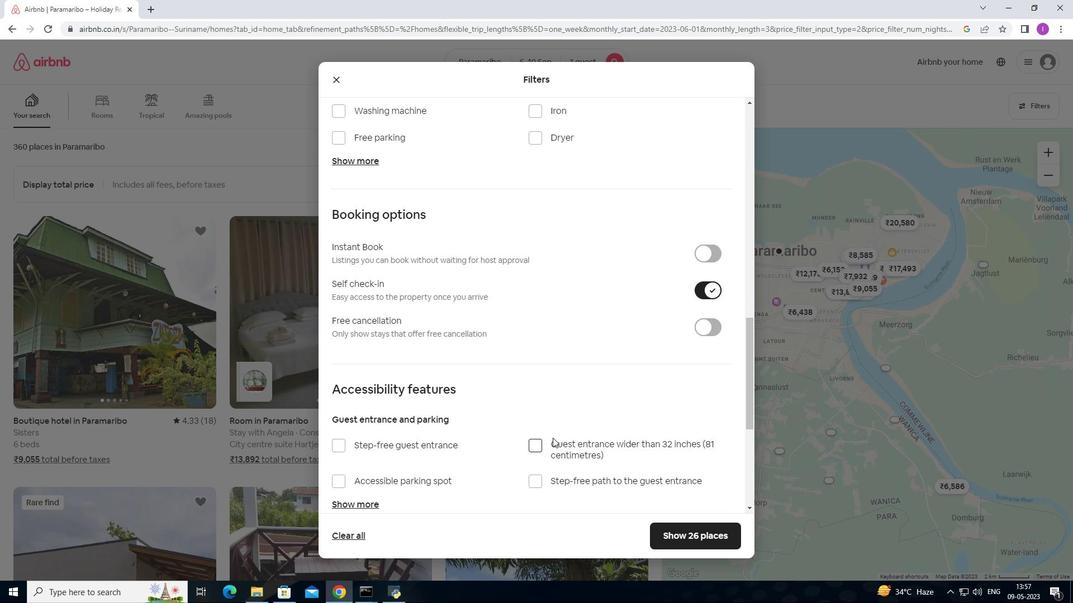 
Action: Mouse moved to (552, 437)
Screenshot: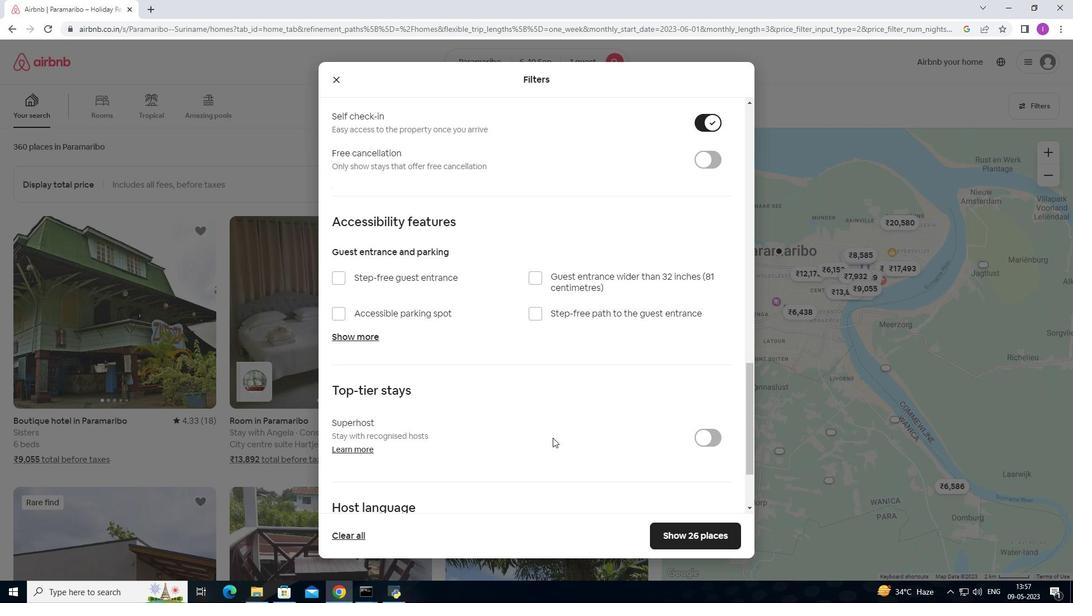 
Action: Mouse scrolled (552, 437) with delta (0, 0)
Screenshot: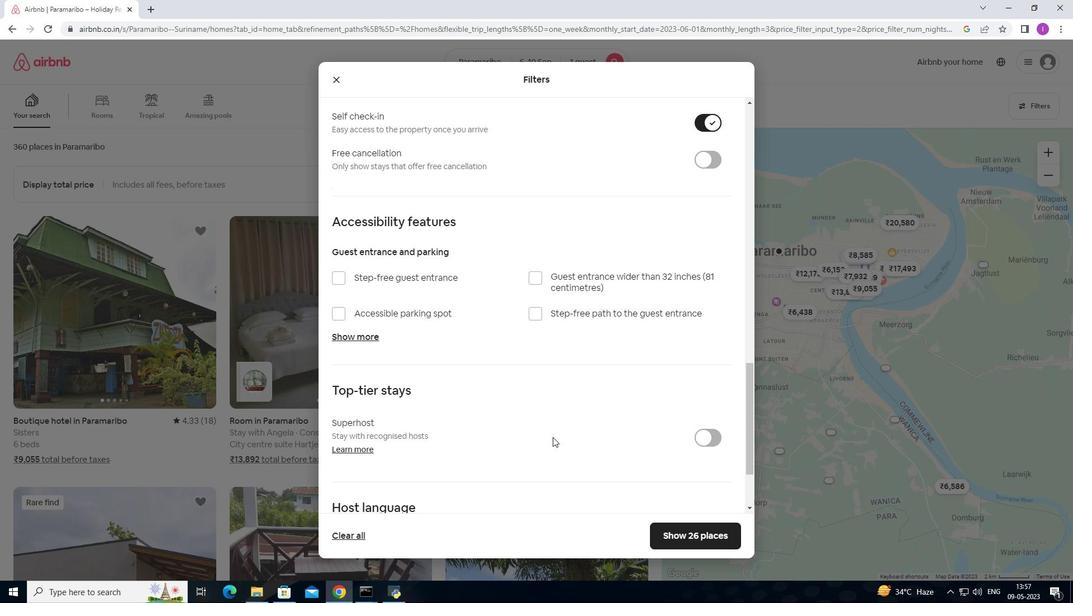 
Action: Mouse scrolled (552, 437) with delta (0, 0)
Screenshot: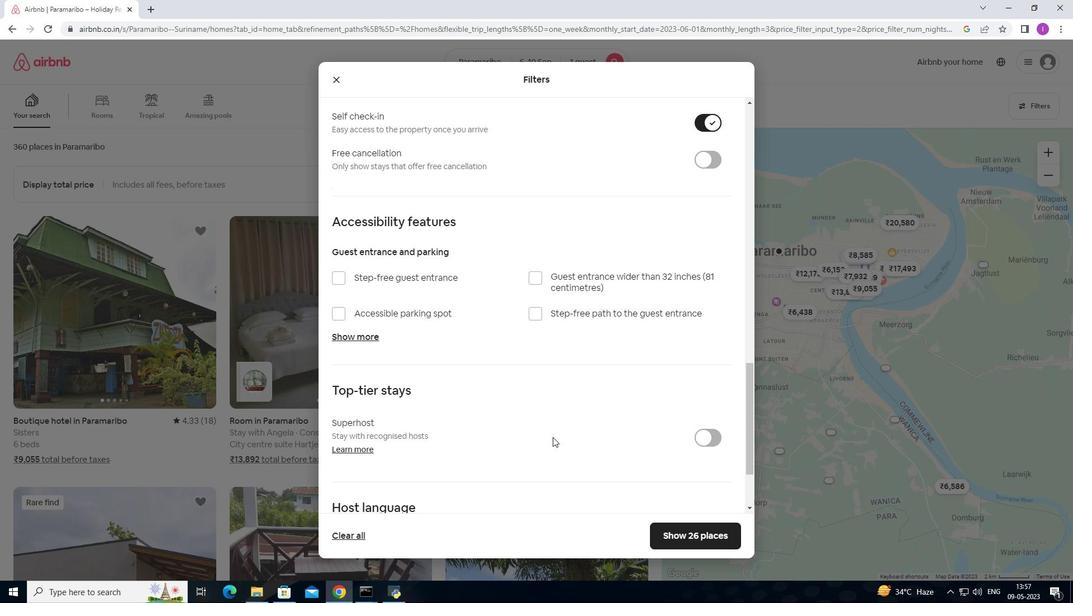 
Action: Mouse scrolled (552, 437) with delta (0, 0)
Screenshot: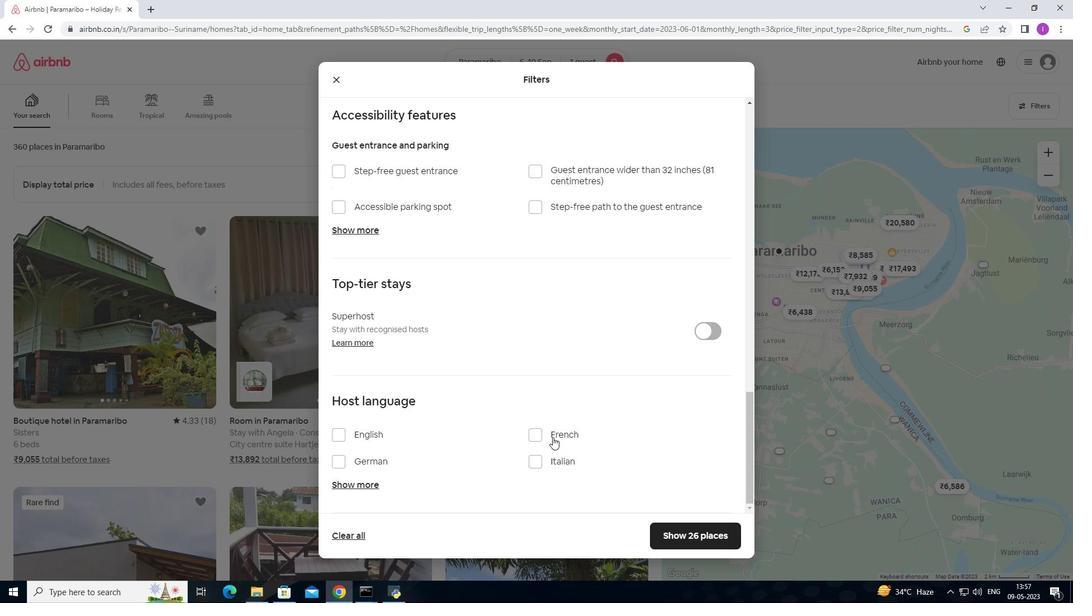 
Action: Mouse scrolled (552, 437) with delta (0, 0)
Screenshot: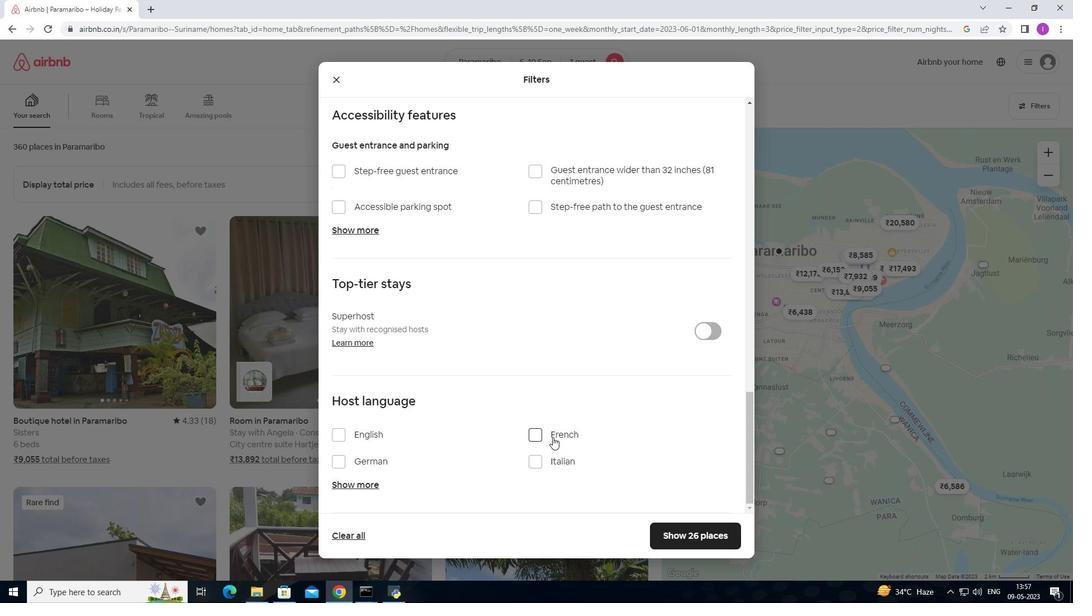 
Action: Mouse scrolled (552, 437) with delta (0, 0)
Screenshot: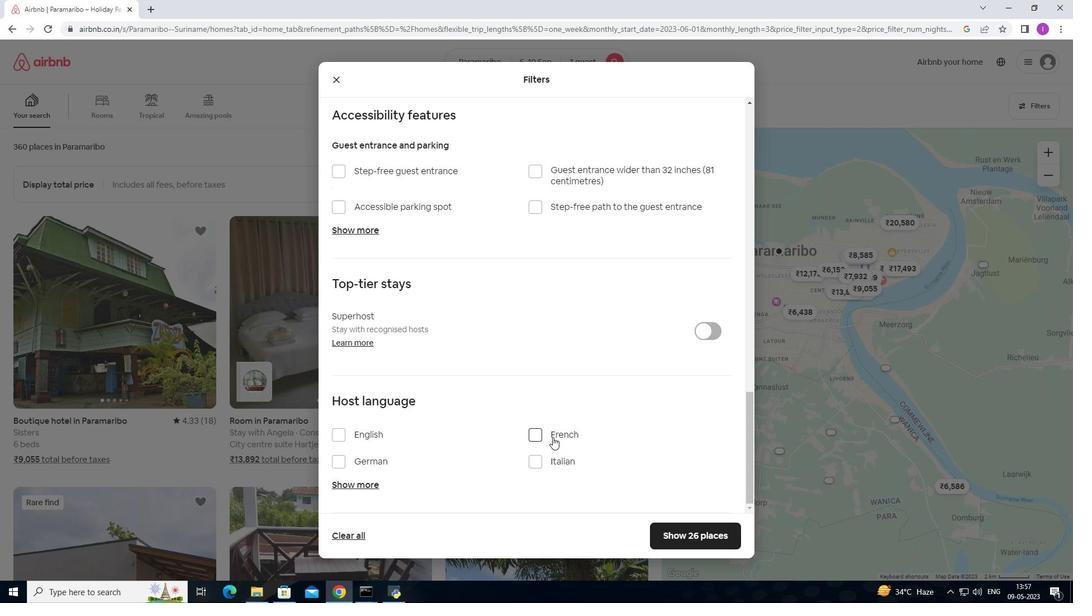
Action: Mouse moved to (339, 439)
Screenshot: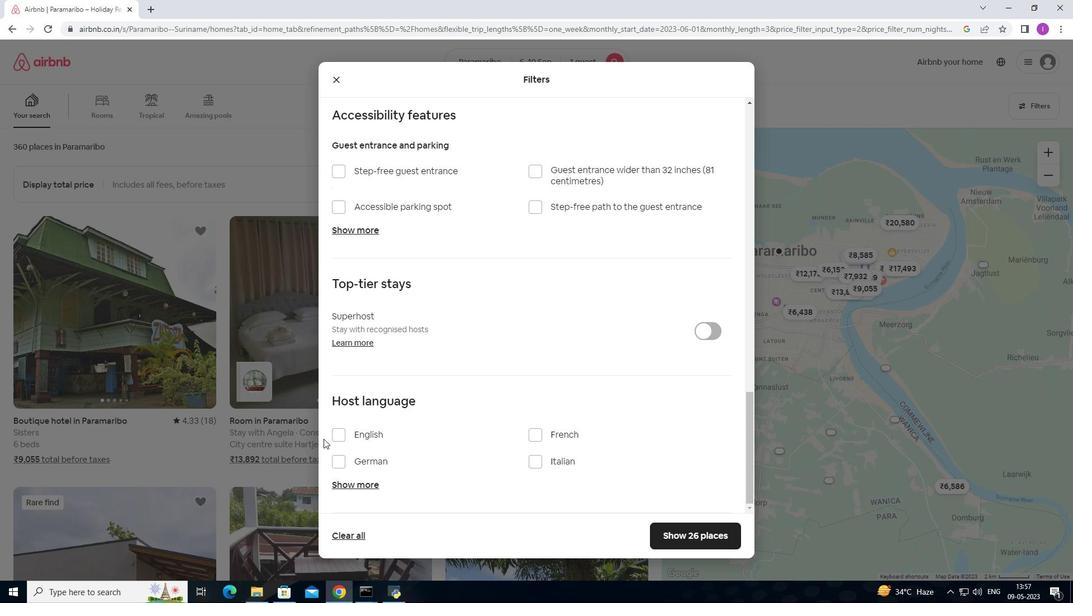 
Action: Mouse pressed left at (339, 439)
Screenshot: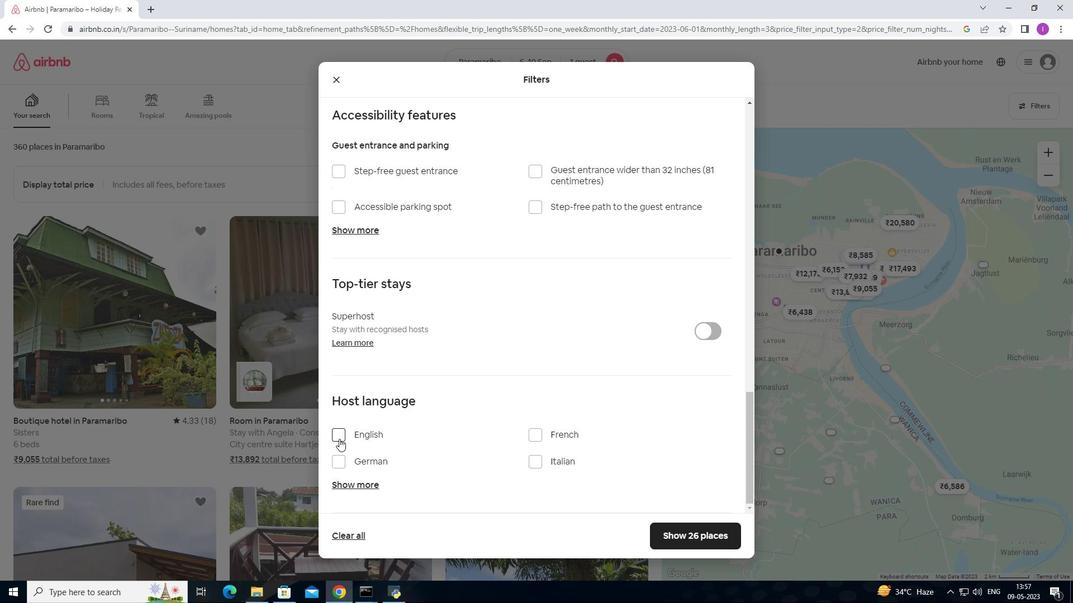 
Action: Mouse moved to (687, 533)
Screenshot: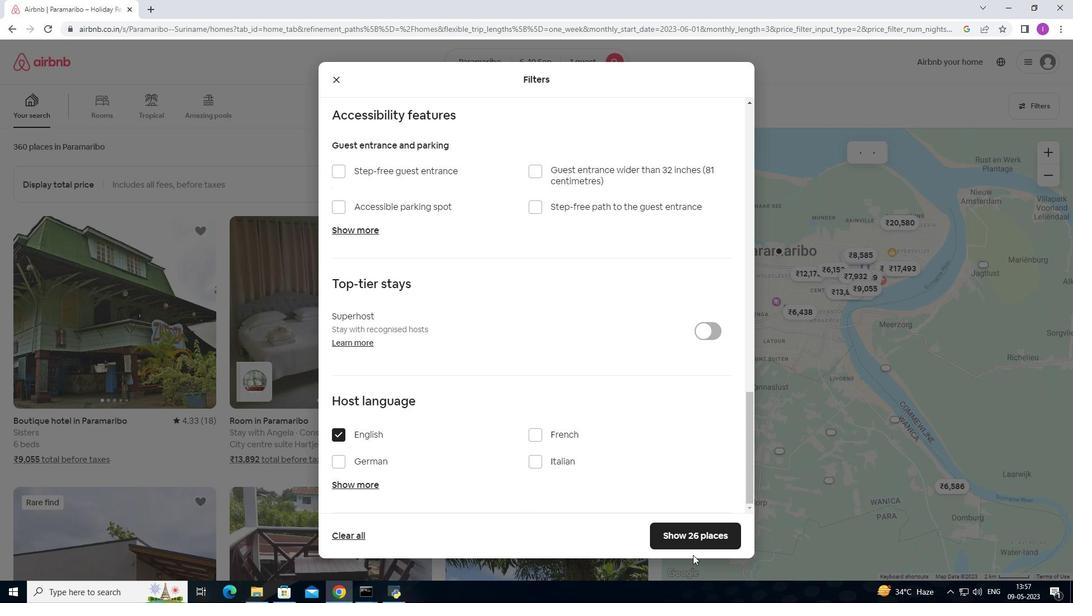 
Action: Mouse pressed left at (687, 533)
Screenshot: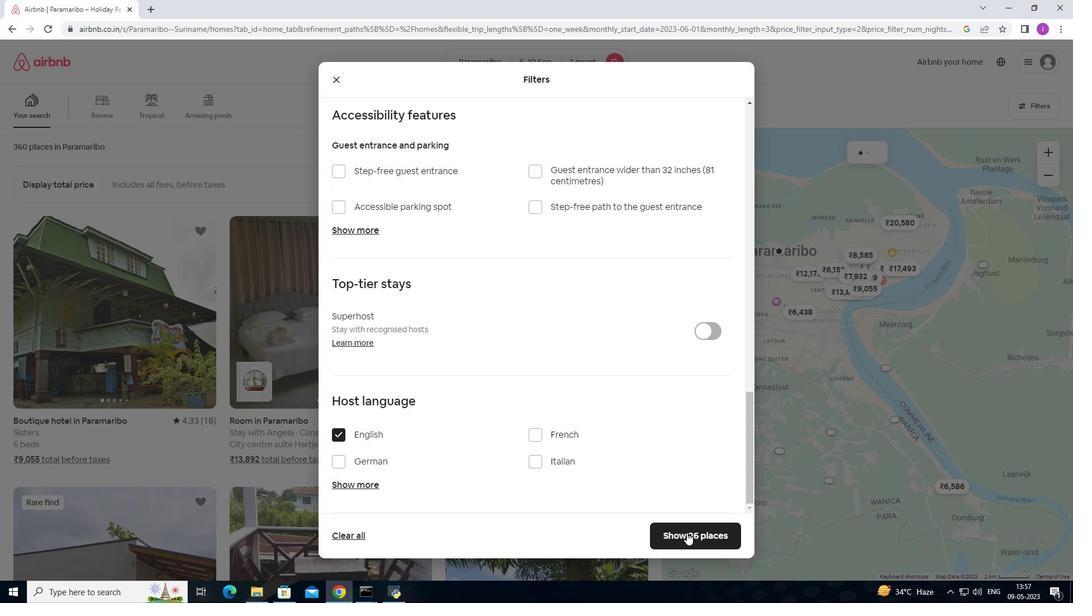 
Action: Mouse moved to (688, 529)
Screenshot: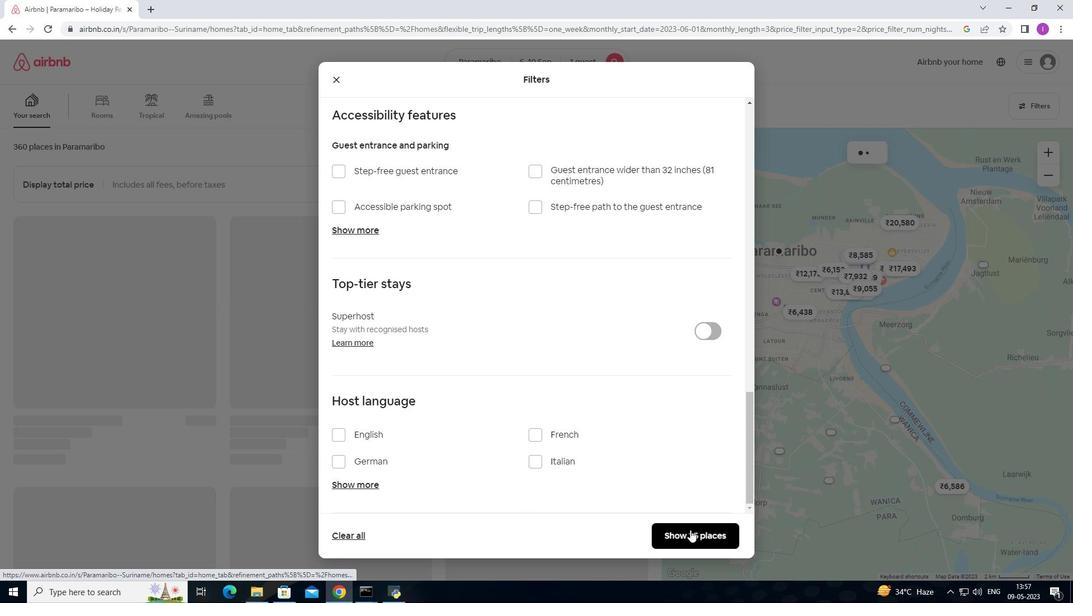 
